 Task: Find connections with filter location Altrincham with filter topic #HRwith filter profile language Potuguese with filter current company Intelerad Medical Systems with filter school CADD Centre Training Services Private Limited with filter industry Wholesale Chemical and Allied Products with filter service category Blogging with filter keywords title Superintendent
Action: Mouse moved to (666, 83)
Screenshot: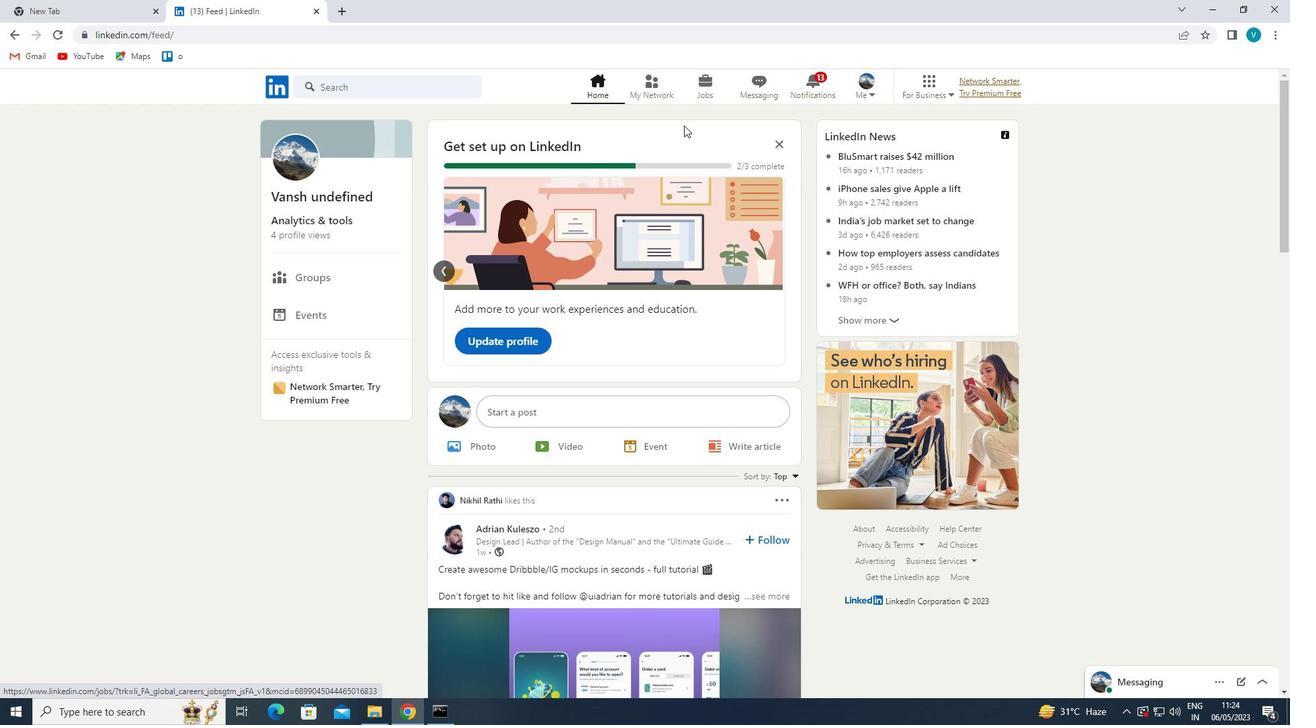 
Action: Mouse pressed left at (666, 83)
Screenshot: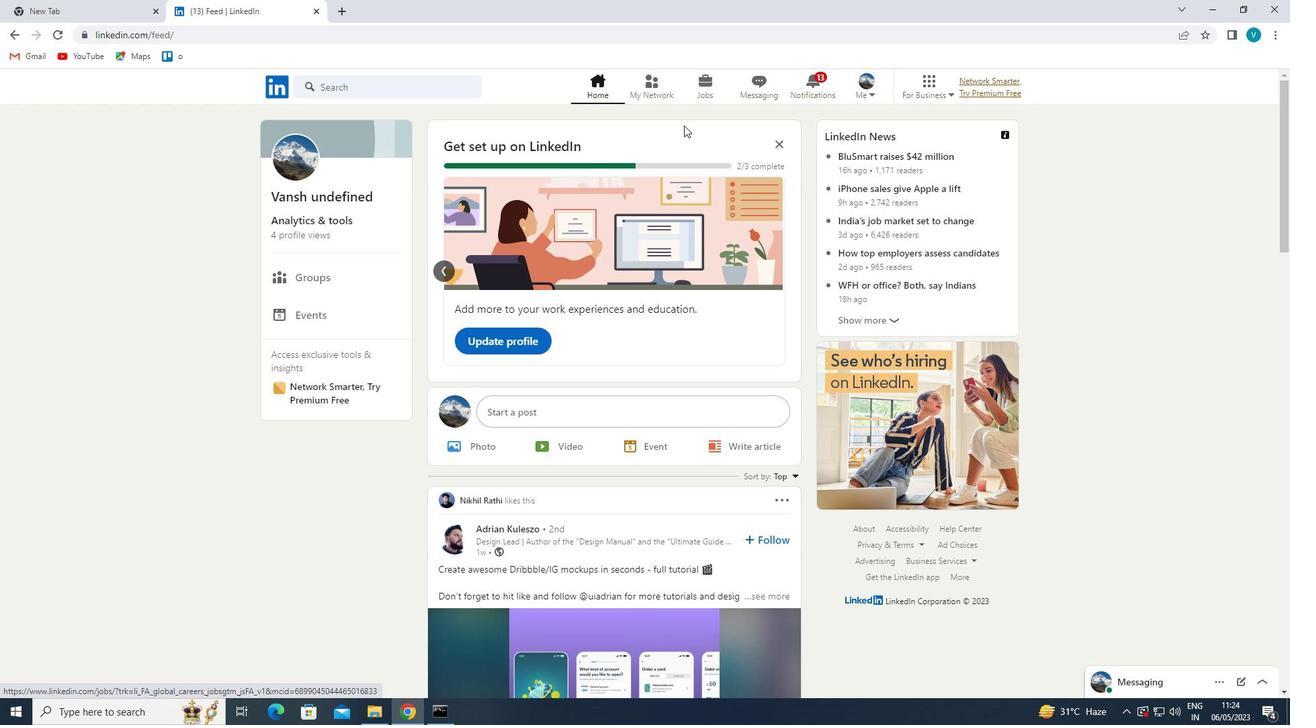 
Action: Mouse moved to (380, 158)
Screenshot: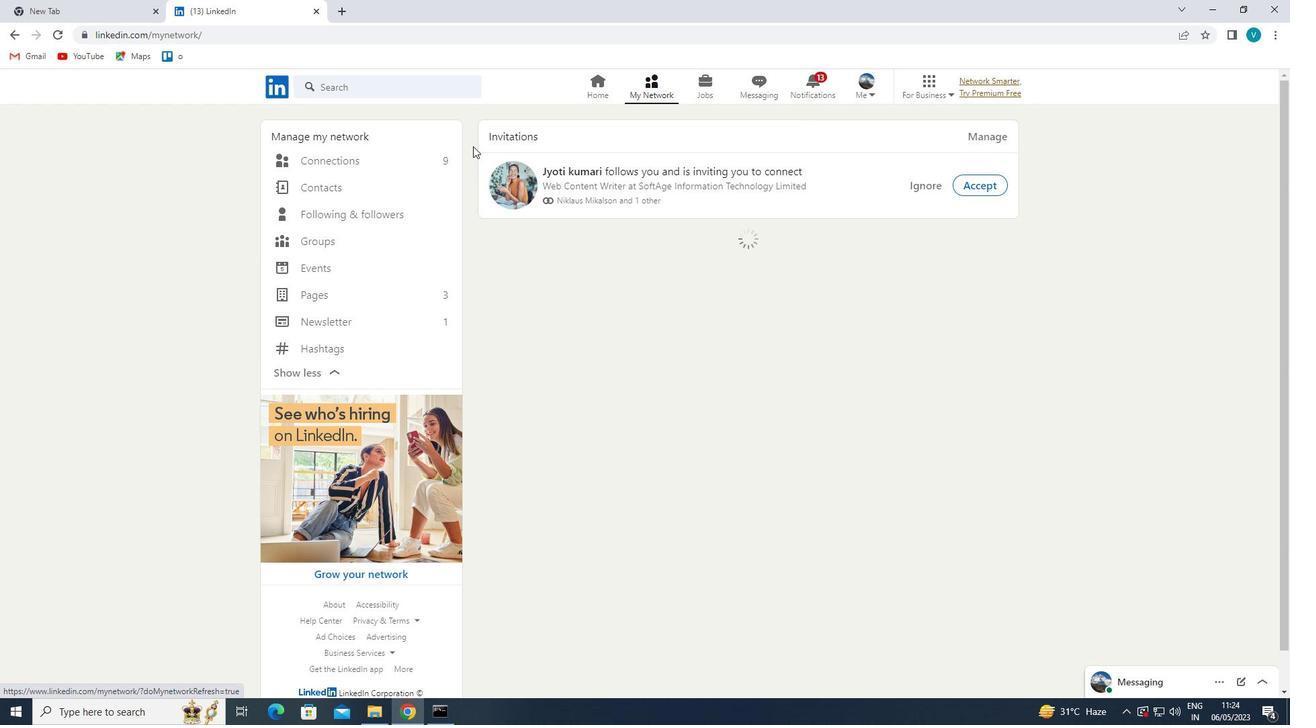 
Action: Mouse pressed left at (380, 158)
Screenshot: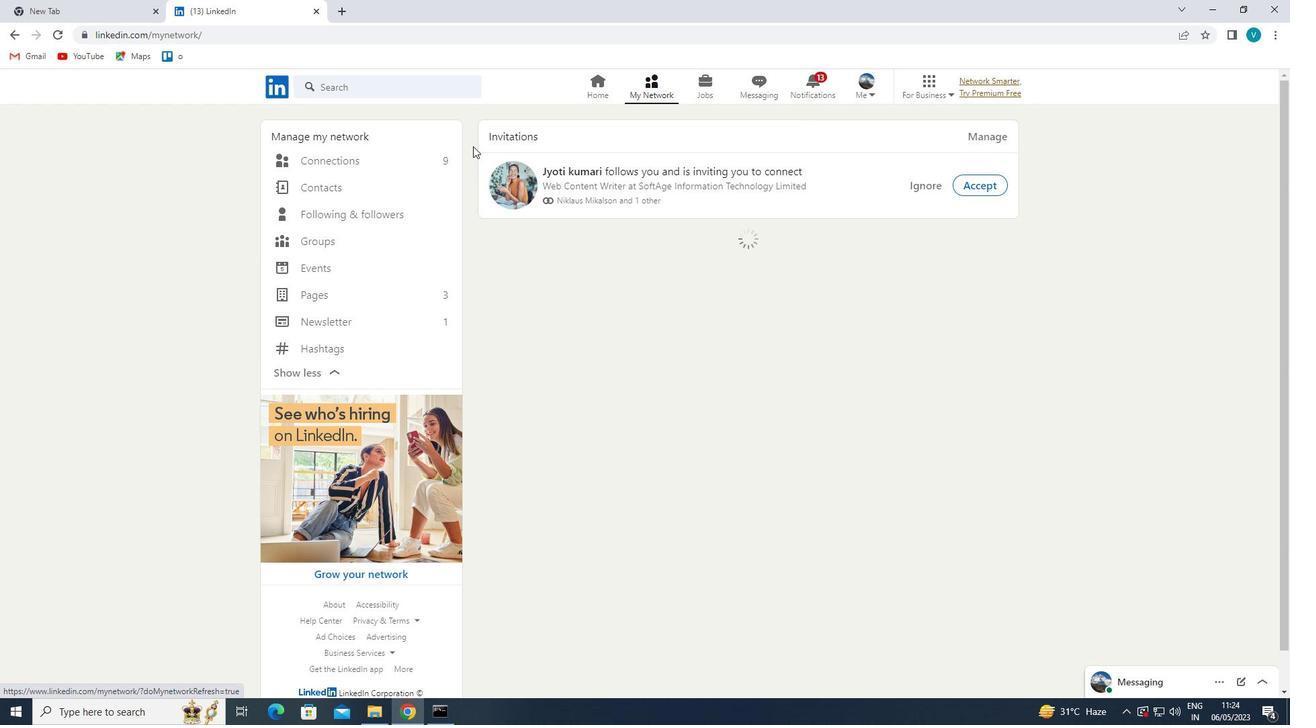 
Action: Mouse moved to (725, 147)
Screenshot: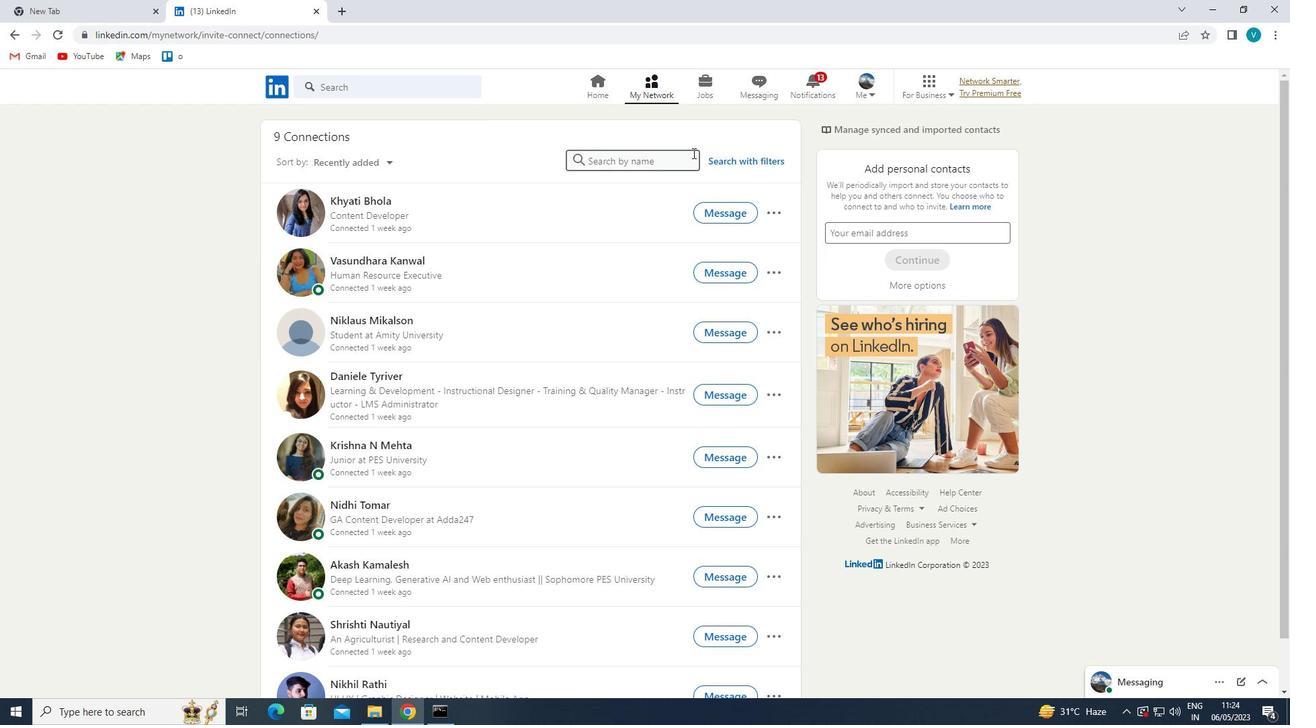 
Action: Mouse pressed left at (725, 147)
Screenshot: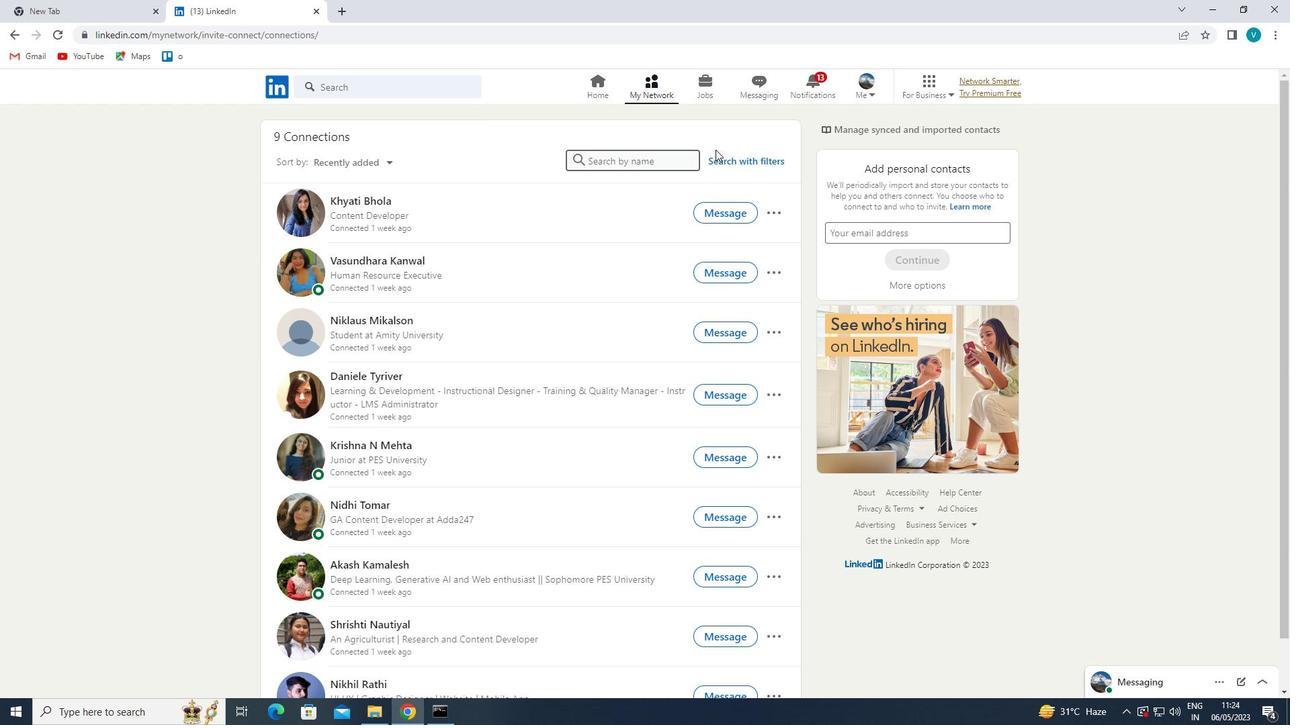
Action: Mouse moved to (731, 153)
Screenshot: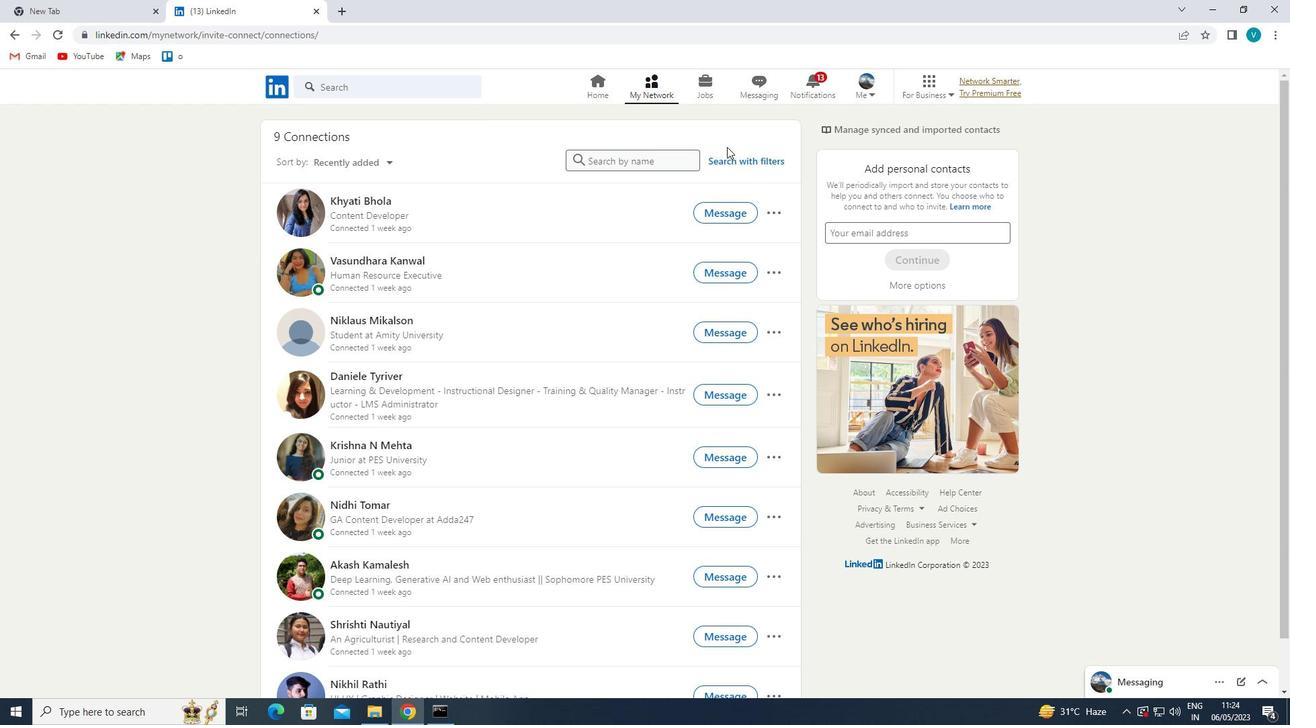 
Action: Mouse pressed left at (731, 153)
Screenshot: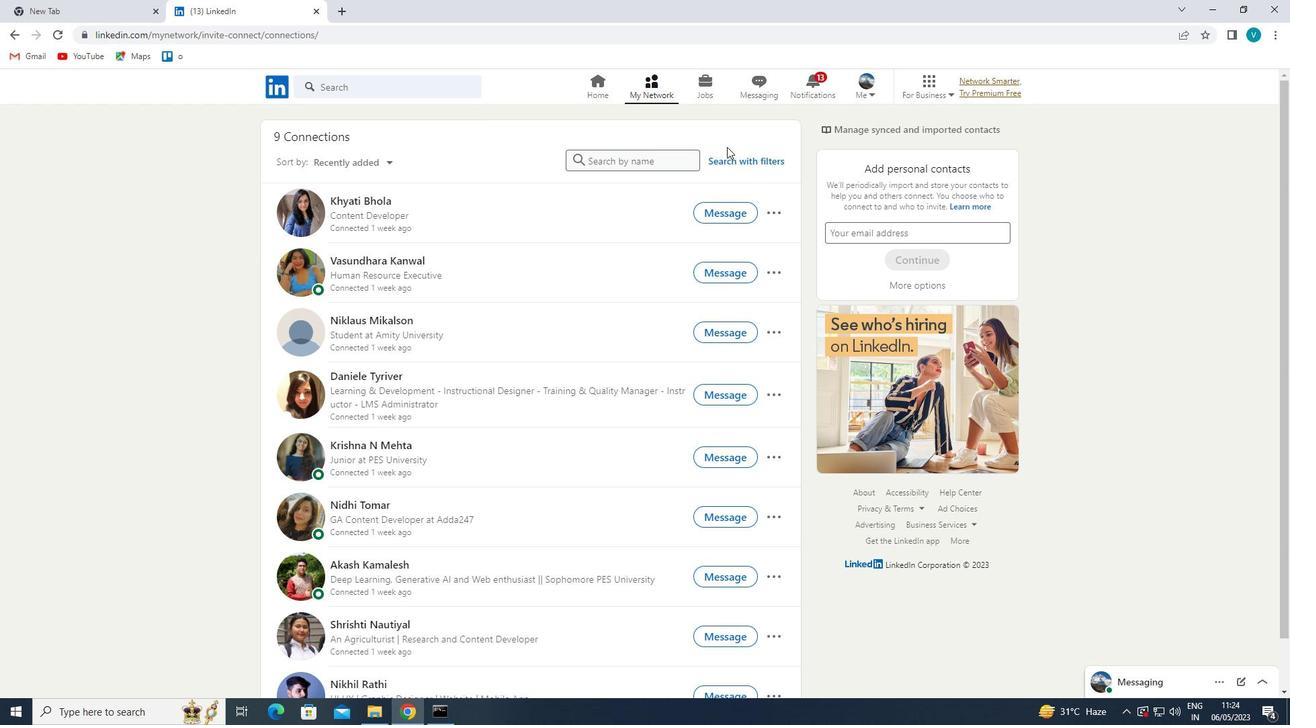 
Action: Mouse moved to (654, 118)
Screenshot: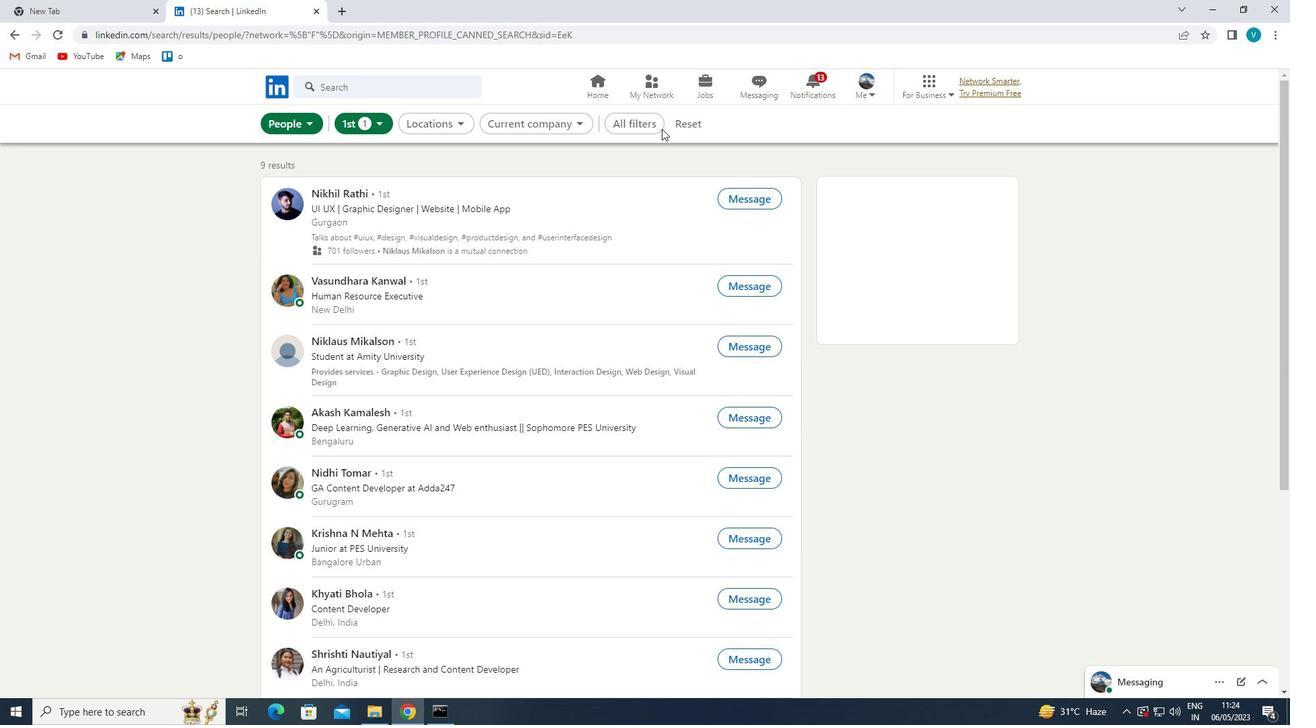 
Action: Mouse pressed left at (654, 118)
Screenshot: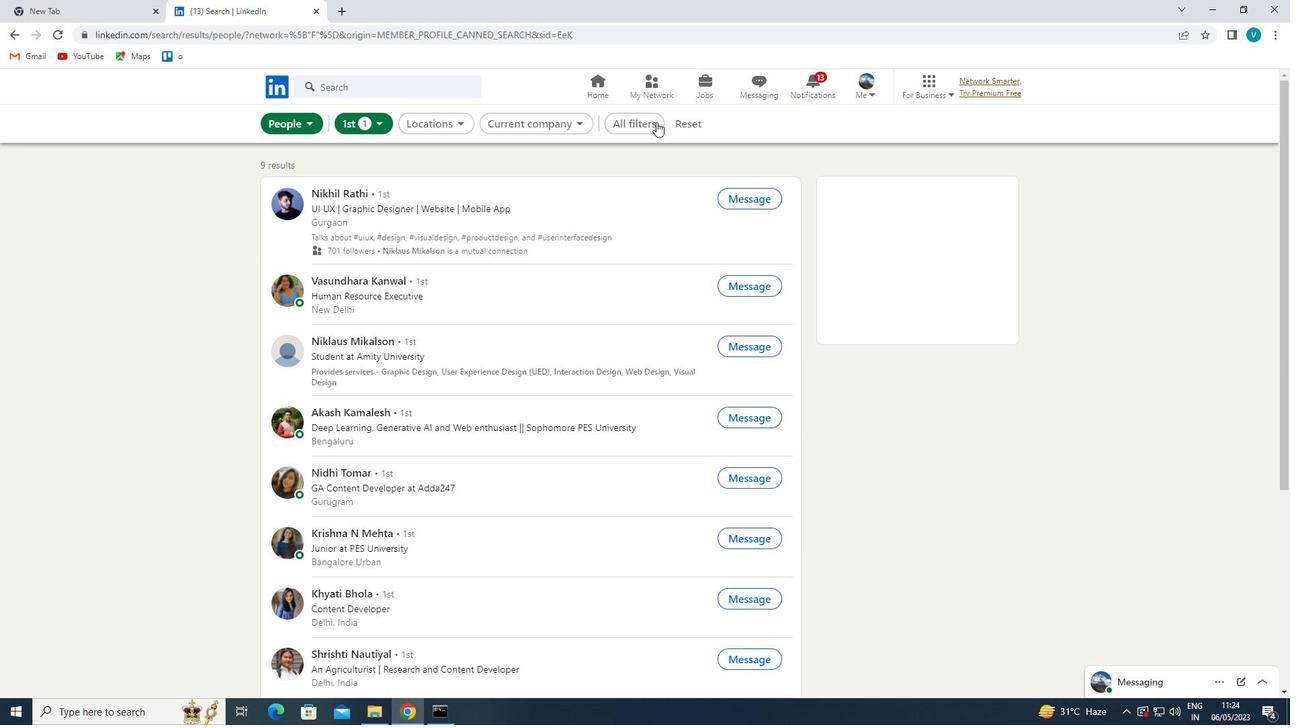 
Action: Mouse moved to (1083, 325)
Screenshot: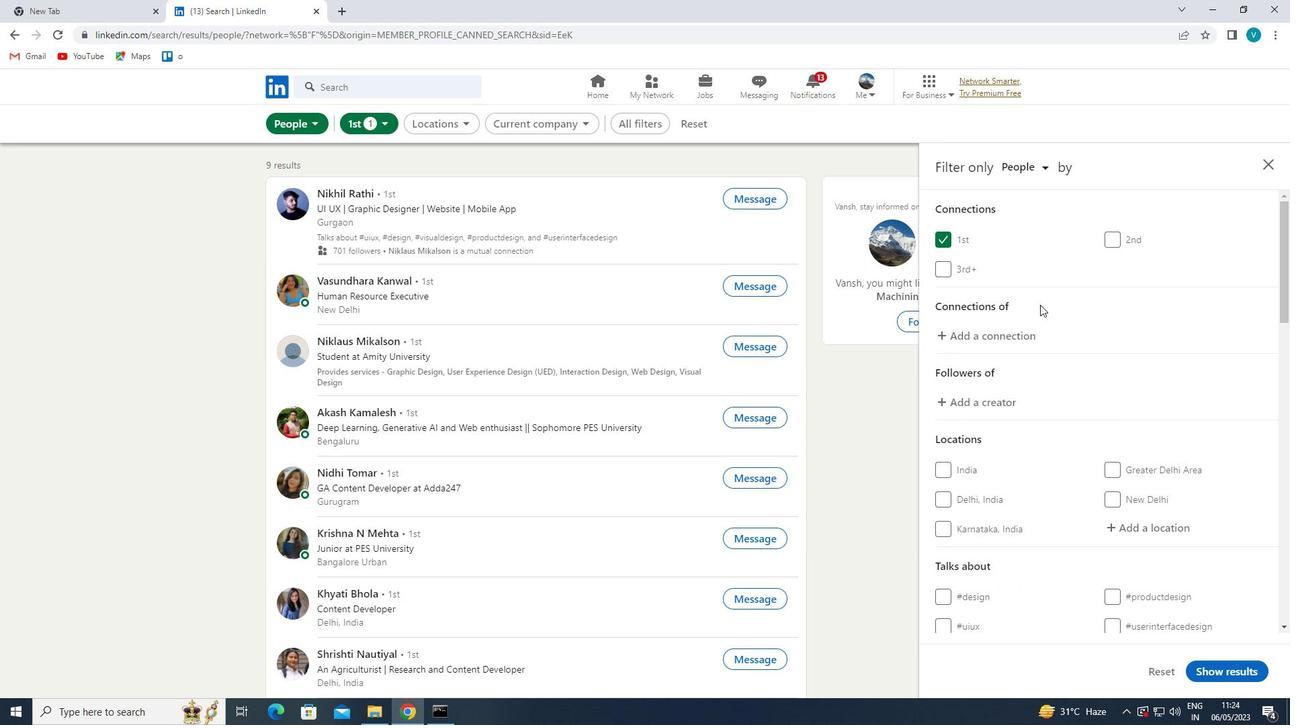 
Action: Mouse scrolled (1083, 324) with delta (0, 0)
Screenshot: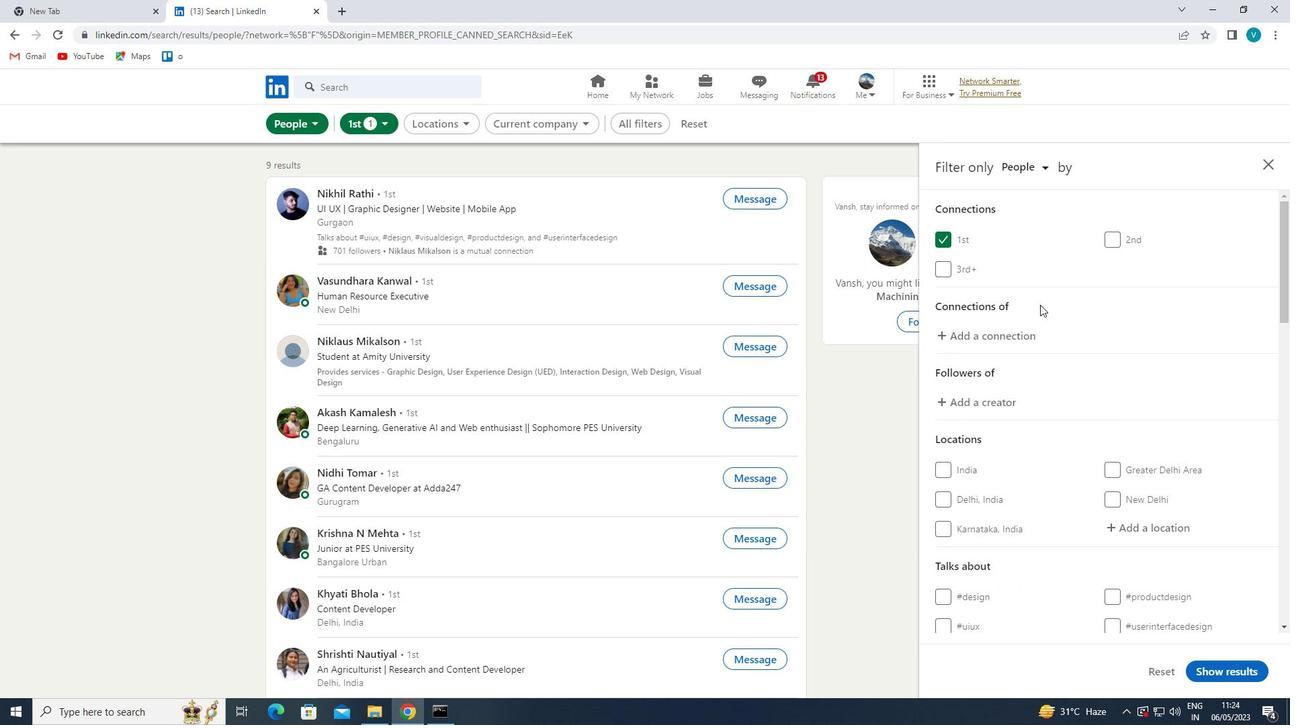 
Action: Mouse moved to (1083, 325)
Screenshot: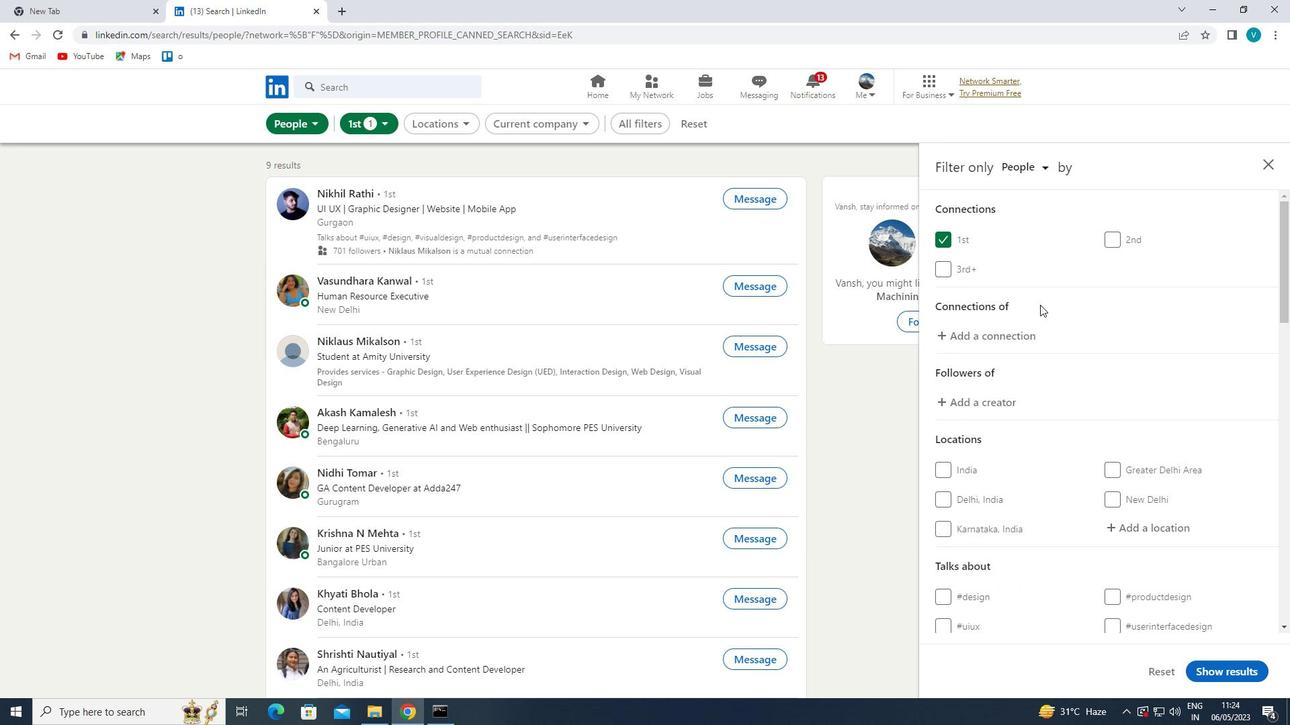 
Action: Mouse scrolled (1083, 325) with delta (0, 0)
Screenshot: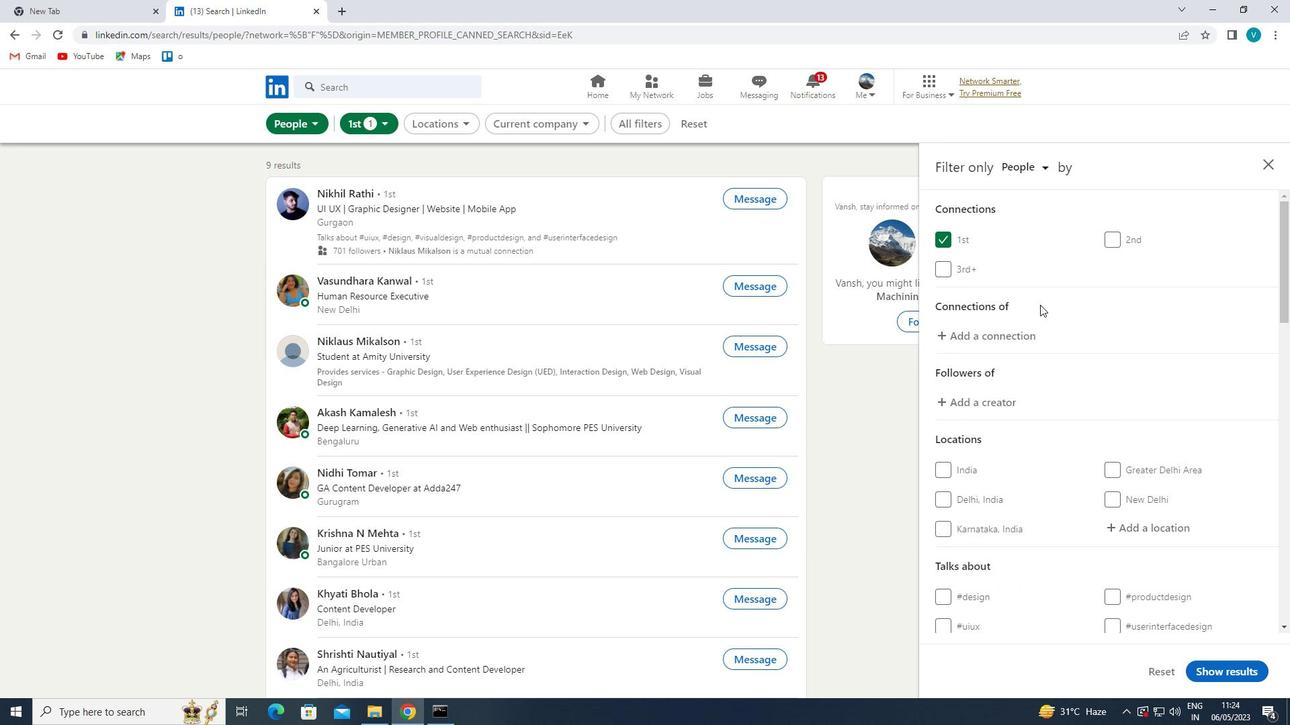 
Action: Mouse moved to (1130, 394)
Screenshot: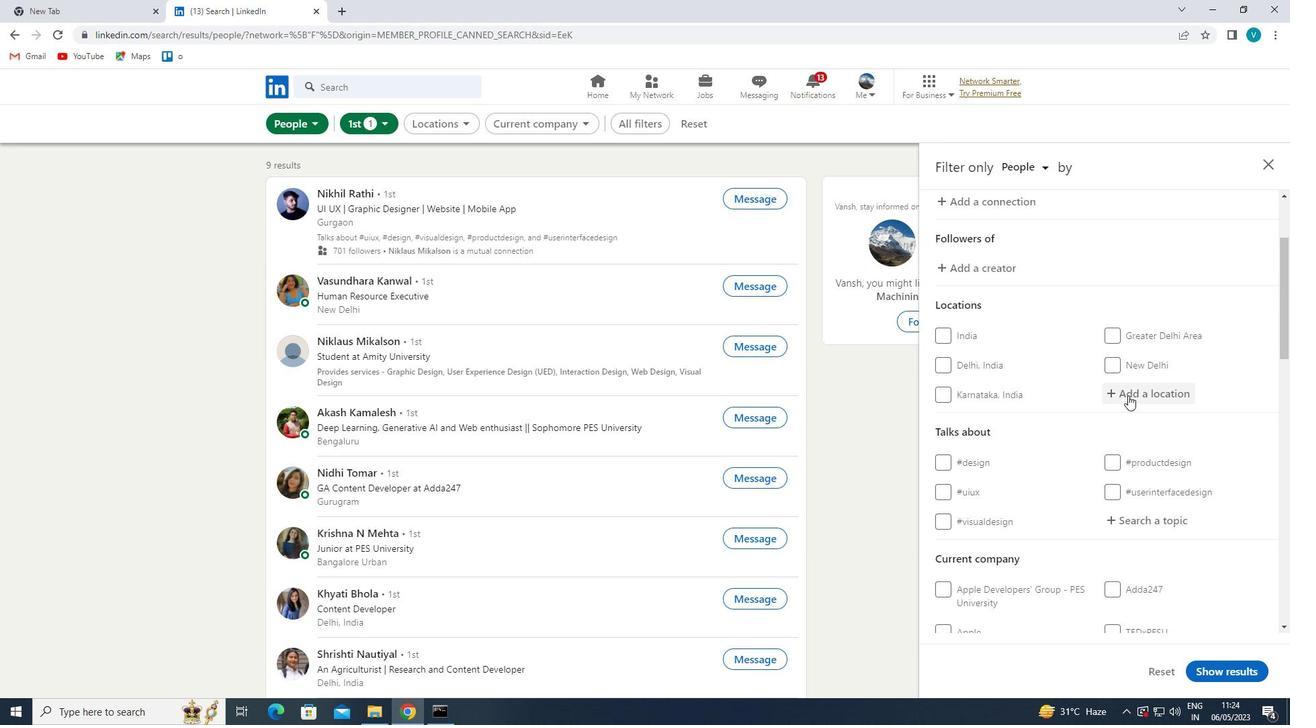 
Action: Mouse pressed left at (1130, 394)
Screenshot: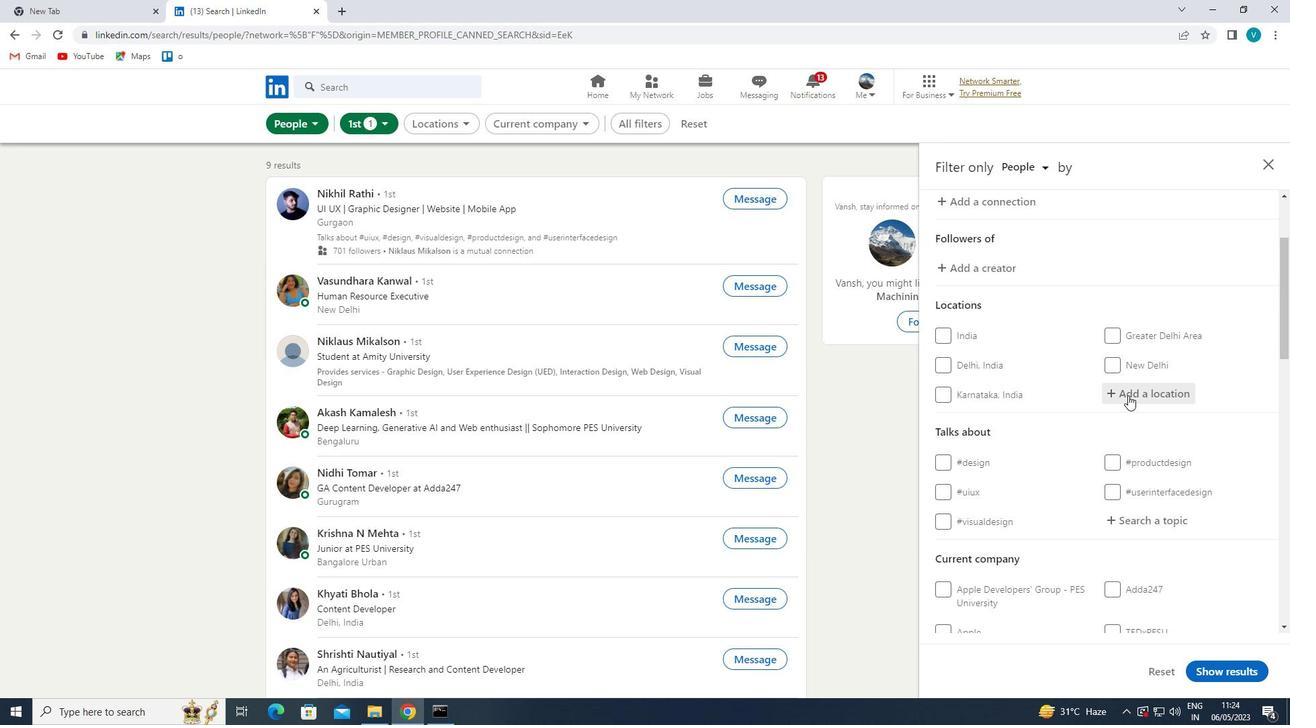 
Action: Mouse moved to (890, 511)
Screenshot: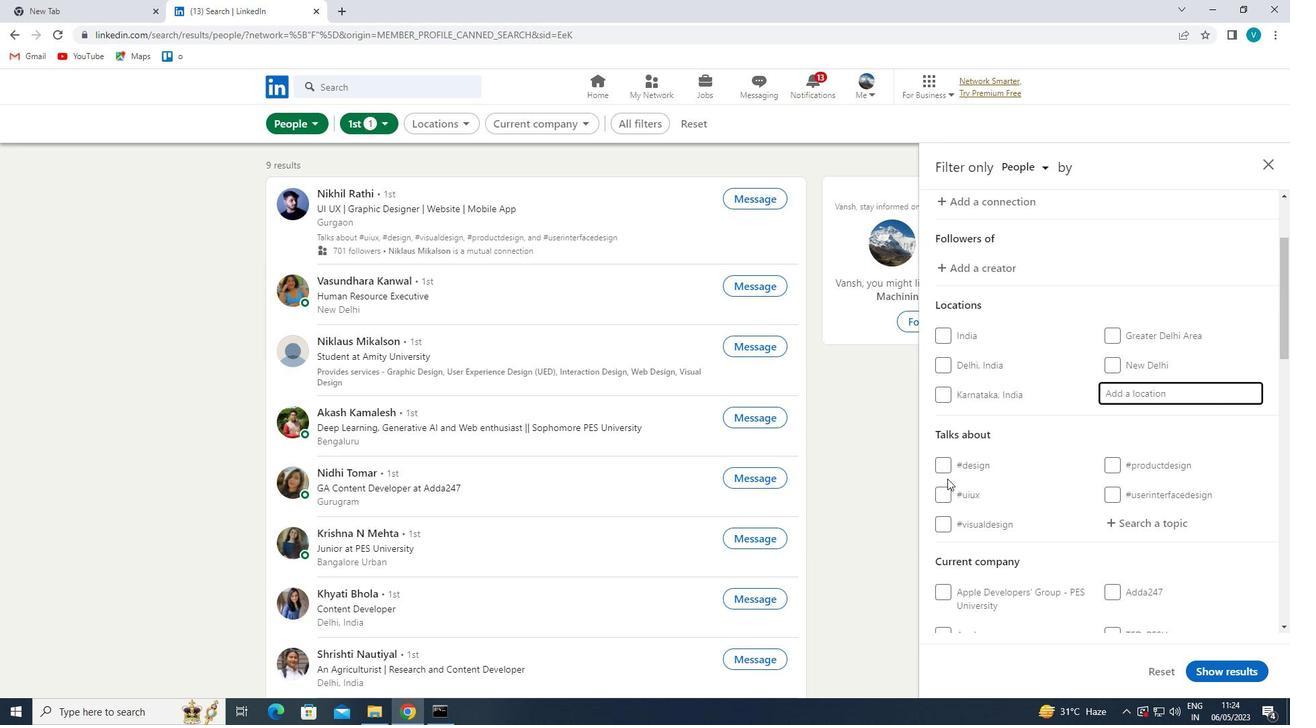 
Action: Key pressed <Key.shift>ALTRINCHA
Screenshot: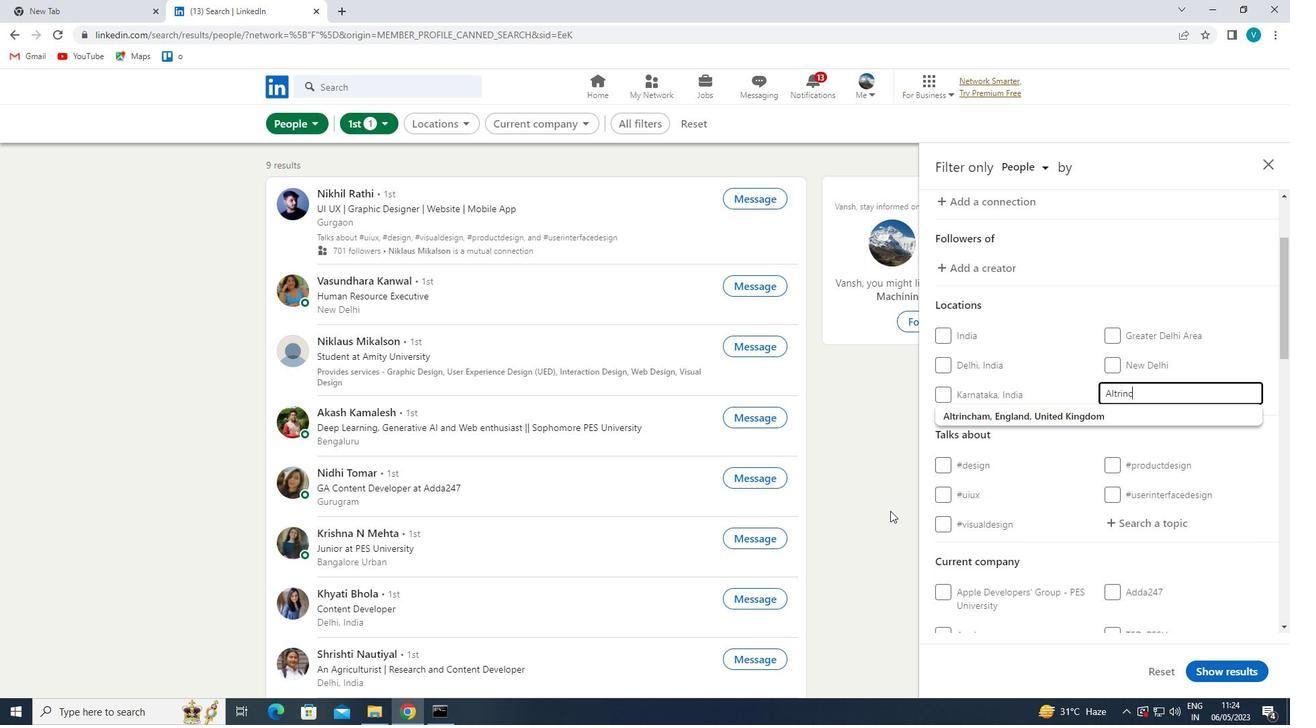 
Action: Mouse moved to (889, 511)
Screenshot: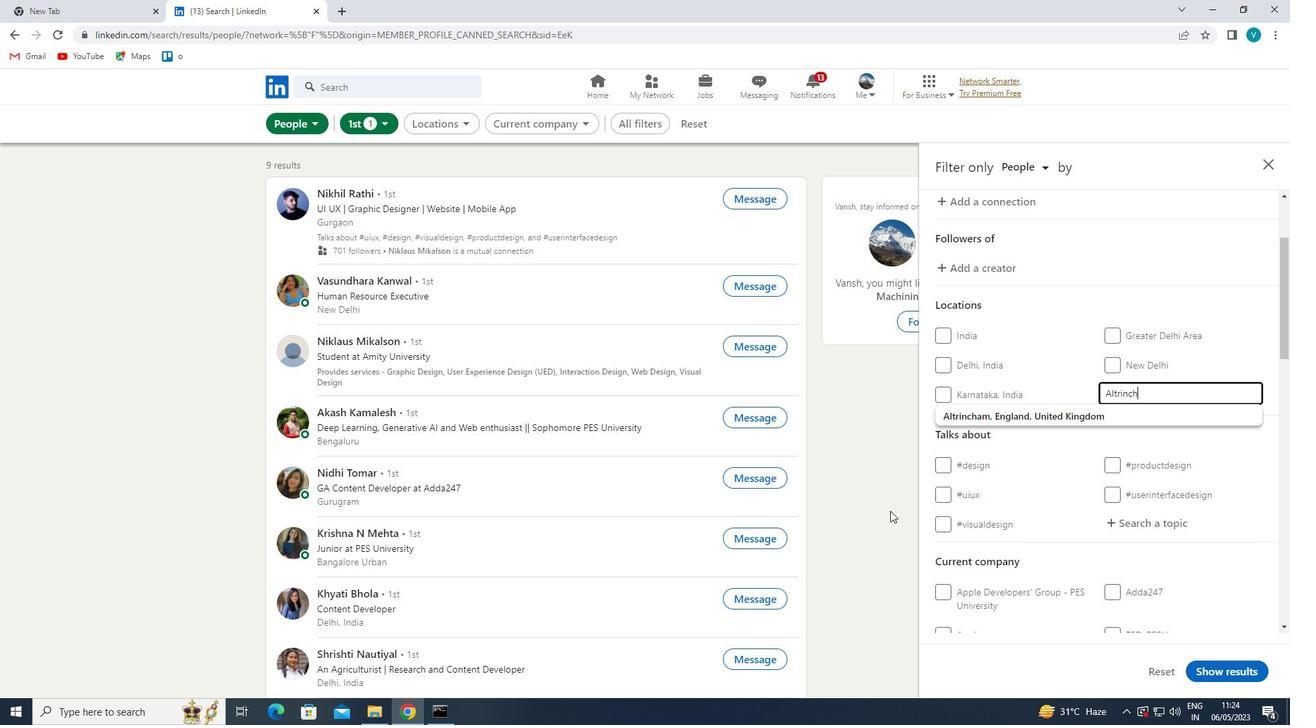 
Action: Key pressed M
Screenshot: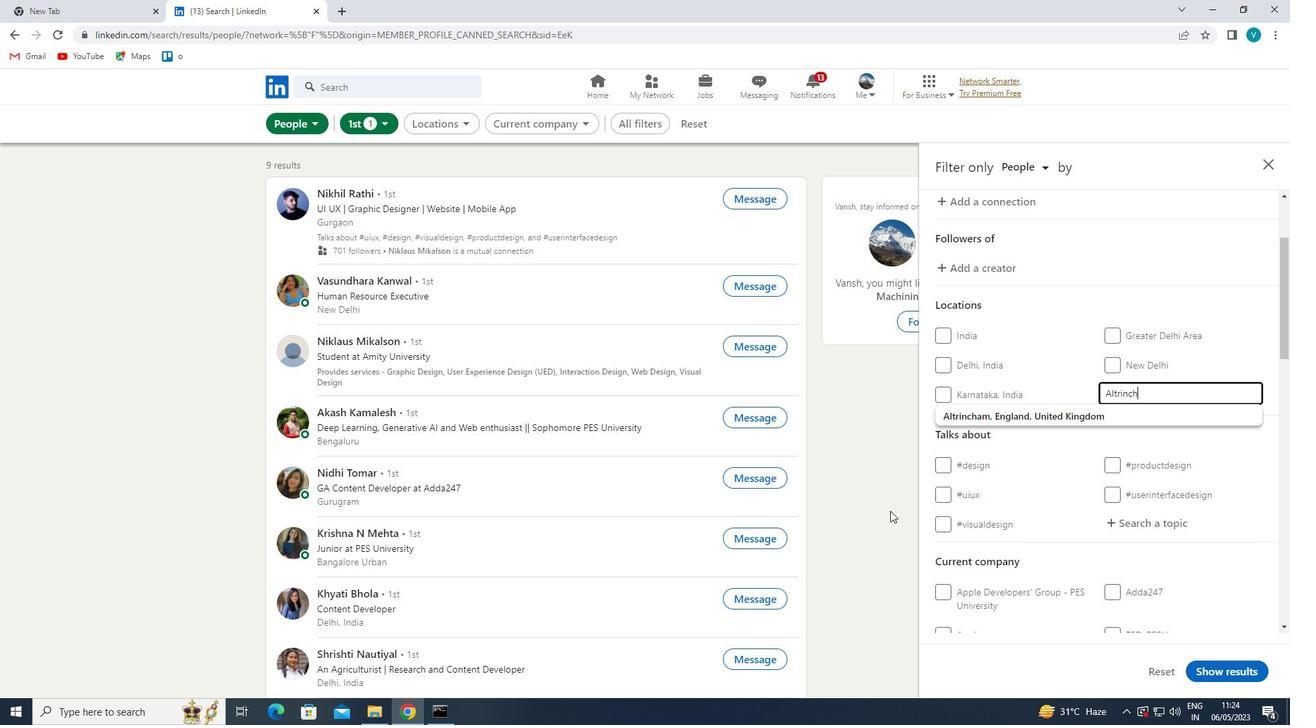 
Action: Mouse moved to (1019, 413)
Screenshot: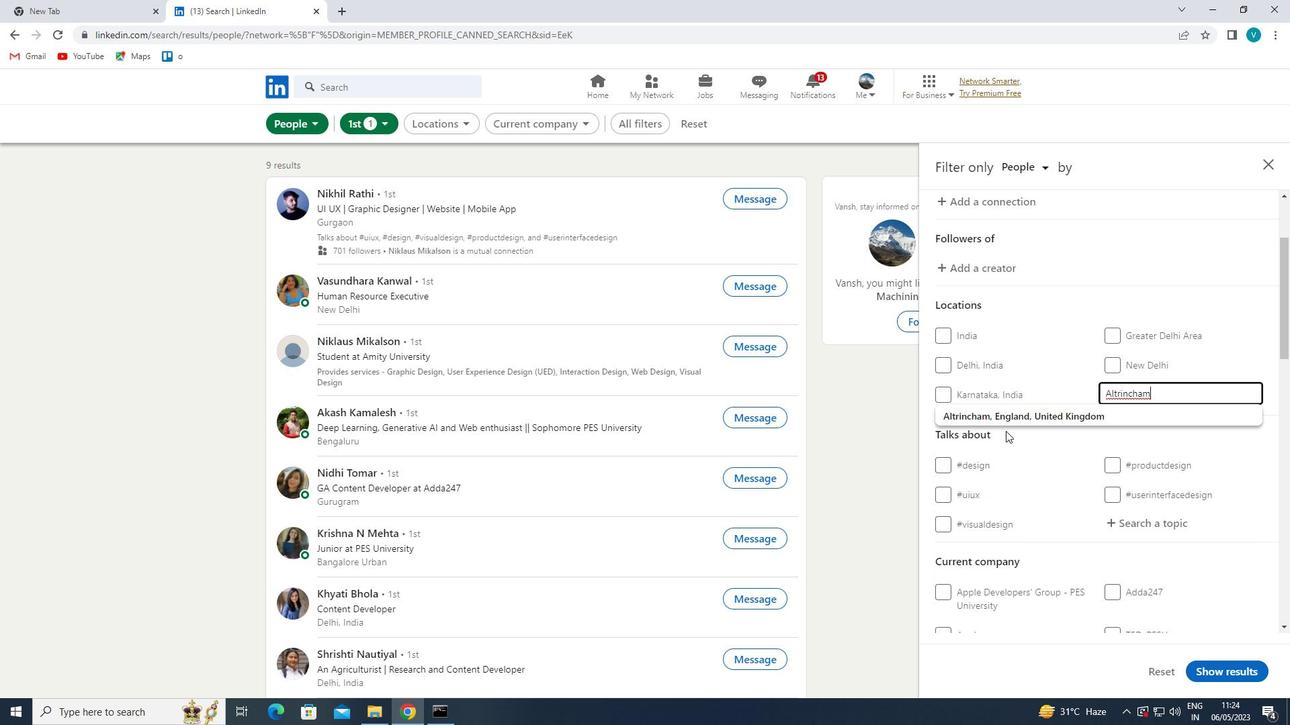 
Action: Mouse pressed left at (1019, 413)
Screenshot: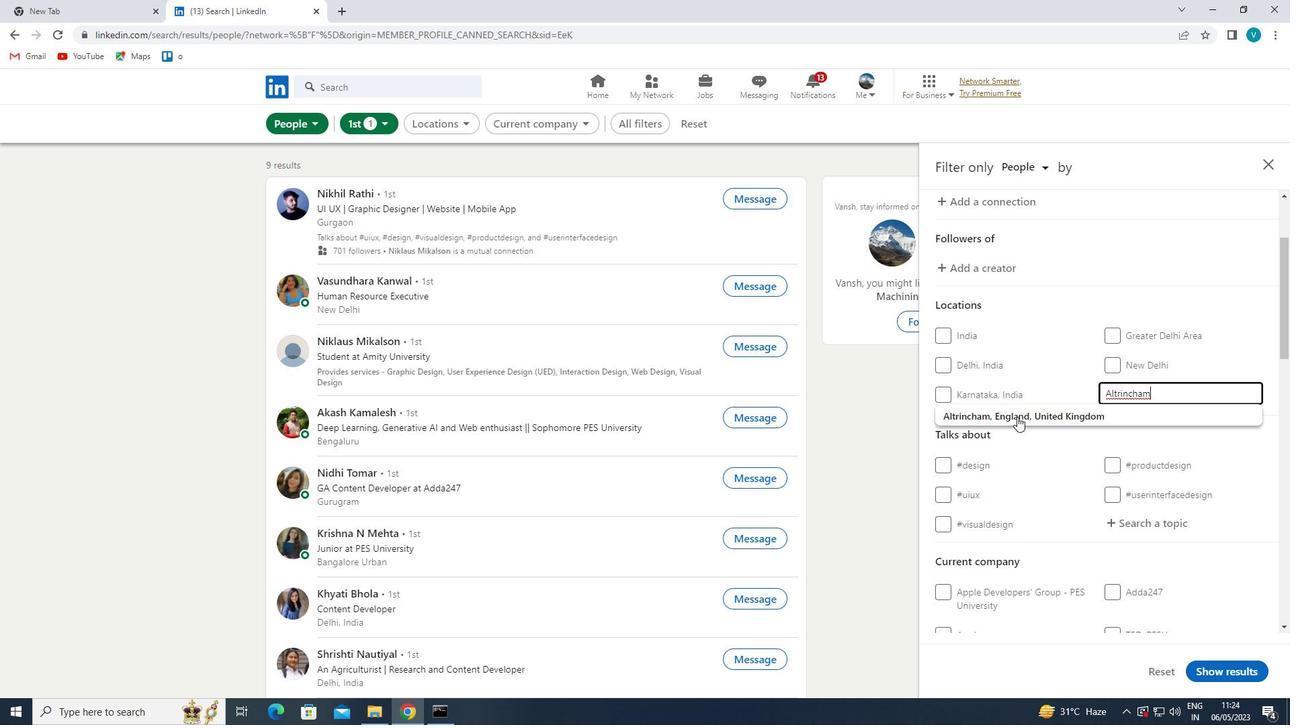 
Action: Mouse moved to (1134, 448)
Screenshot: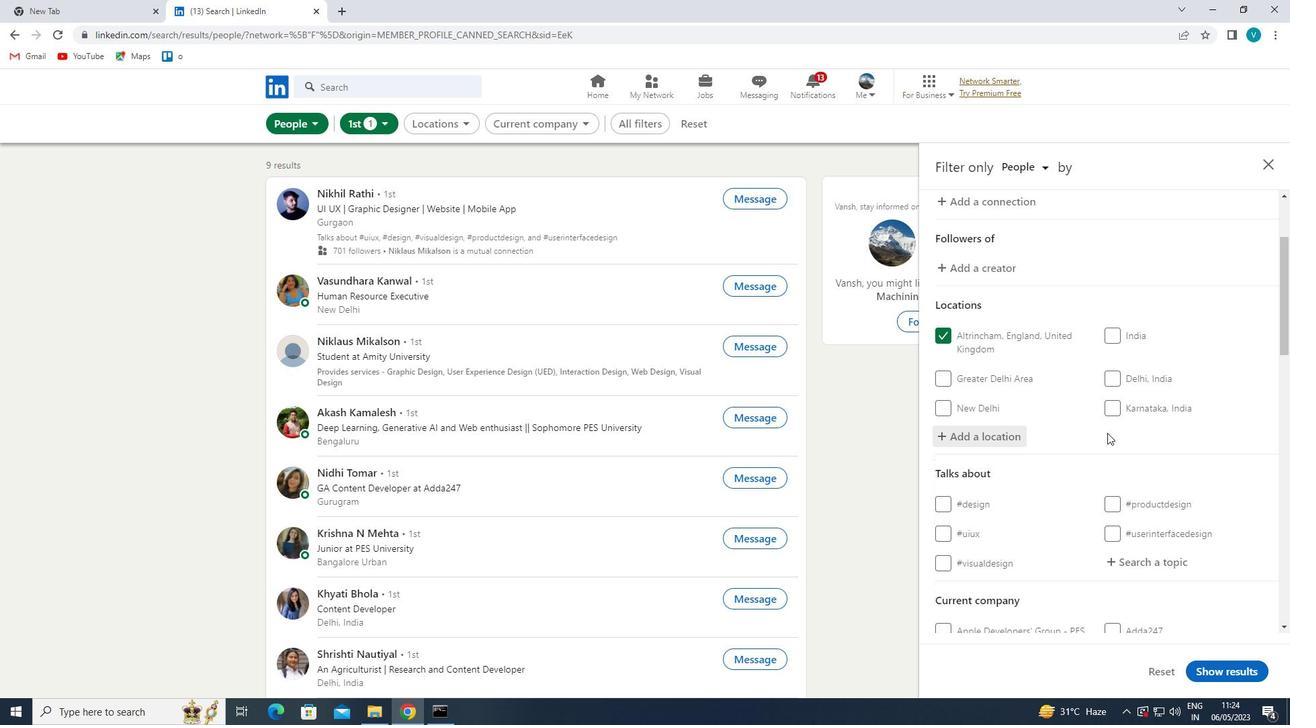 
Action: Mouse scrolled (1134, 448) with delta (0, 0)
Screenshot: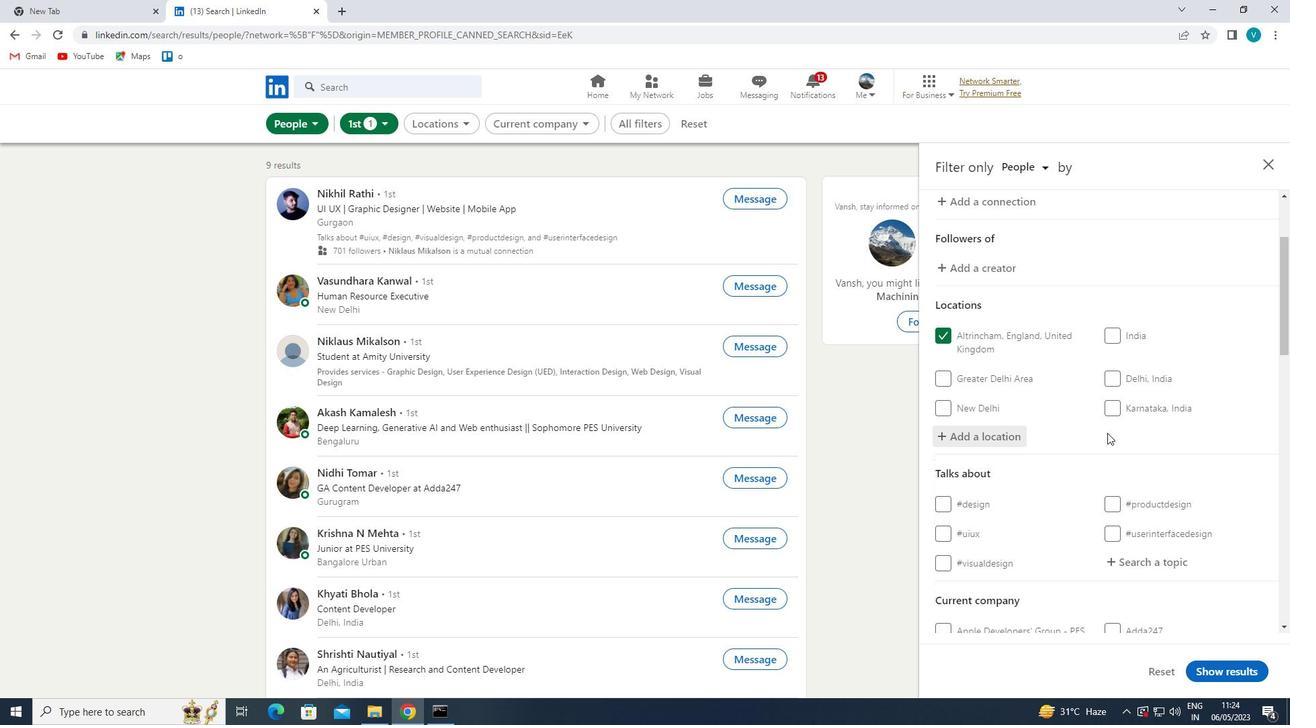 
Action: Mouse moved to (1137, 450)
Screenshot: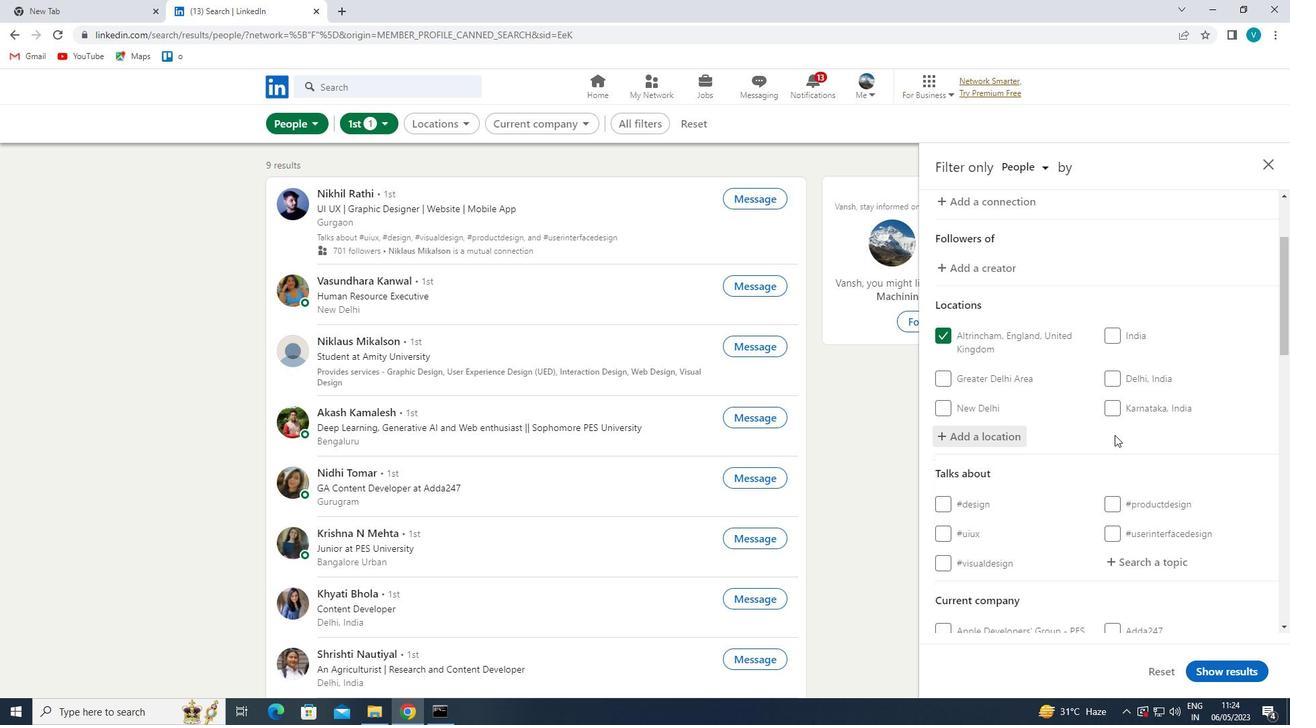 
Action: Mouse scrolled (1137, 449) with delta (0, 0)
Screenshot: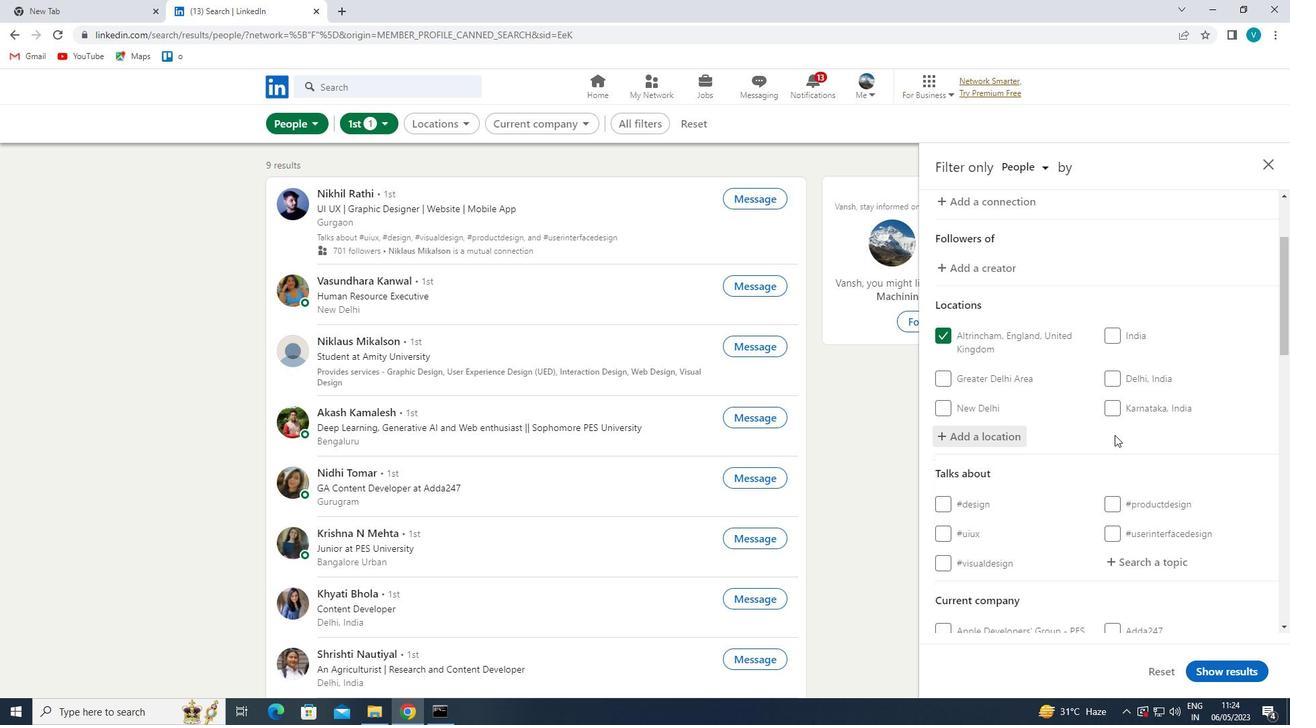 
Action: Mouse moved to (1159, 430)
Screenshot: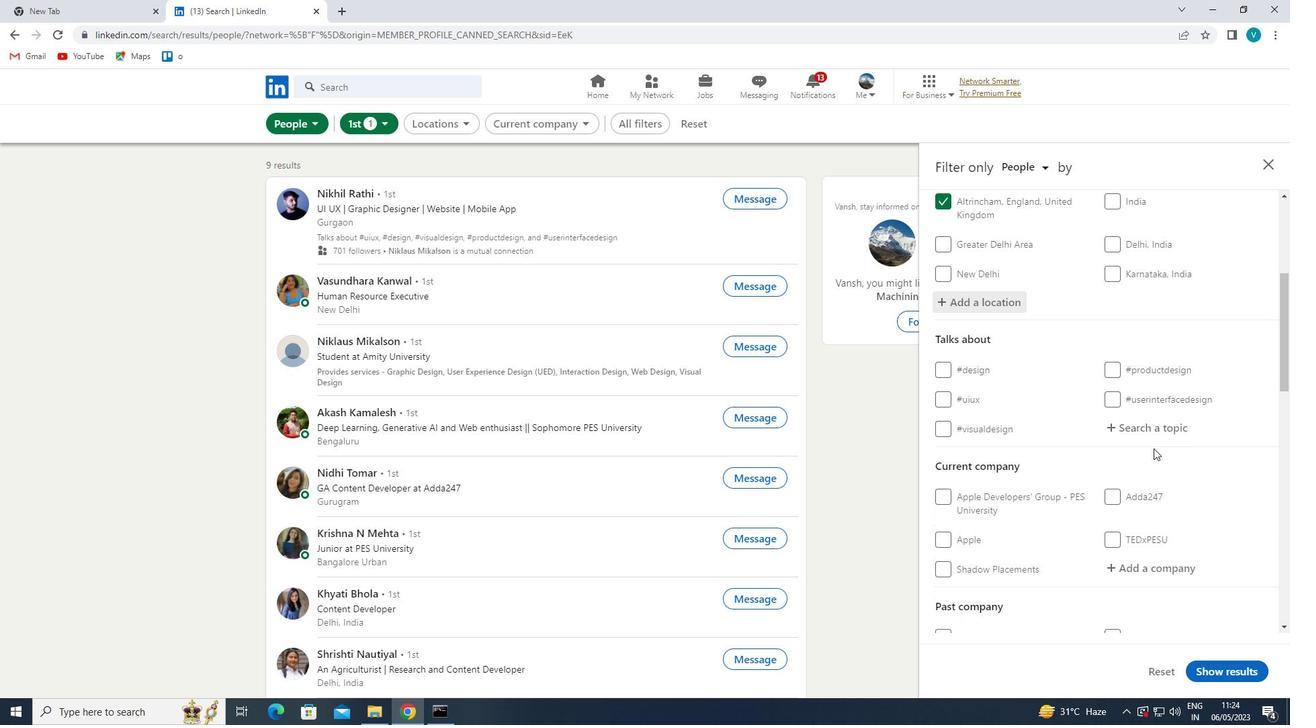 
Action: Mouse pressed left at (1159, 430)
Screenshot: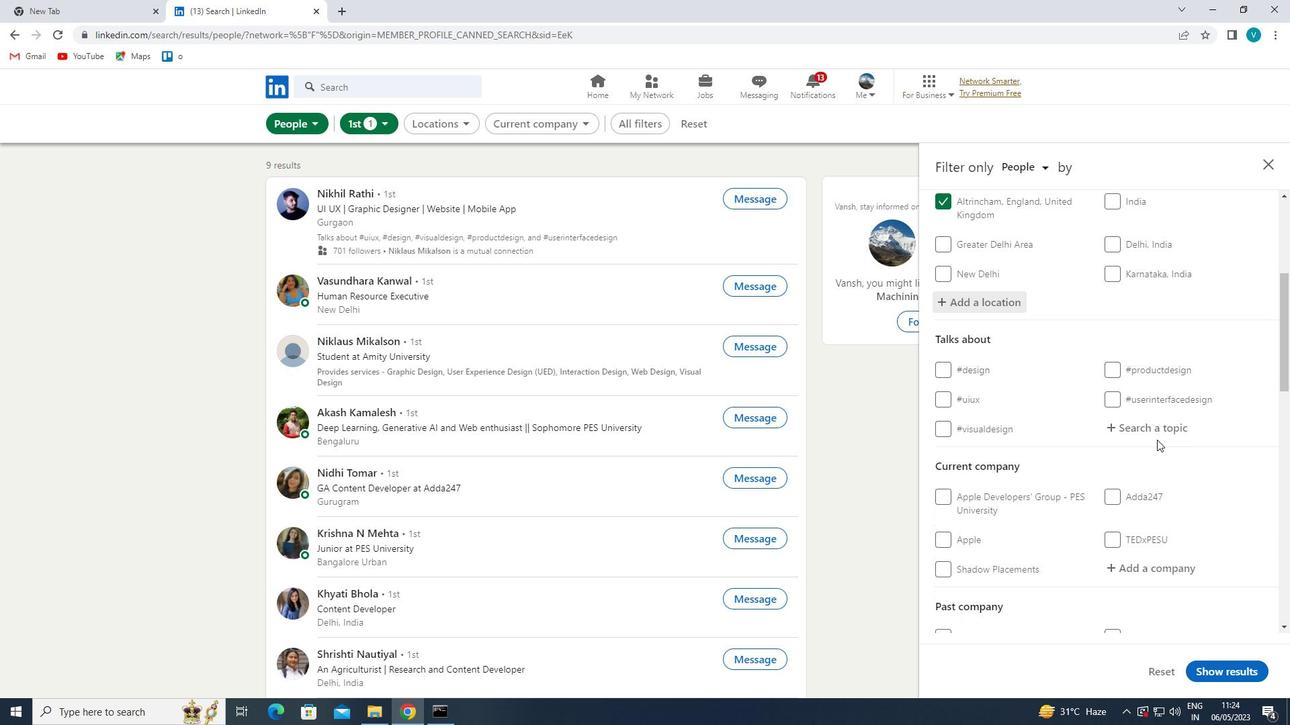 
Action: Mouse moved to (884, 592)
Screenshot: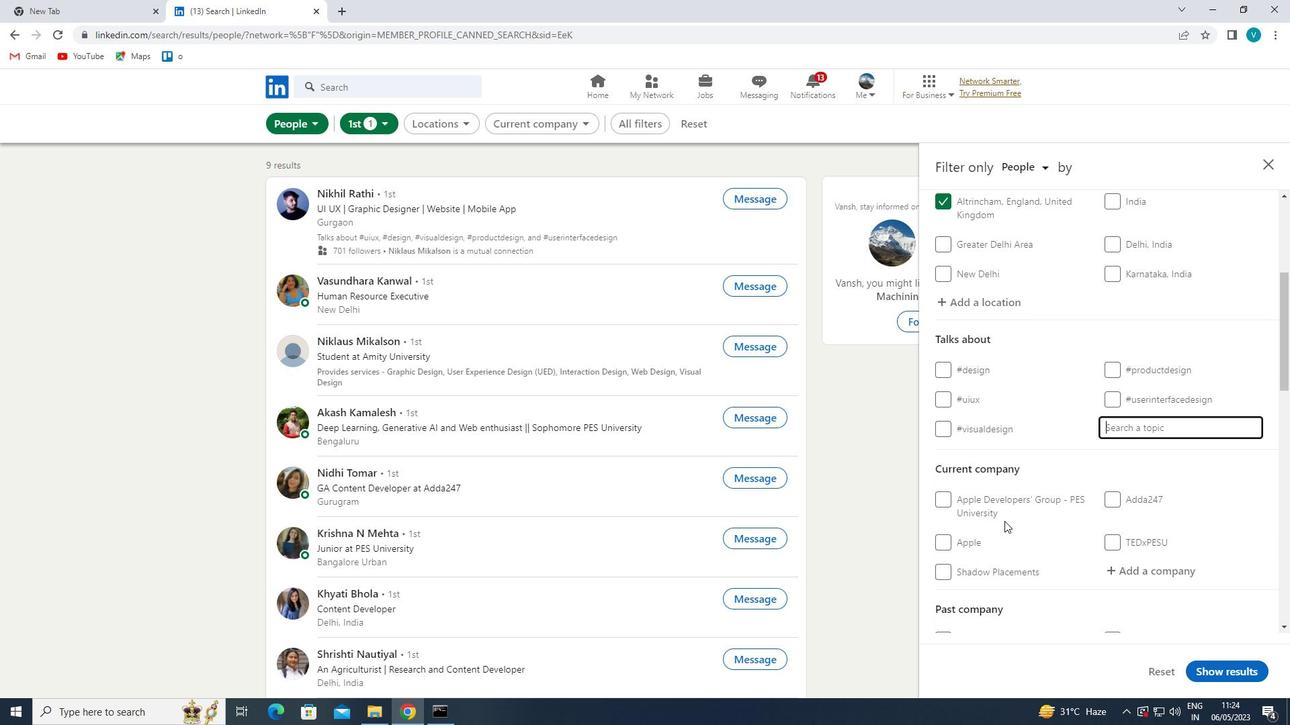 
Action: Key pressed HR
Screenshot: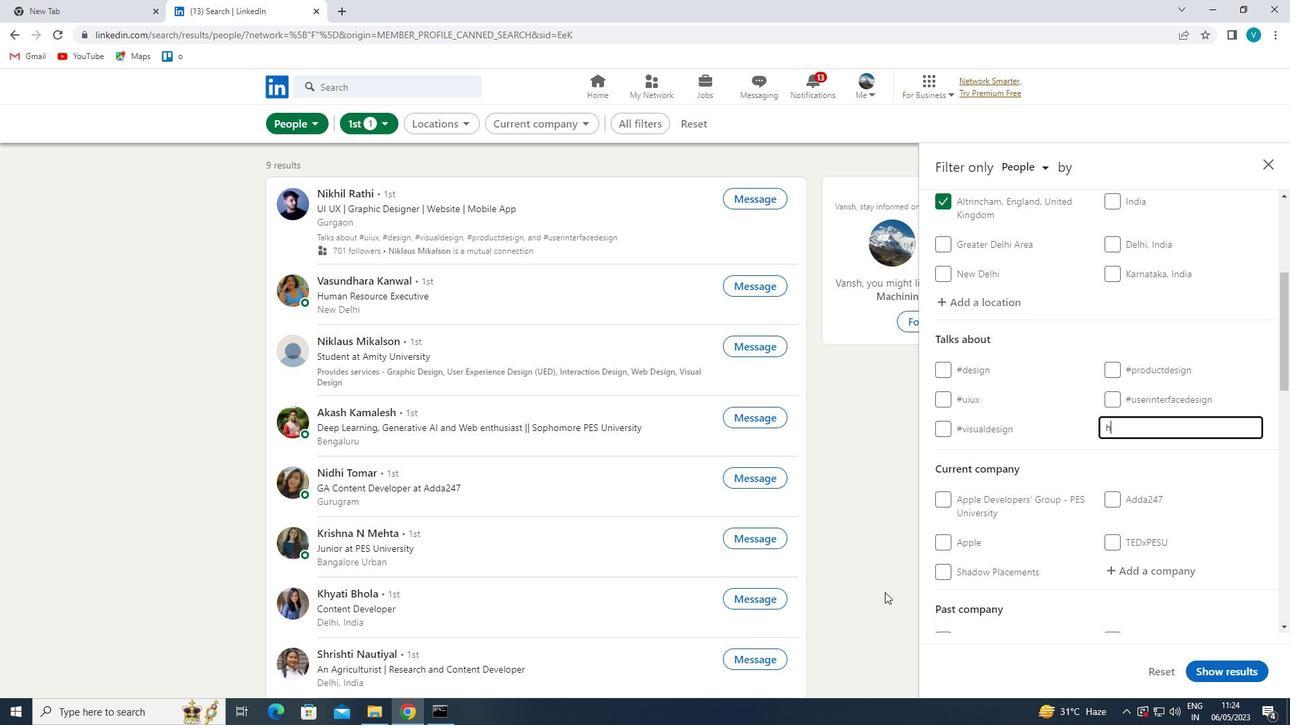 
Action: Mouse moved to (1016, 447)
Screenshot: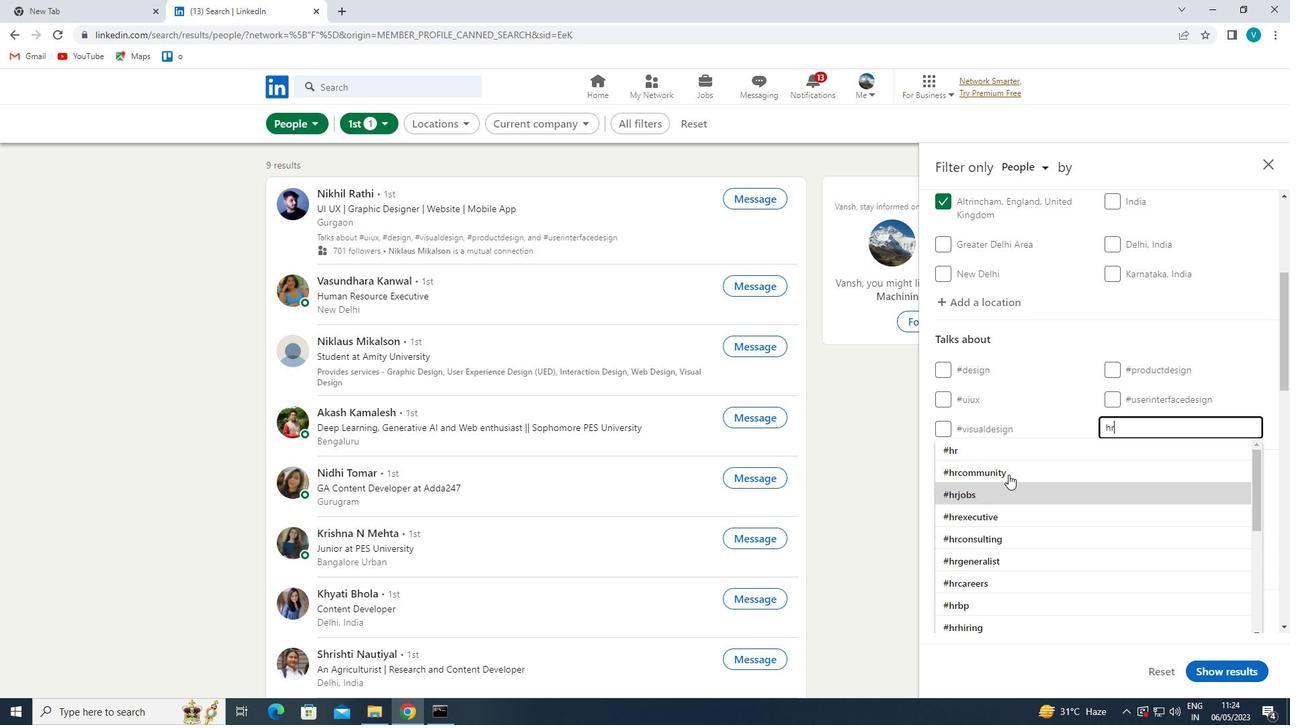 
Action: Mouse pressed left at (1016, 447)
Screenshot: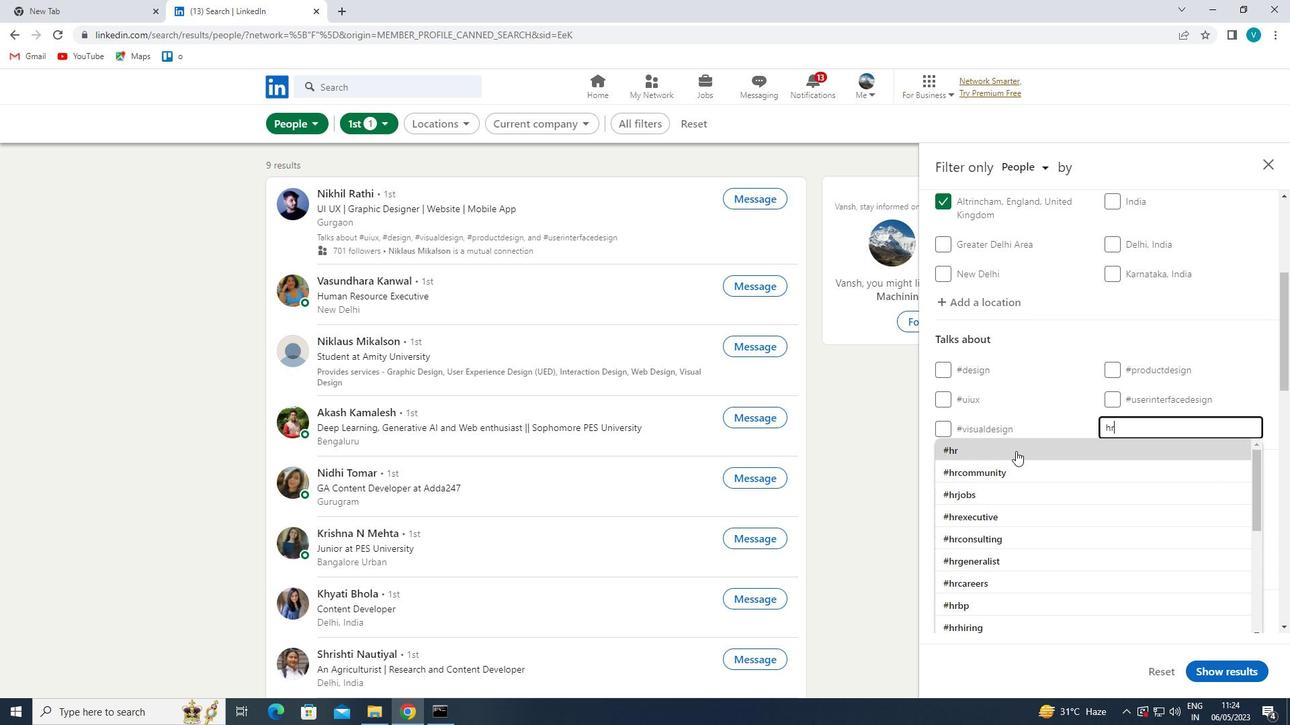 
Action: Mouse moved to (1109, 490)
Screenshot: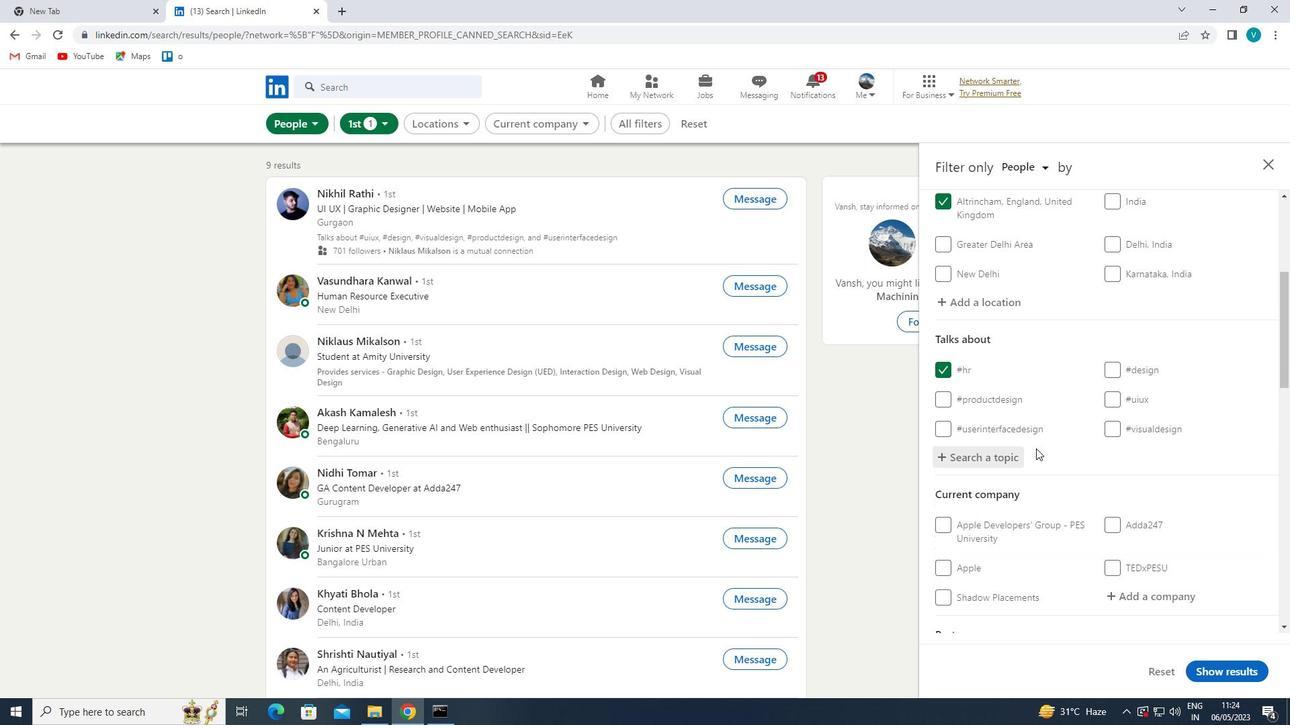
Action: Mouse scrolled (1109, 489) with delta (0, 0)
Screenshot: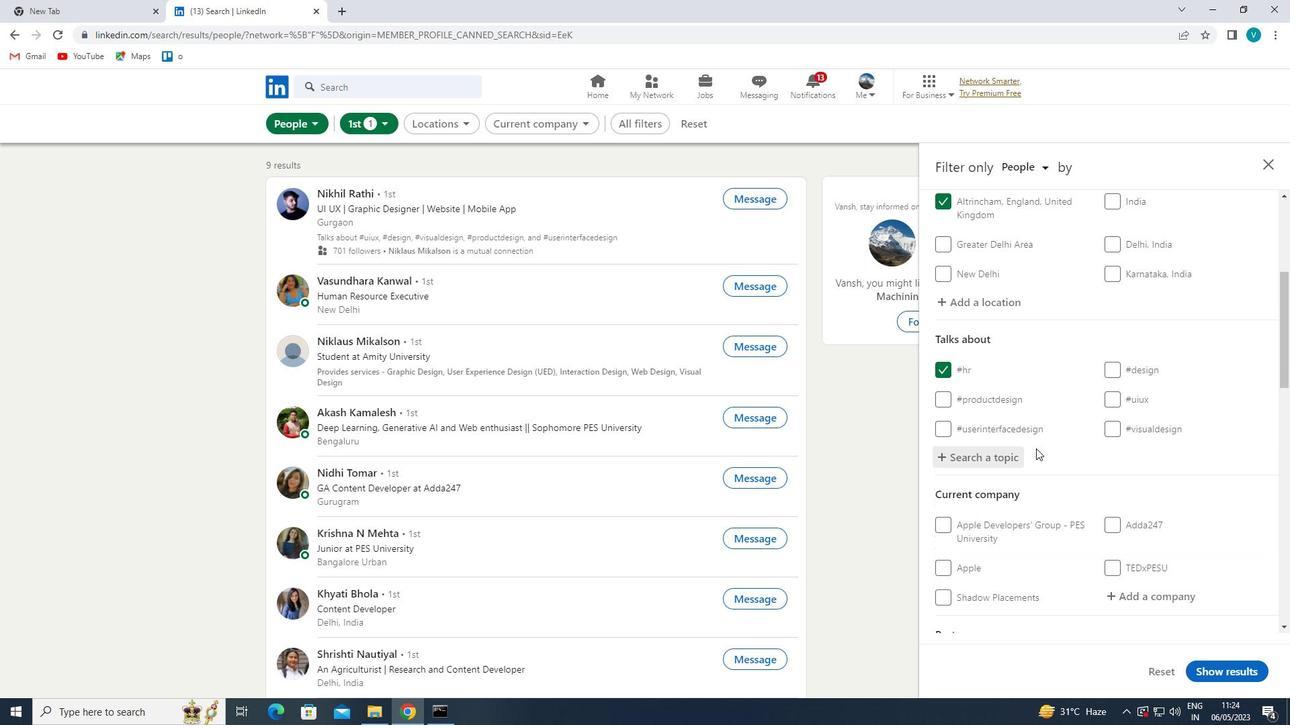 
Action: Mouse moved to (1121, 497)
Screenshot: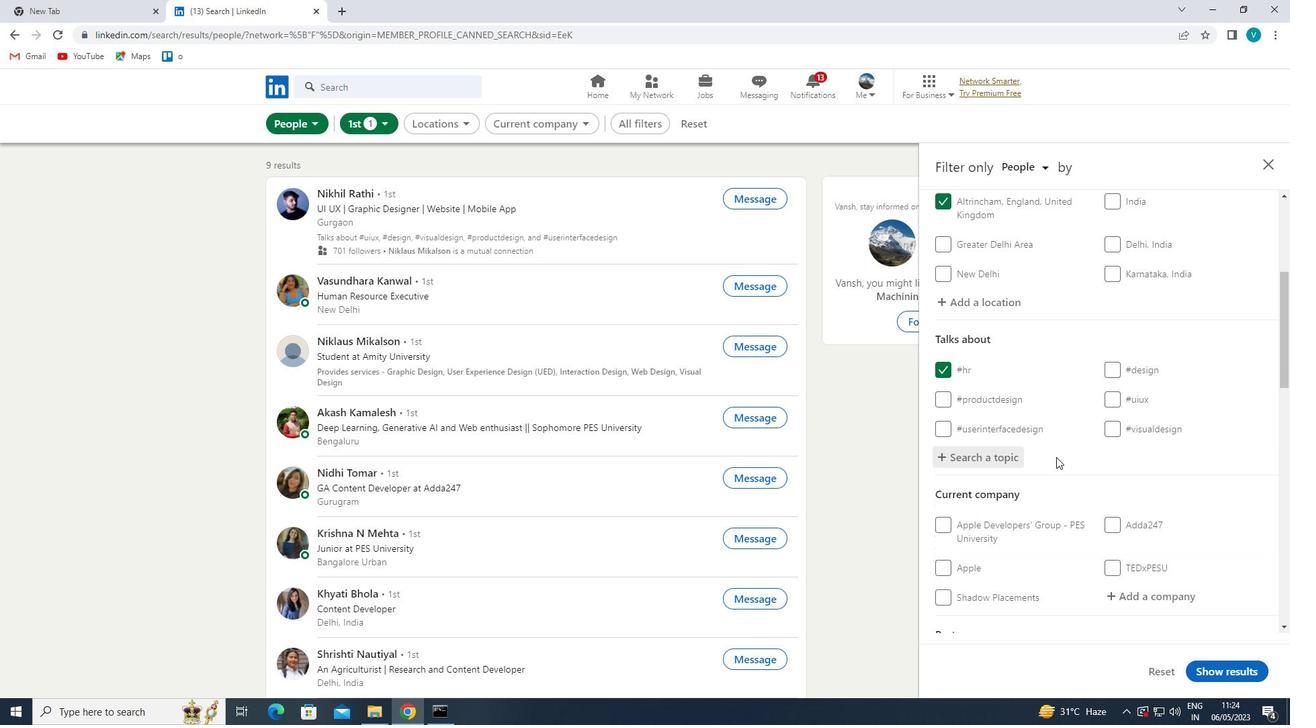 
Action: Mouse scrolled (1121, 496) with delta (0, 0)
Screenshot: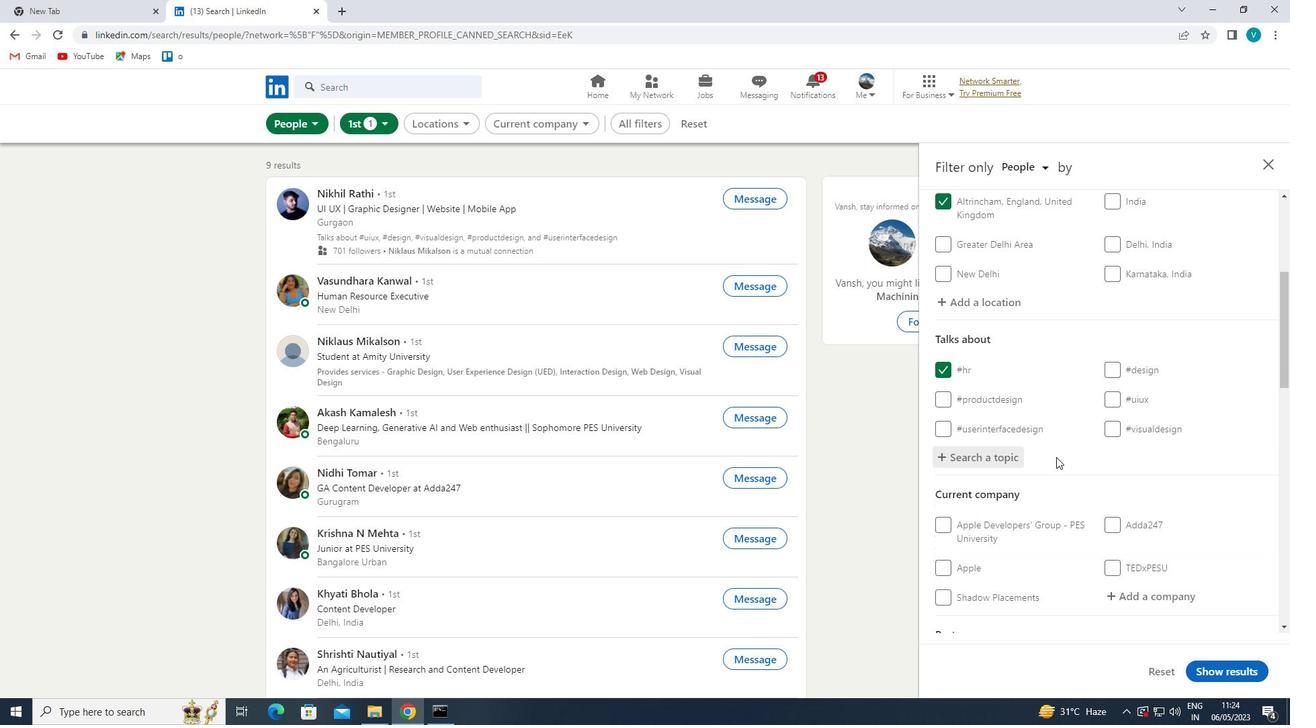 
Action: Mouse moved to (1163, 457)
Screenshot: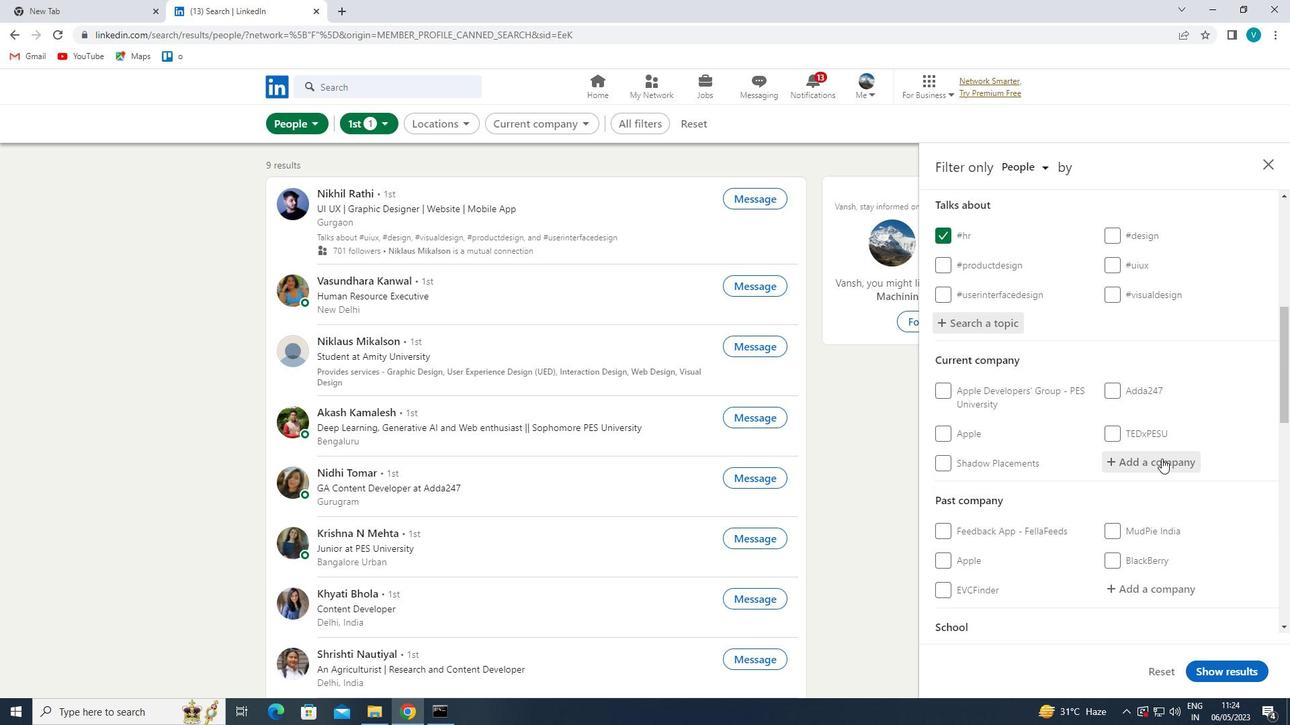 
Action: Mouse pressed left at (1163, 457)
Screenshot: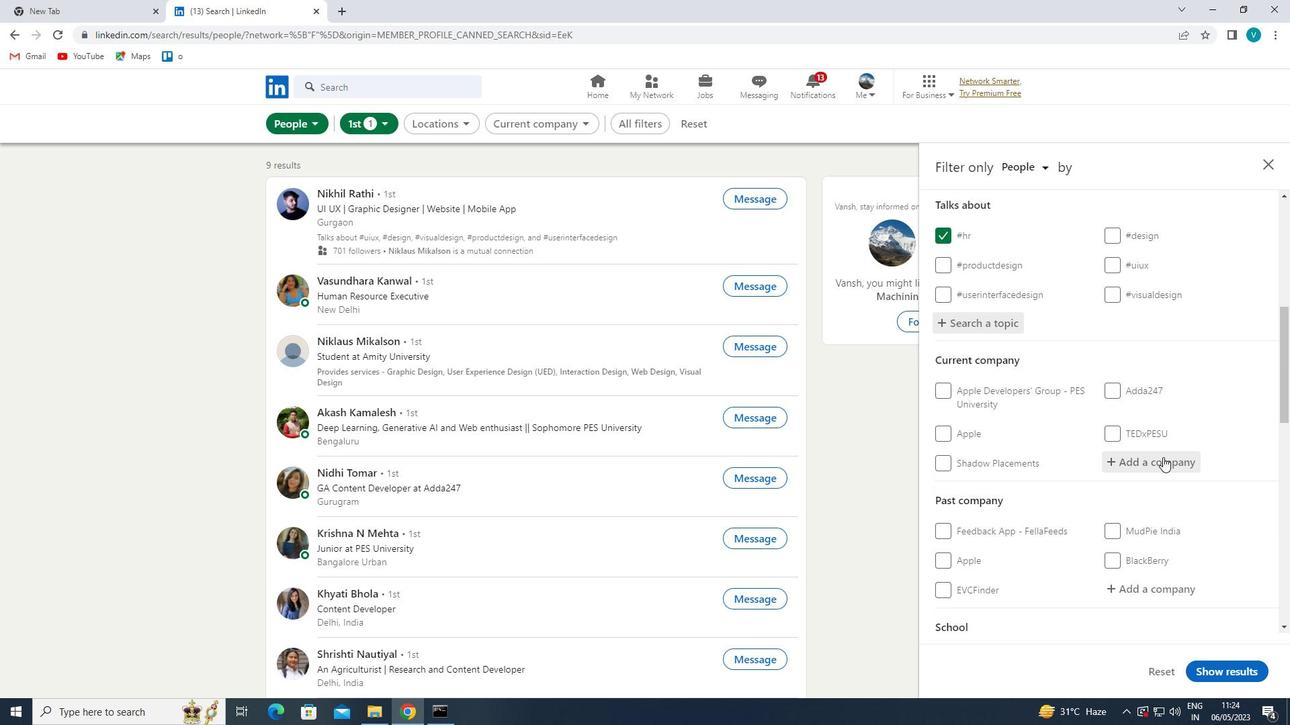 
Action: Mouse moved to (1073, 511)
Screenshot: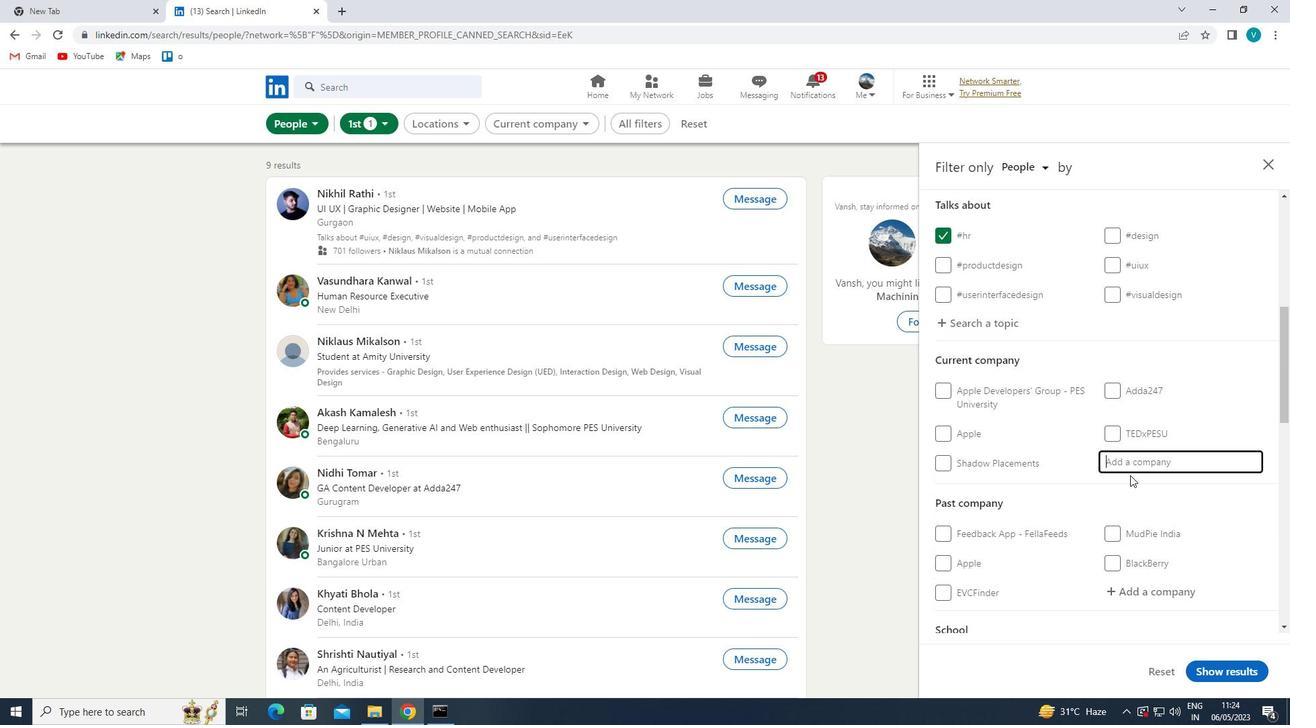 
Action: Key pressed <Key.shift>
Screenshot: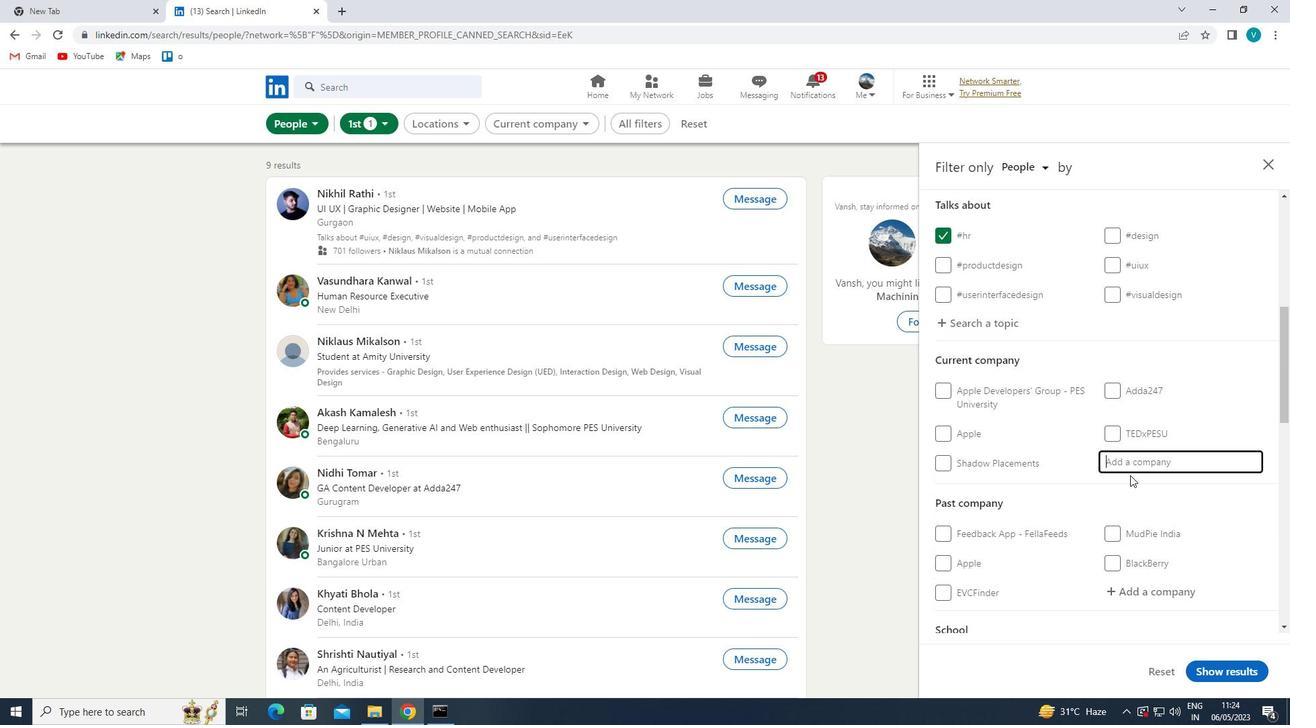 
Action: Mouse moved to (1072, 513)
Screenshot: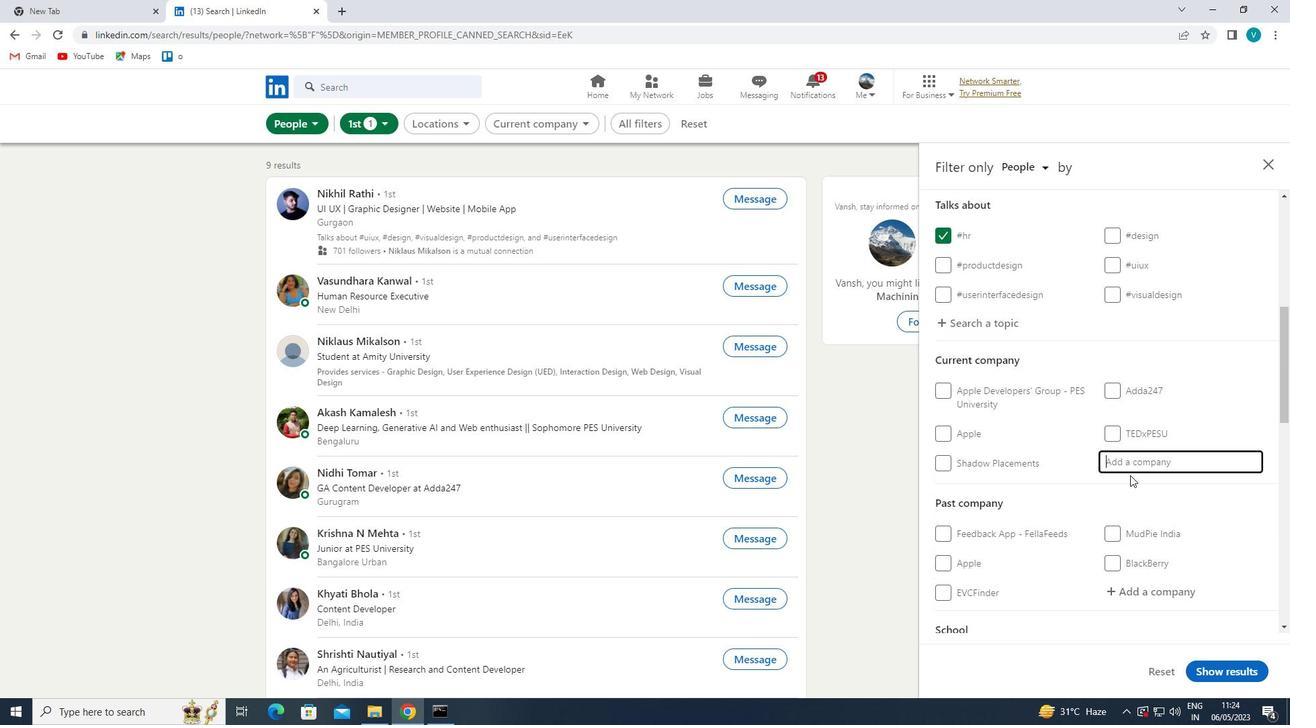 
Action: Key pressed INTEK<Key.backspace>LERAD
Screenshot: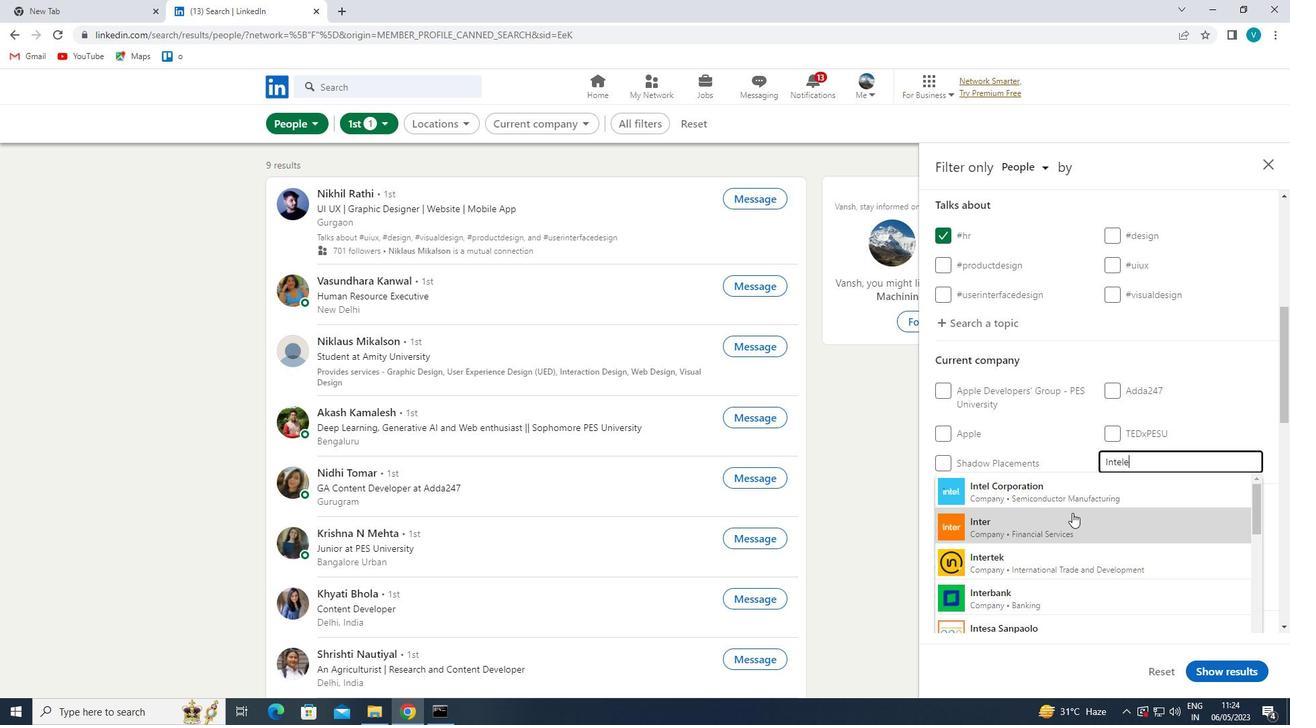 
Action: Mouse moved to (1089, 495)
Screenshot: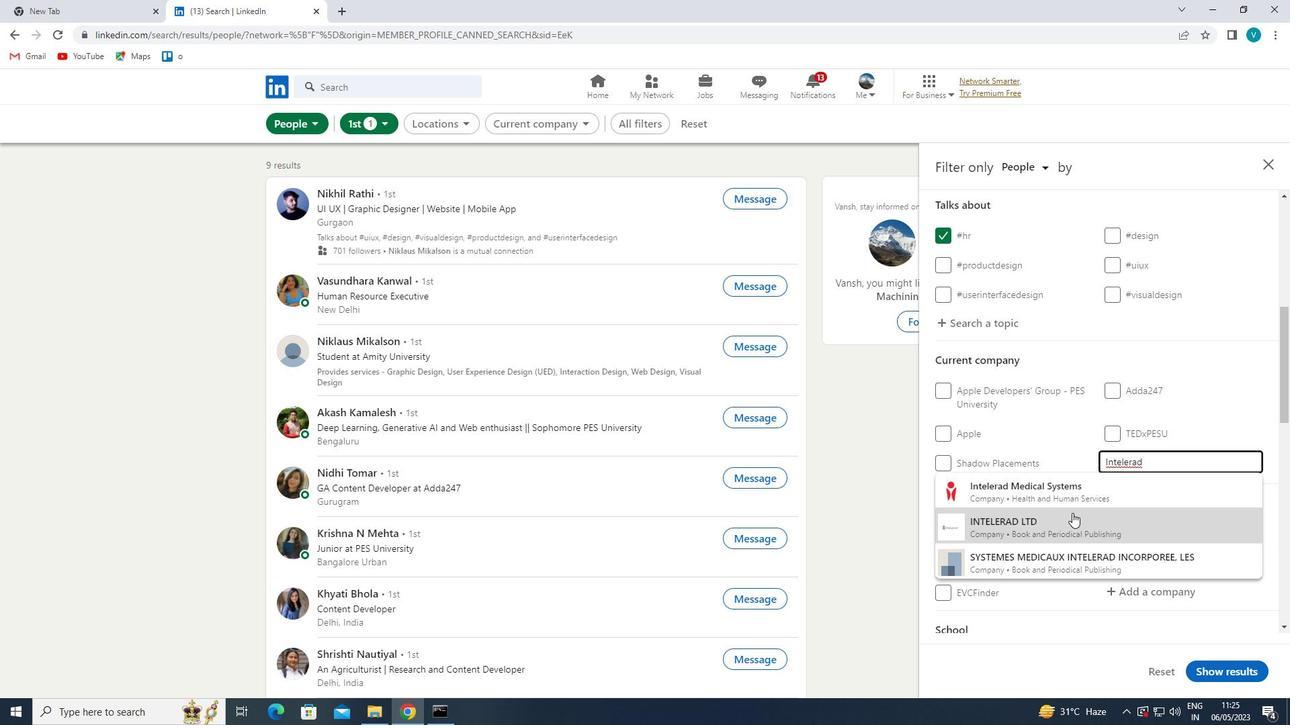 
Action: Mouse pressed left at (1089, 495)
Screenshot: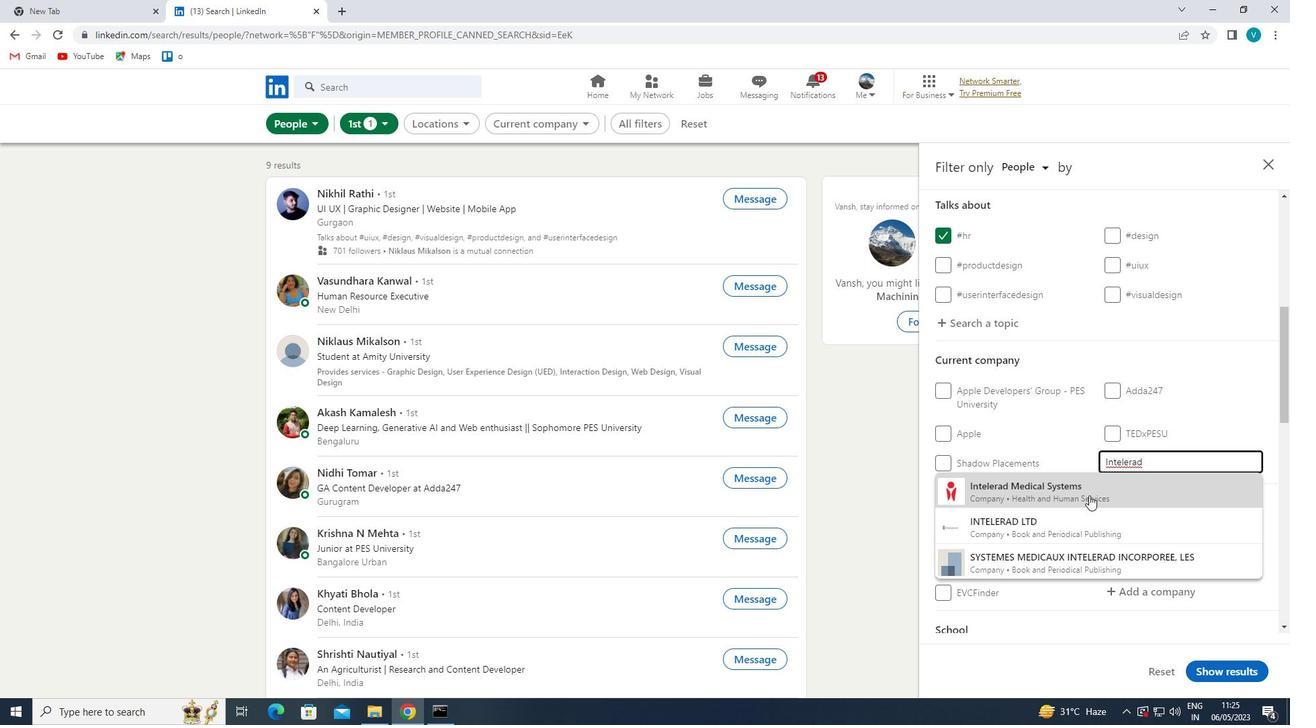 
Action: Mouse moved to (1089, 493)
Screenshot: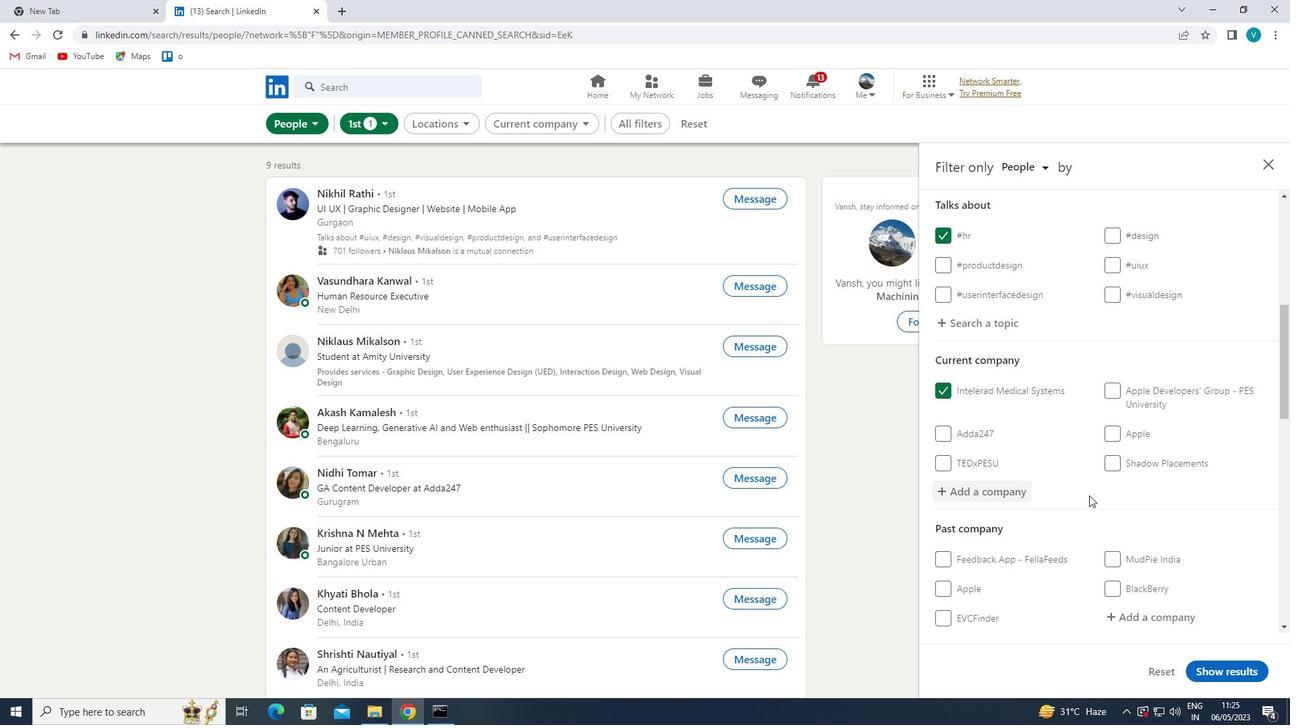 
Action: Mouse scrolled (1089, 493) with delta (0, 0)
Screenshot: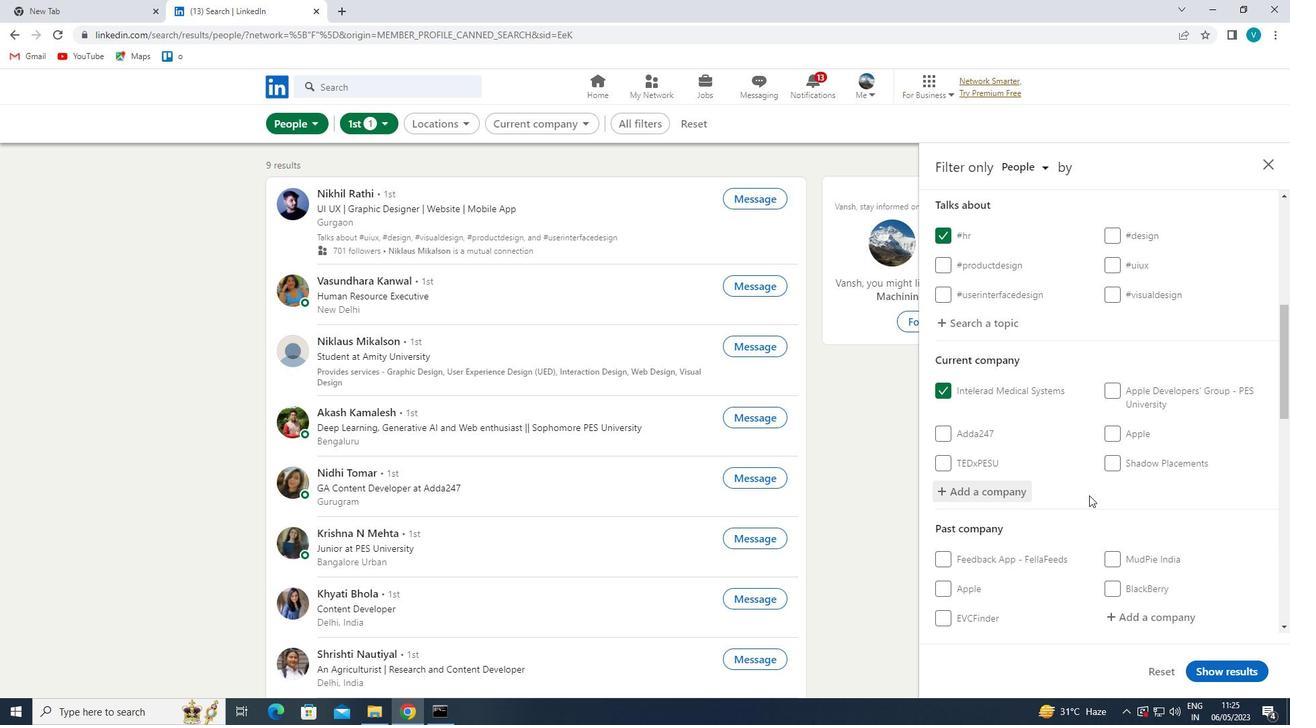 
Action: Mouse scrolled (1089, 493) with delta (0, 0)
Screenshot: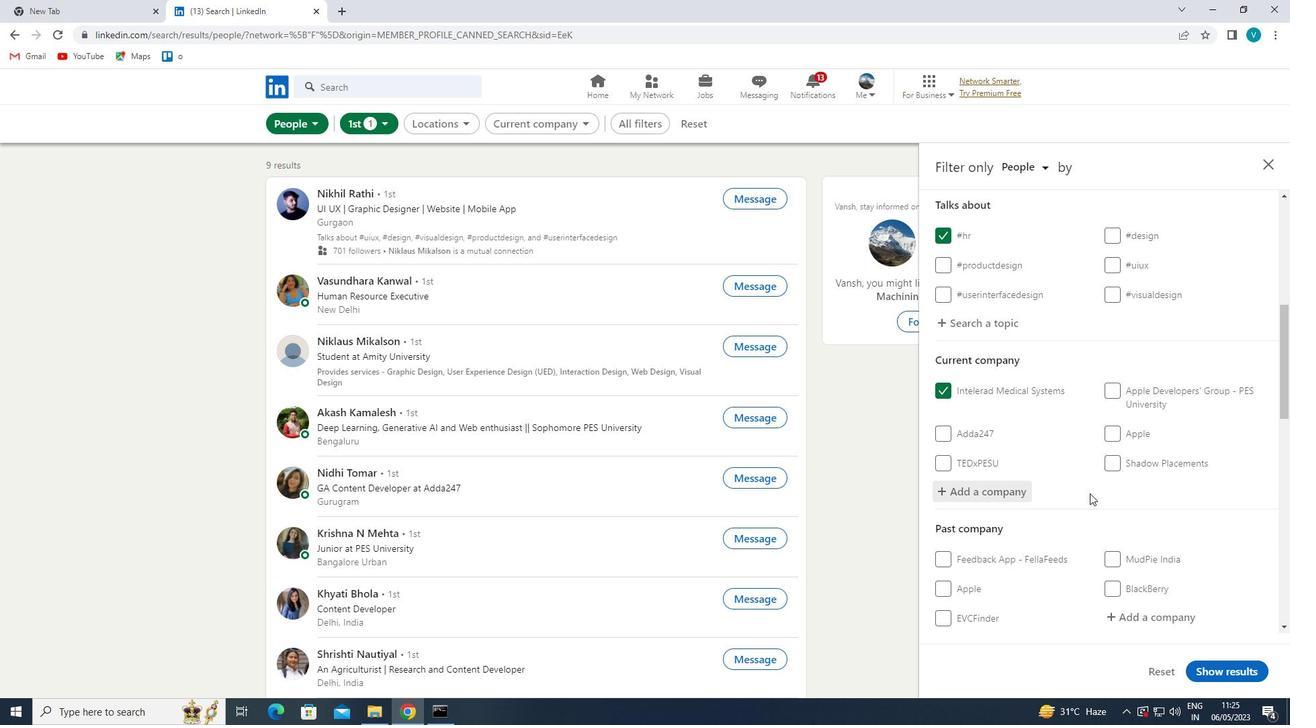 
Action: Mouse scrolled (1089, 493) with delta (0, 0)
Screenshot: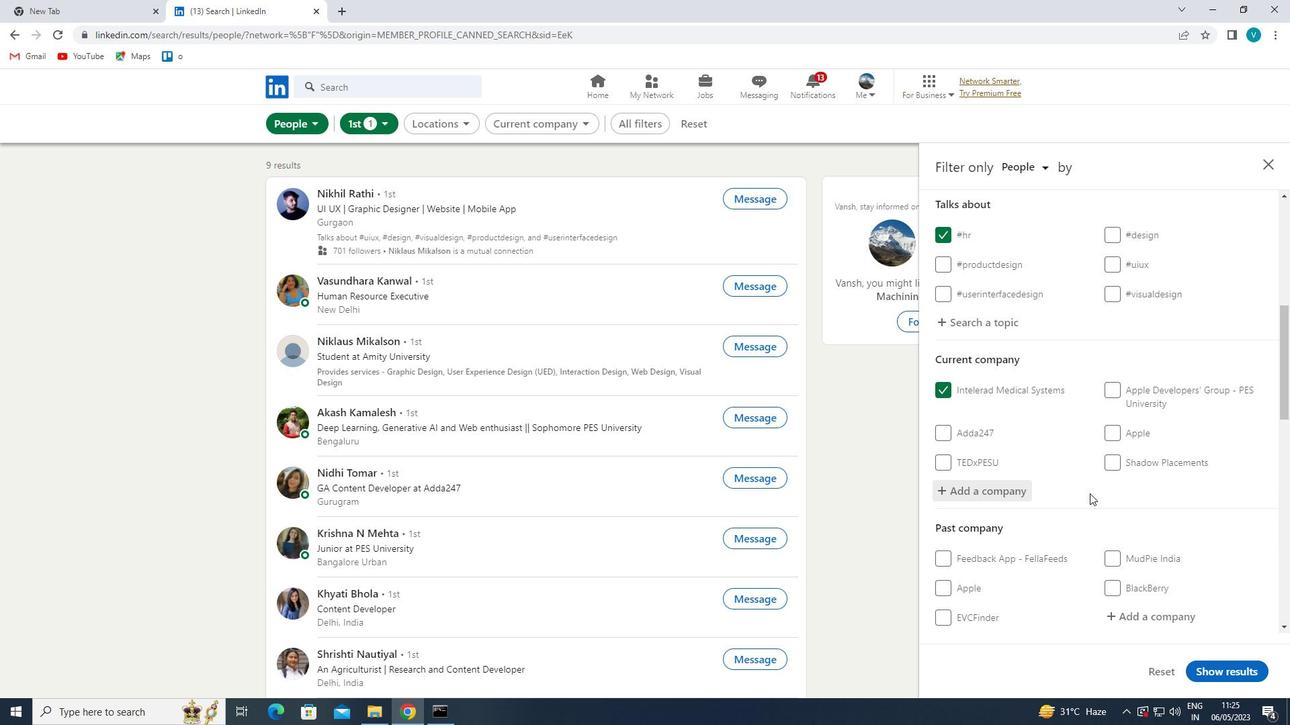 
Action: Mouse moved to (1090, 493)
Screenshot: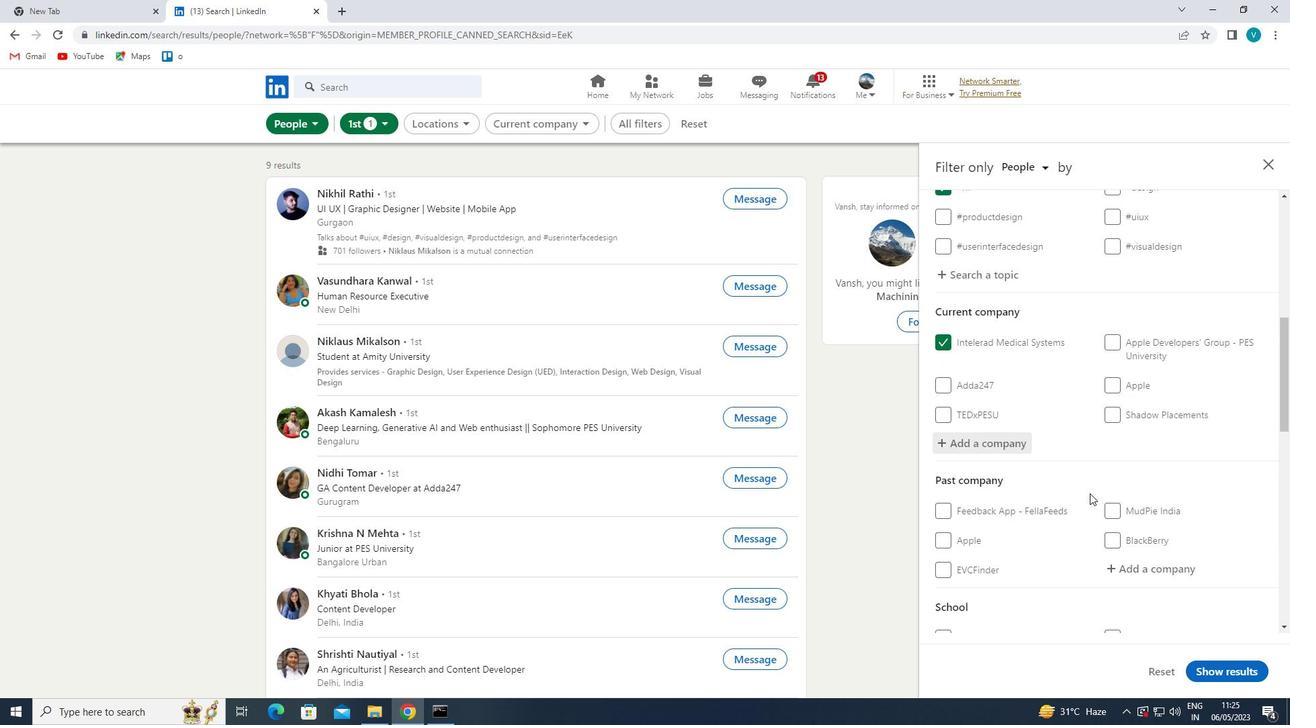 
Action: Mouse scrolled (1090, 493) with delta (0, 0)
Screenshot: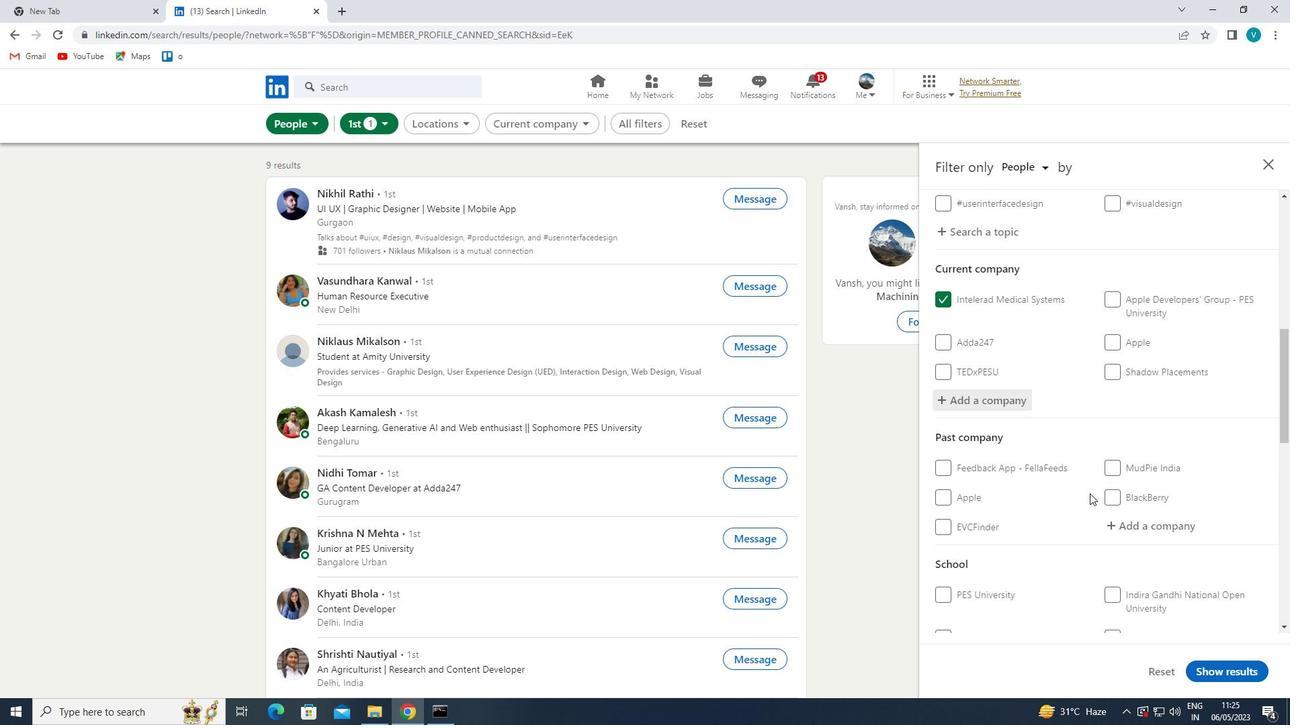 
Action: Mouse moved to (1134, 505)
Screenshot: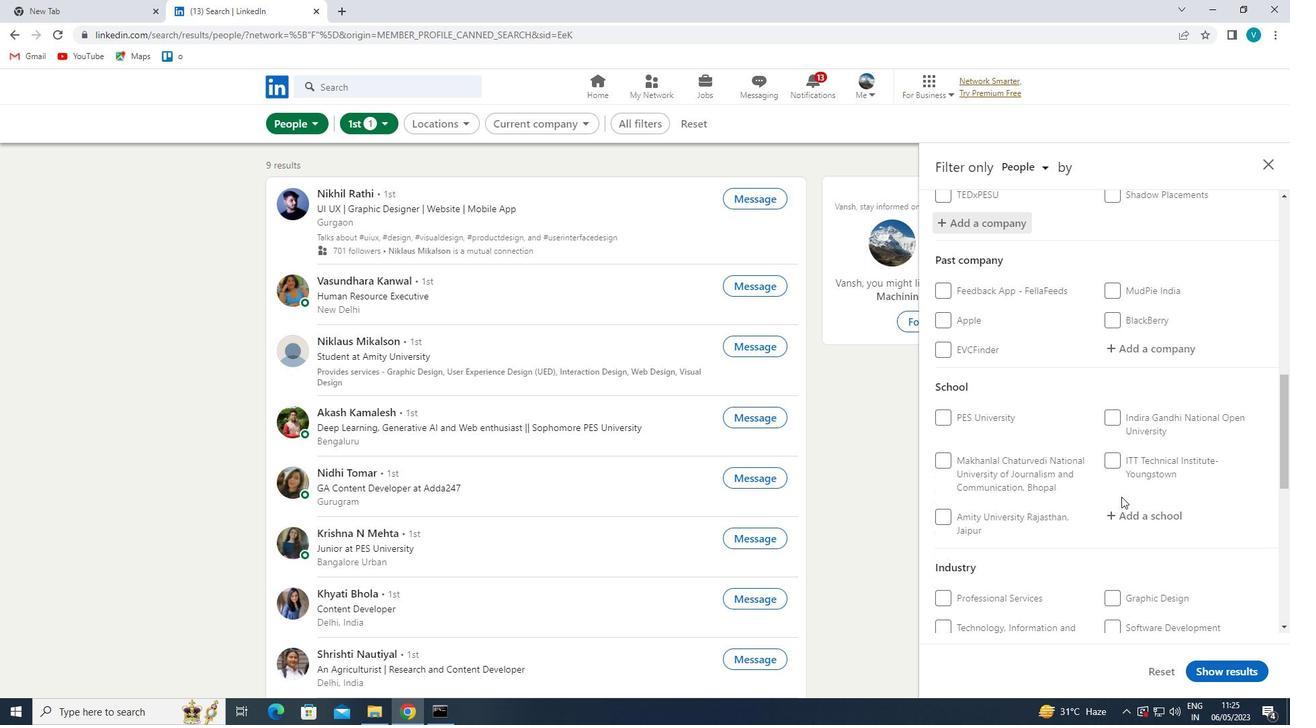 
Action: Mouse pressed left at (1134, 505)
Screenshot: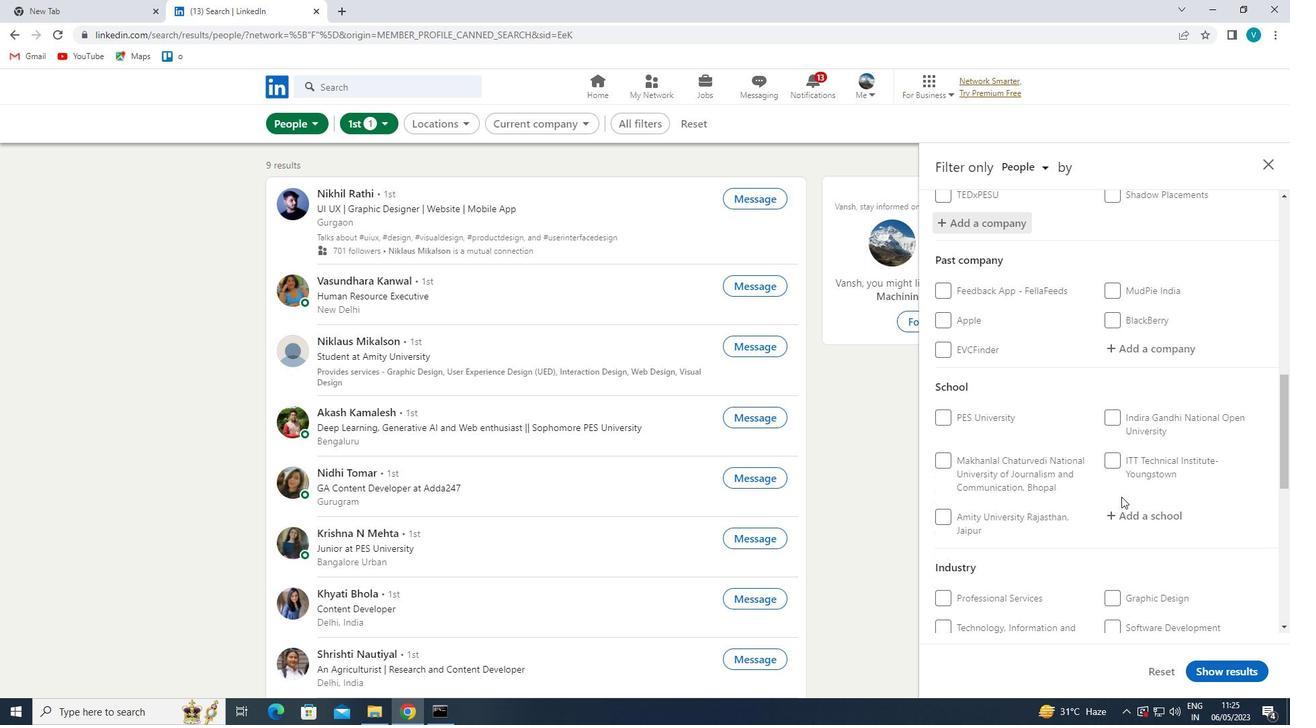 
Action: Key pressed <Key.shift>CADD<Key.shift><Key.space>
Screenshot: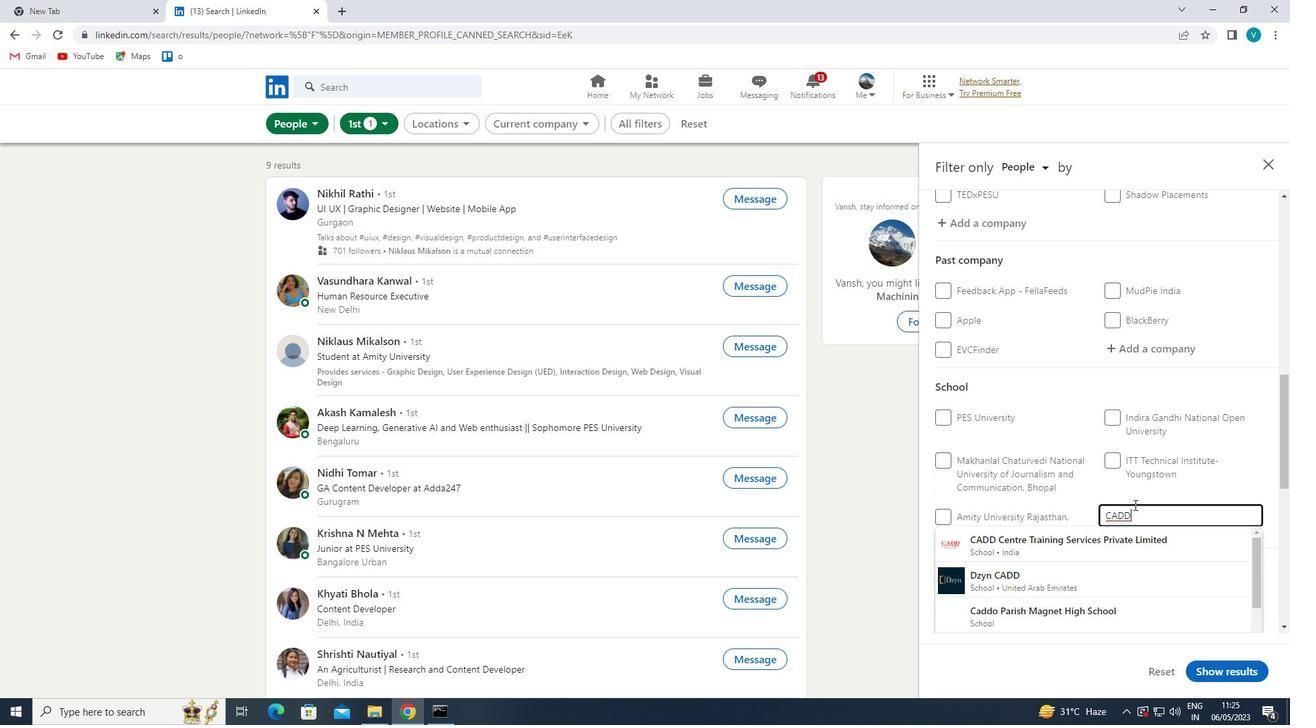 
Action: Mouse moved to (1136, 537)
Screenshot: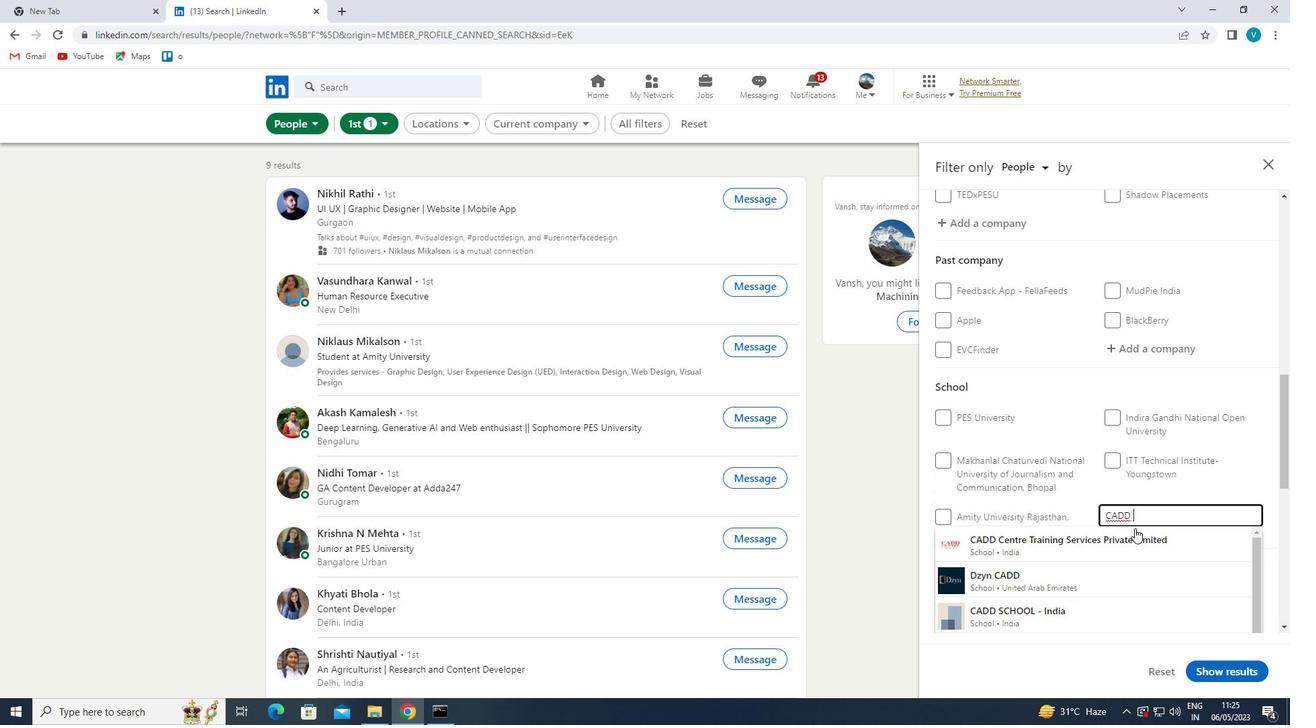 
Action: Mouse pressed left at (1136, 537)
Screenshot: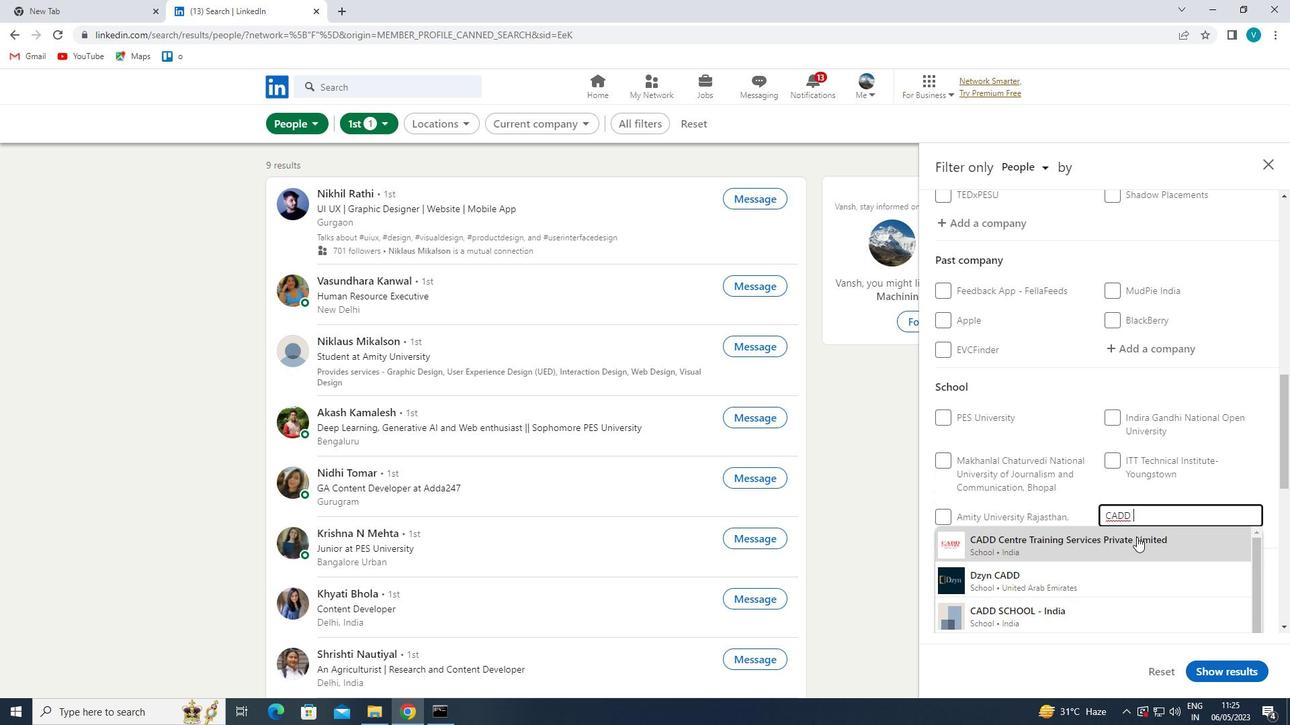
Action: Mouse moved to (1137, 538)
Screenshot: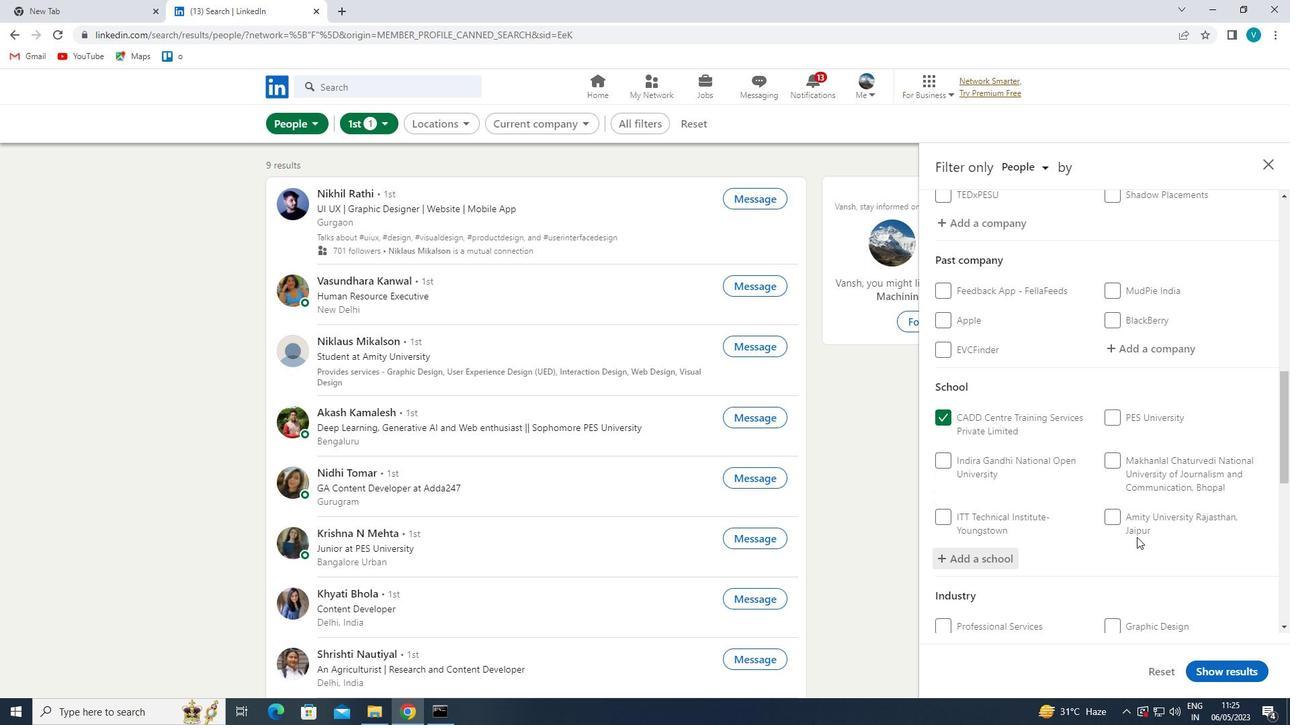 
Action: Mouse scrolled (1137, 537) with delta (0, 0)
Screenshot: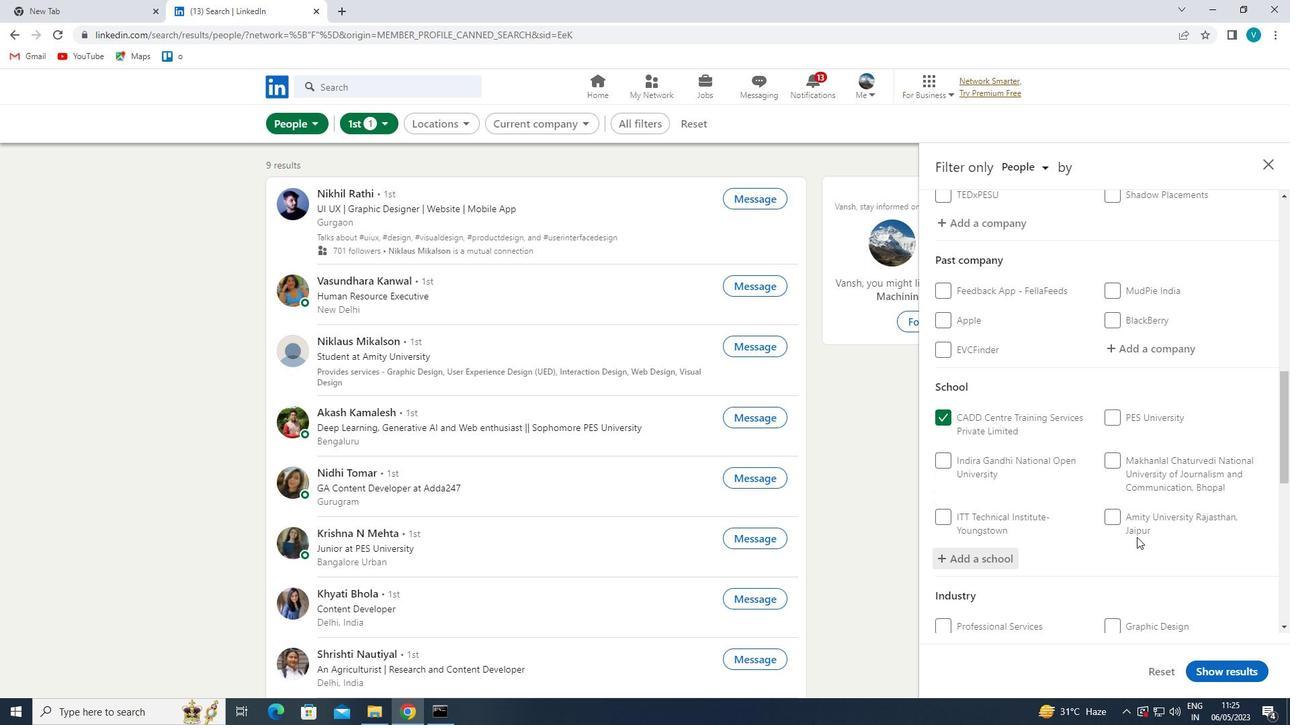 
Action: Mouse moved to (1138, 538)
Screenshot: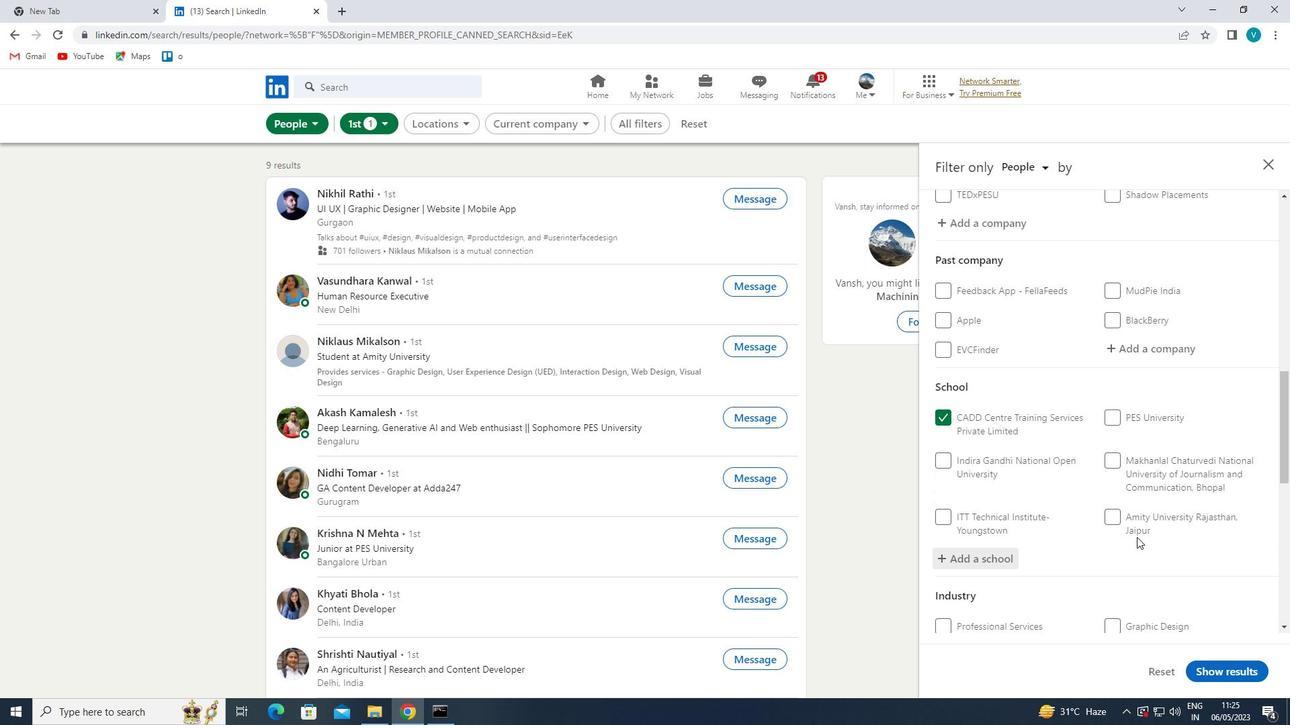 
Action: Mouse scrolled (1138, 537) with delta (0, 0)
Screenshot: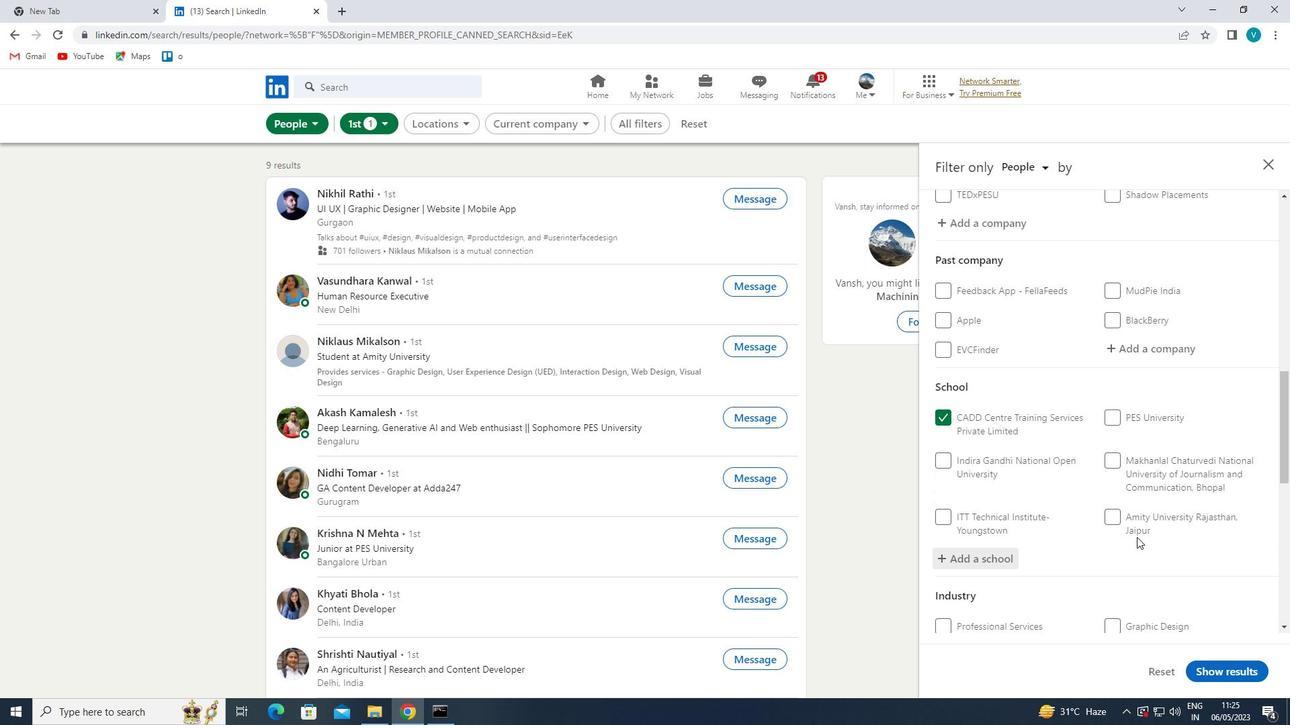
Action: Mouse moved to (1139, 538)
Screenshot: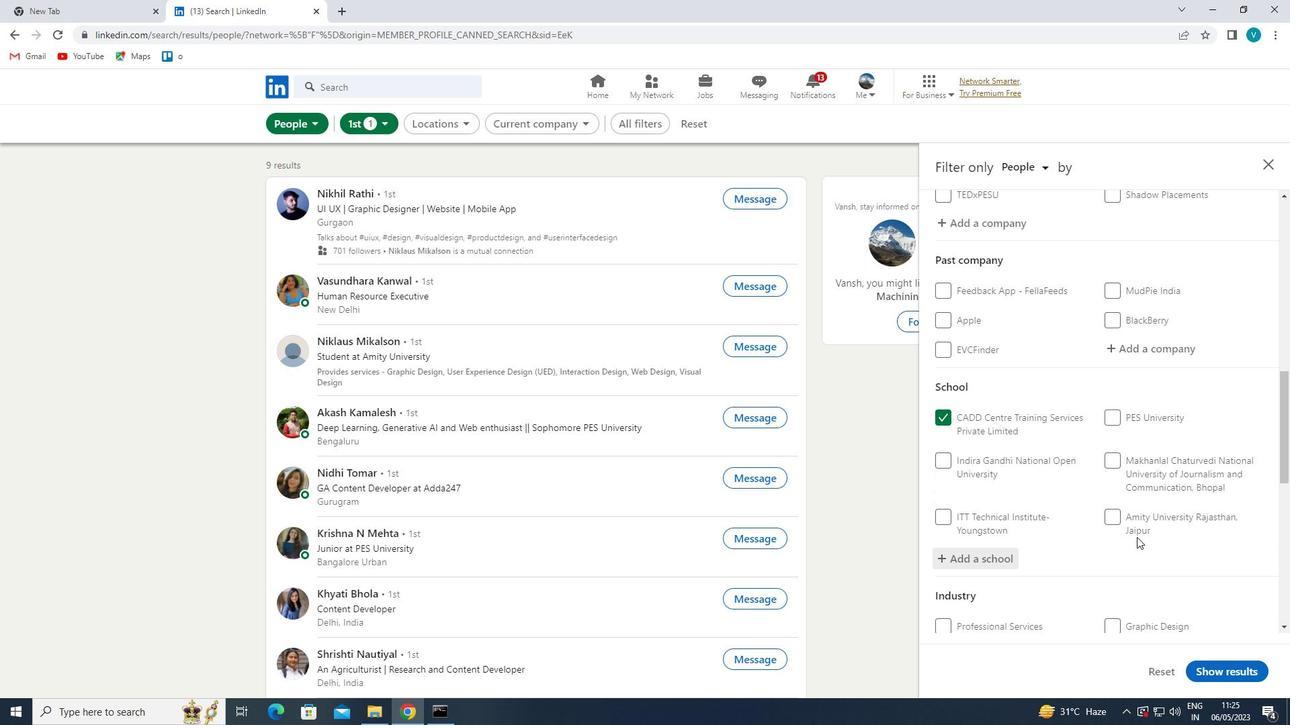 
Action: Mouse scrolled (1139, 537) with delta (0, 0)
Screenshot: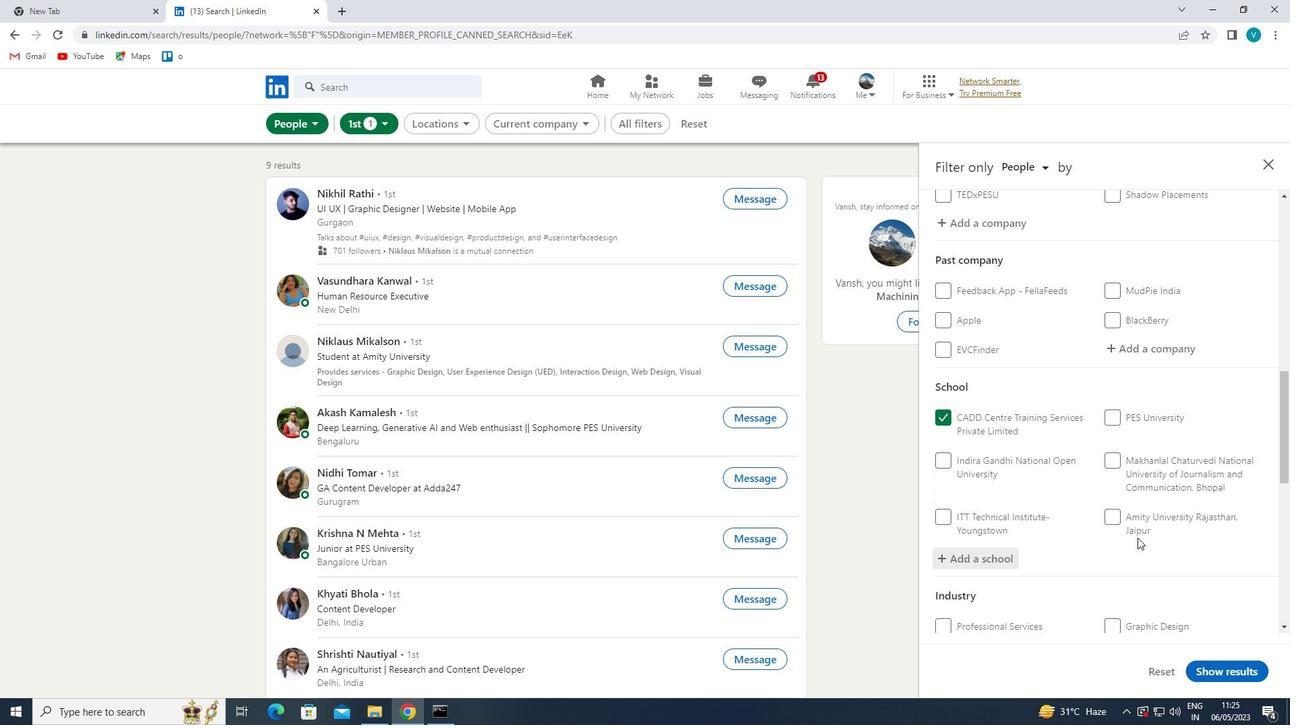 
Action: Mouse moved to (1140, 536)
Screenshot: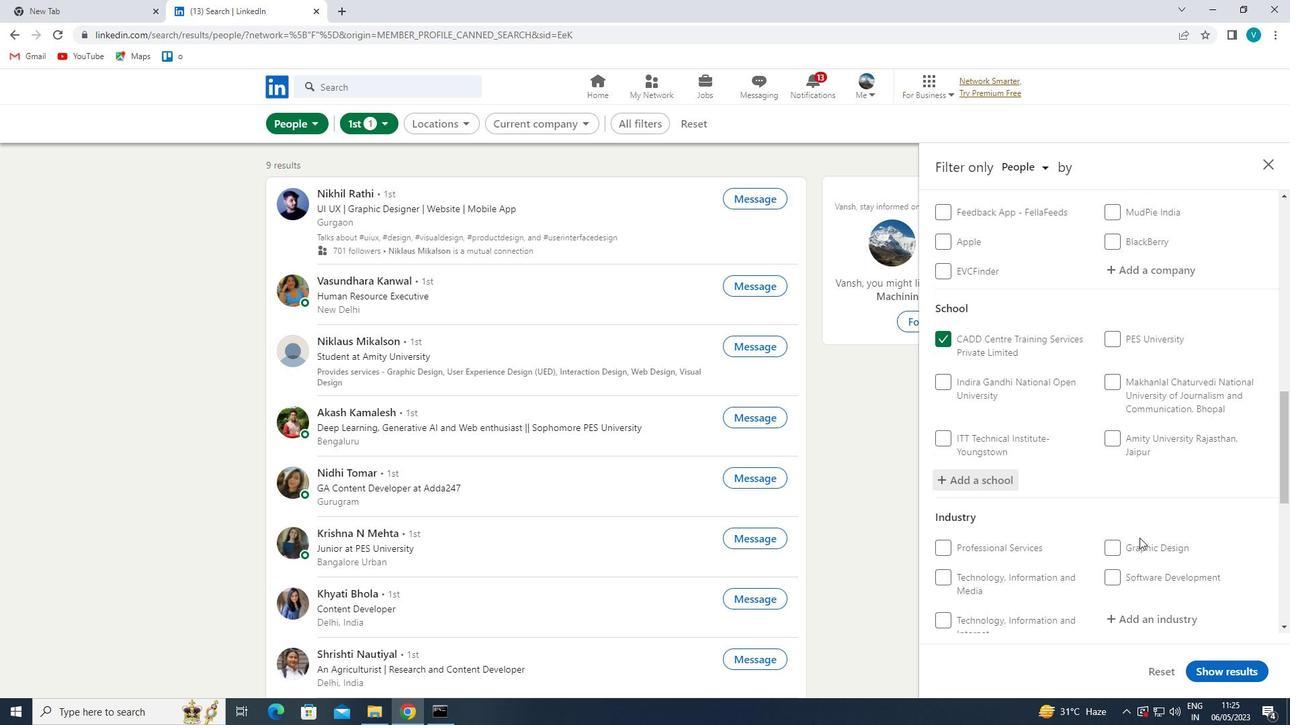 
Action: Mouse scrolled (1140, 536) with delta (0, 0)
Screenshot: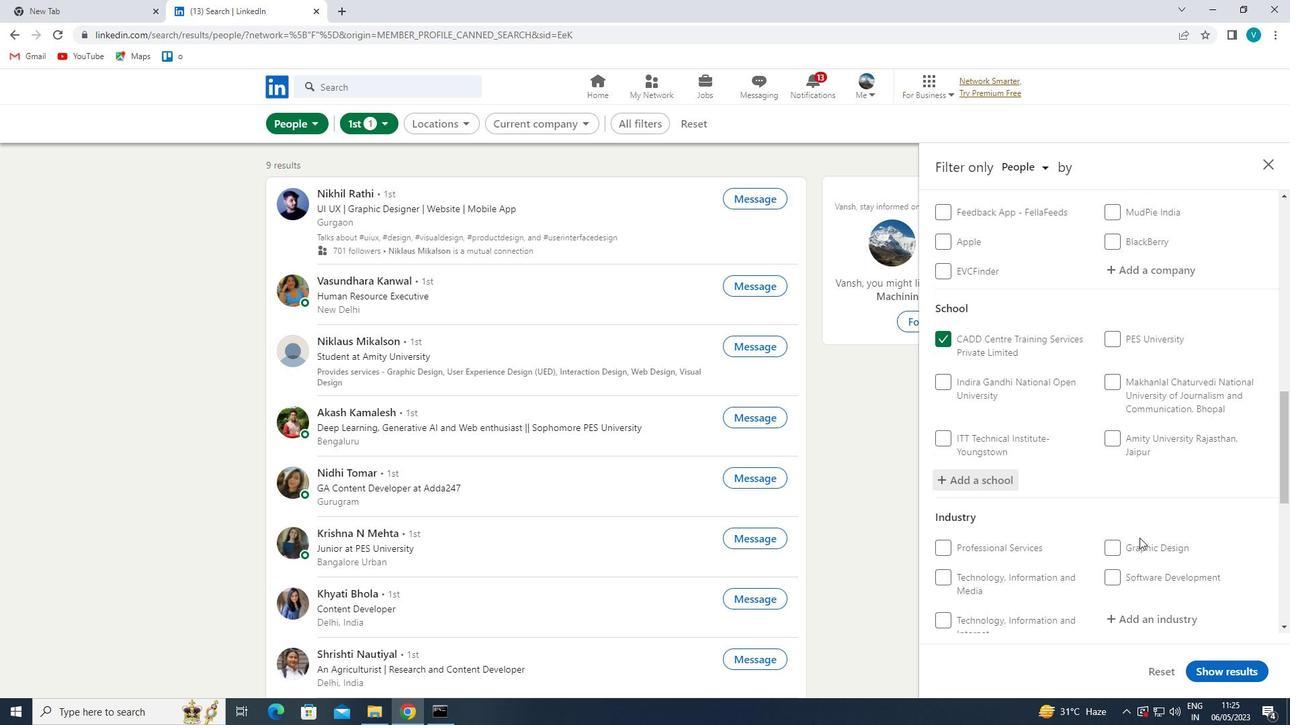 
Action: Mouse moved to (1153, 424)
Screenshot: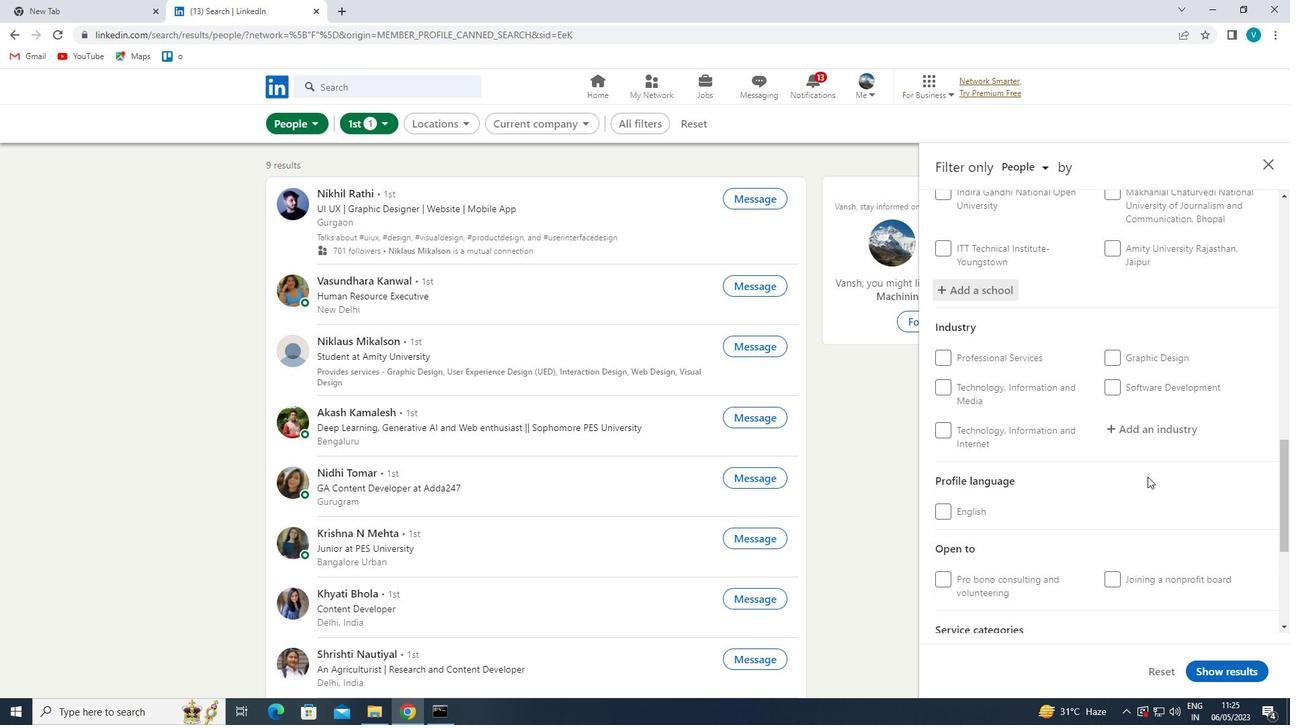 
Action: Mouse pressed left at (1153, 424)
Screenshot: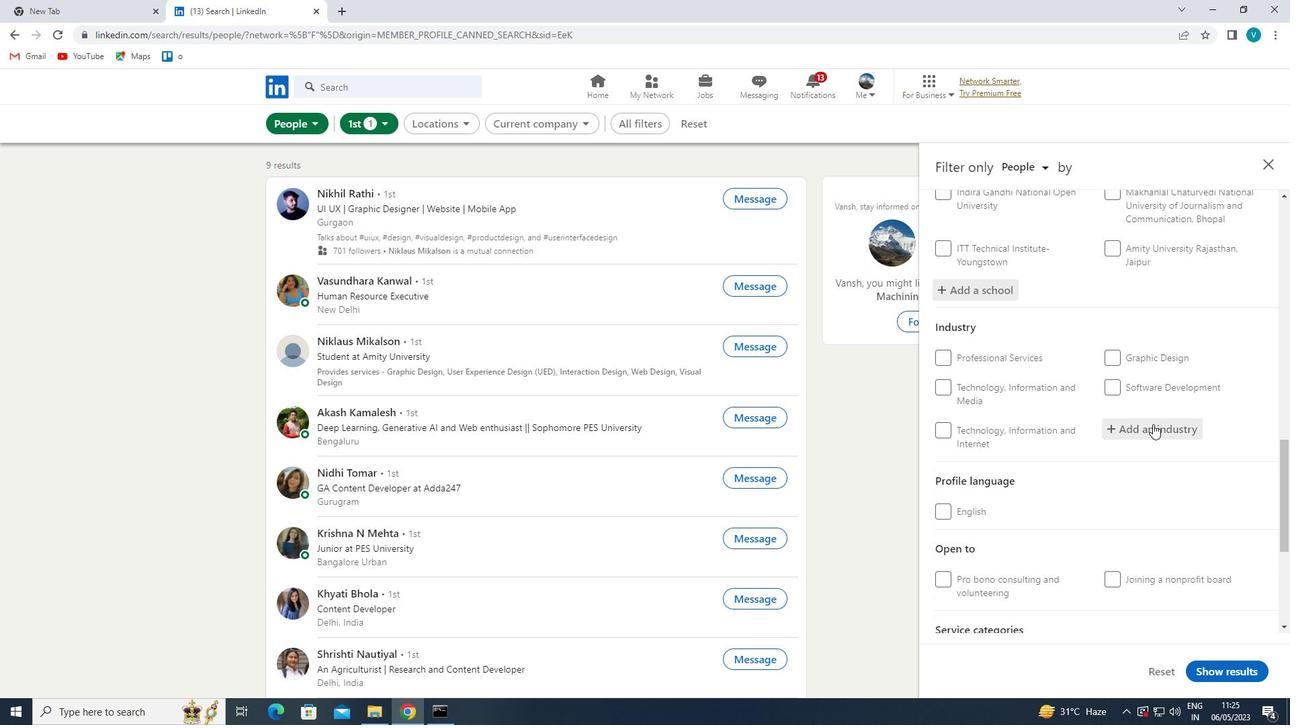 
Action: Mouse moved to (1105, 455)
Screenshot: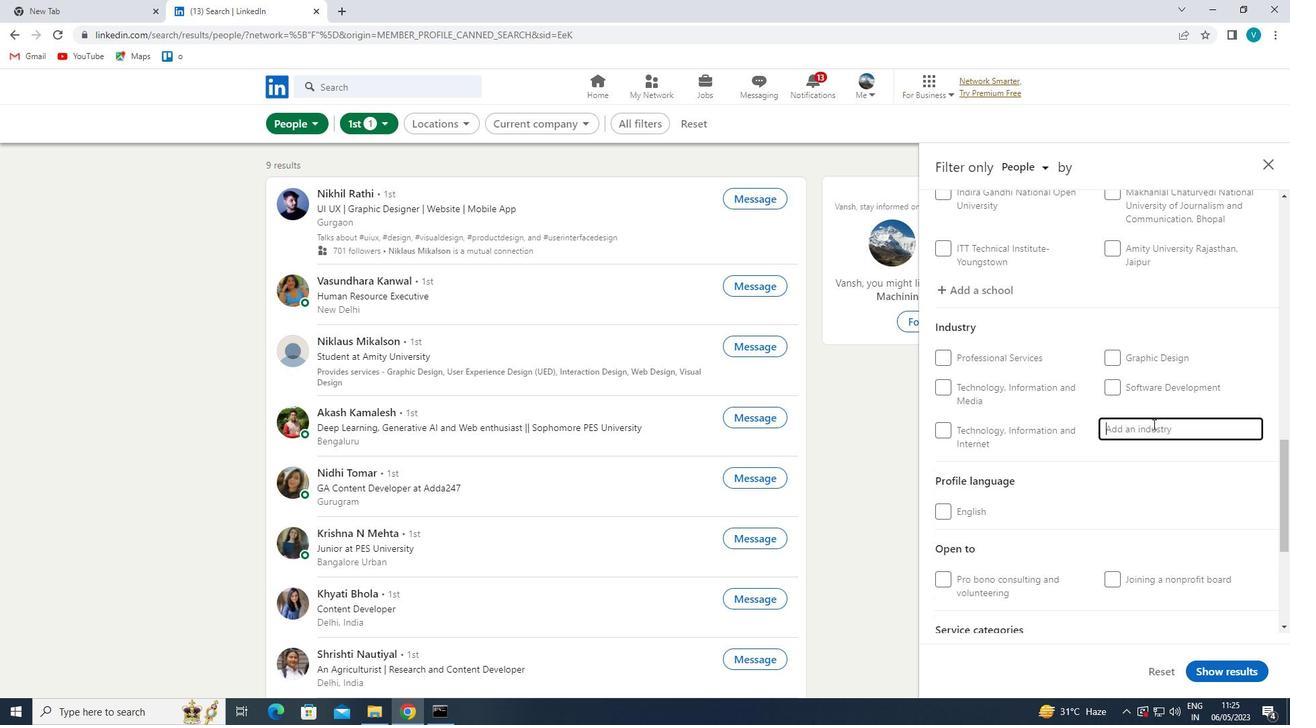 
Action: Key pressed <Key.shift>
Screenshot: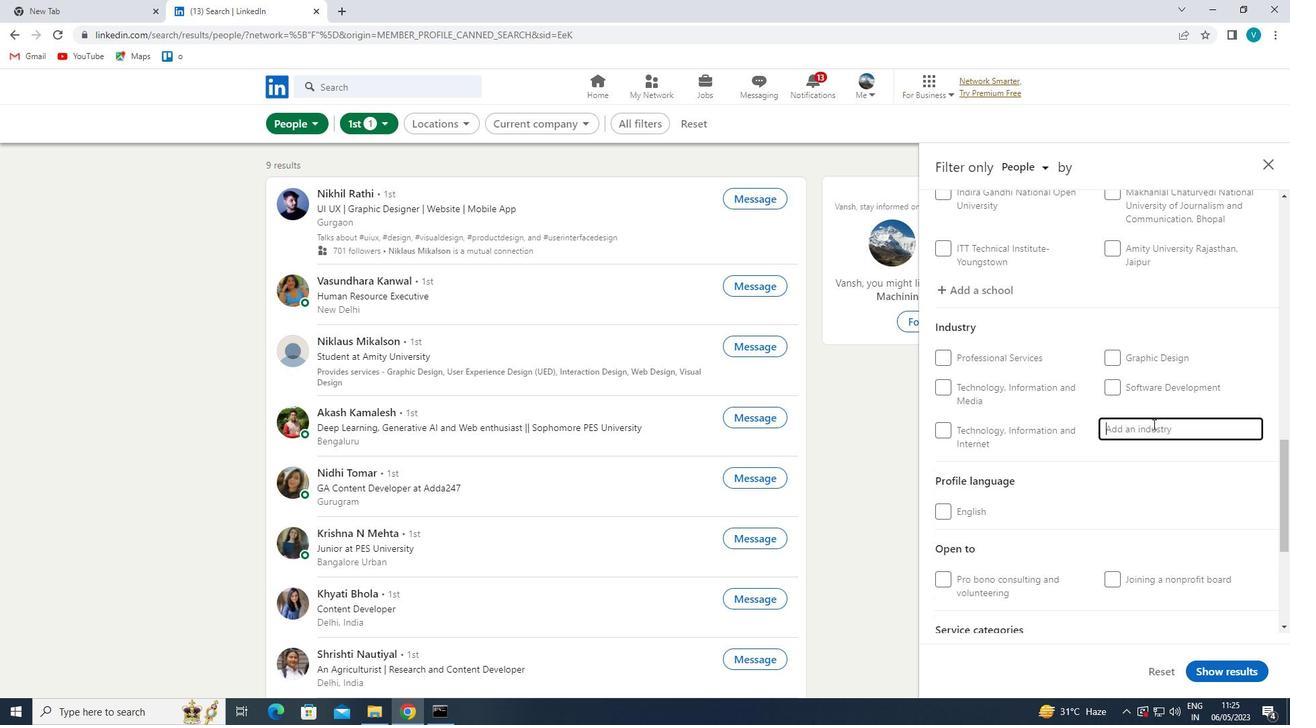 
Action: Mouse moved to (1095, 462)
Screenshot: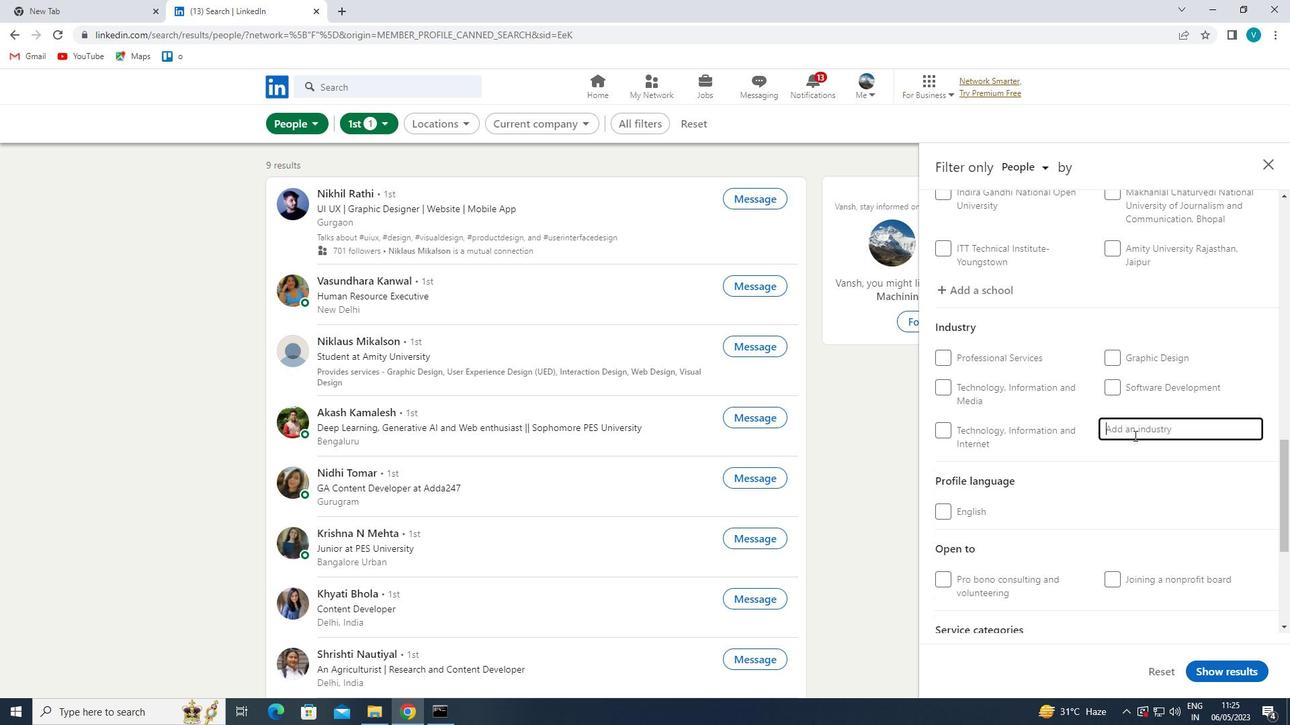 
Action: Key pressed WHOLESALE
Screenshot: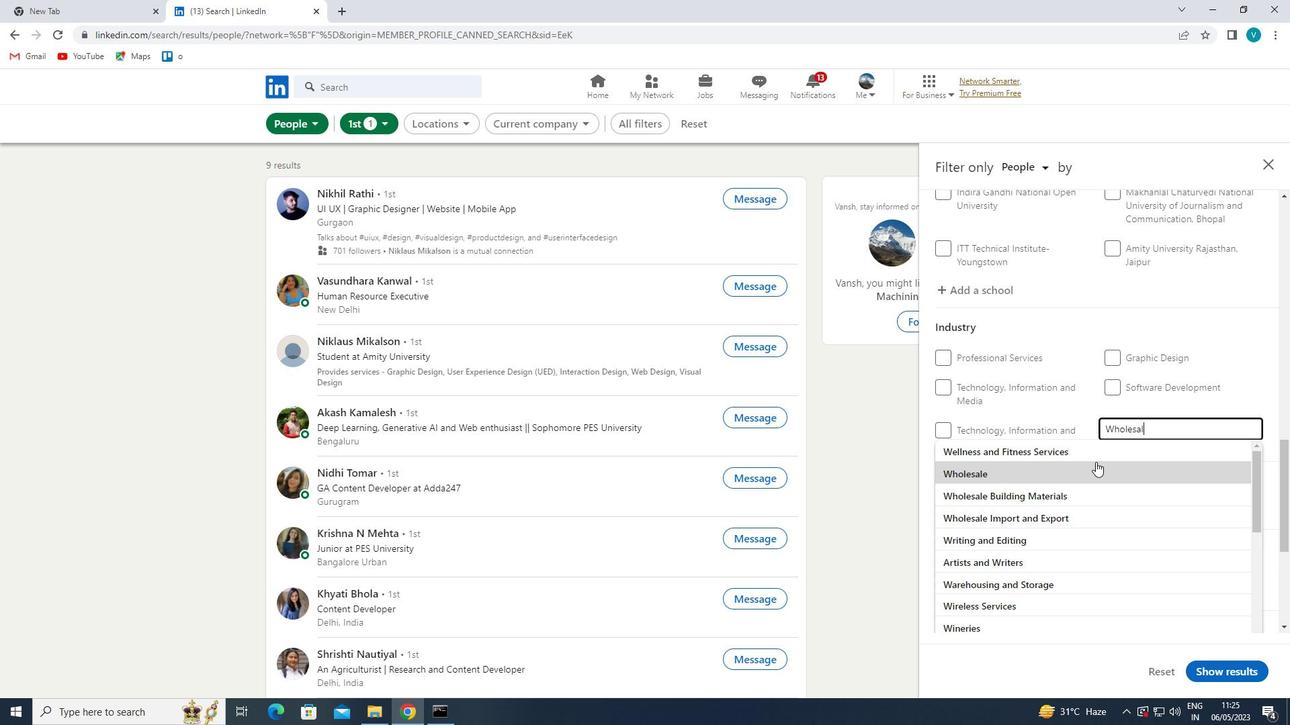 
Action: Mouse moved to (1093, 463)
Screenshot: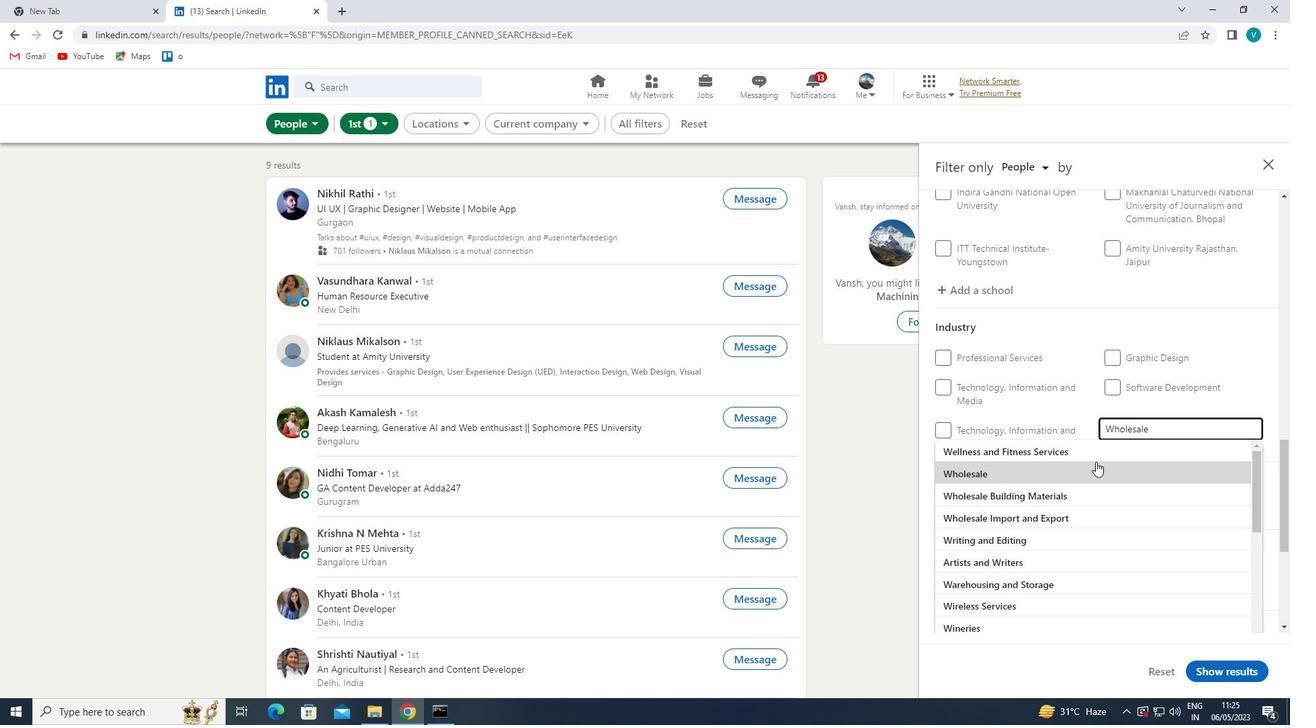 
Action: Key pressed <Key.space>
Screenshot: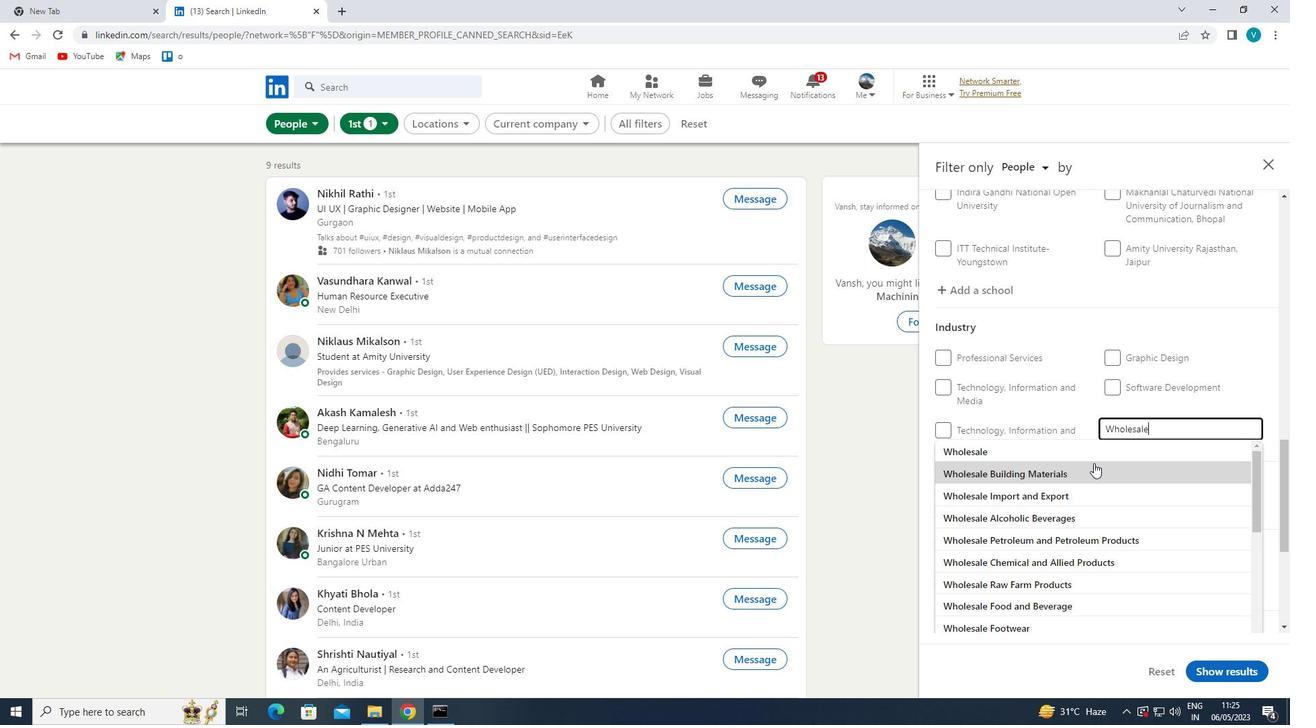 
Action: Mouse moved to (1103, 555)
Screenshot: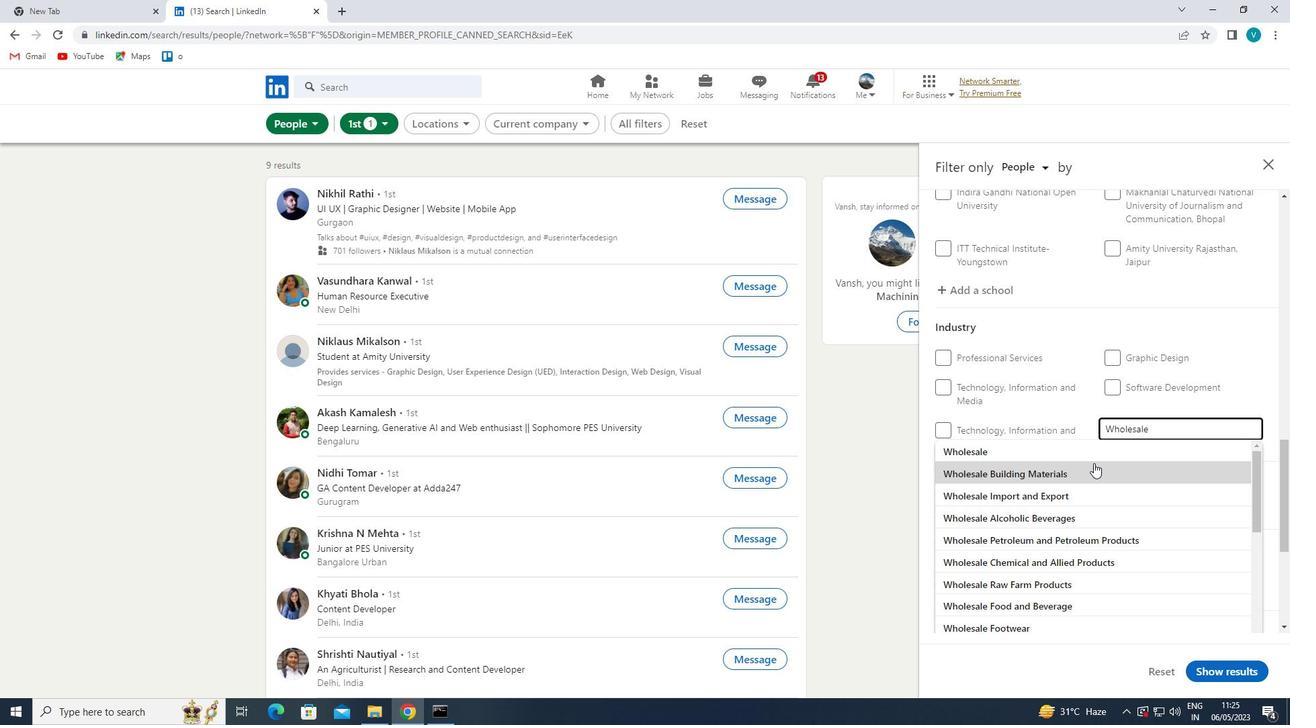 
Action: Mouse pressed left at (1103, 555)
Screenshot: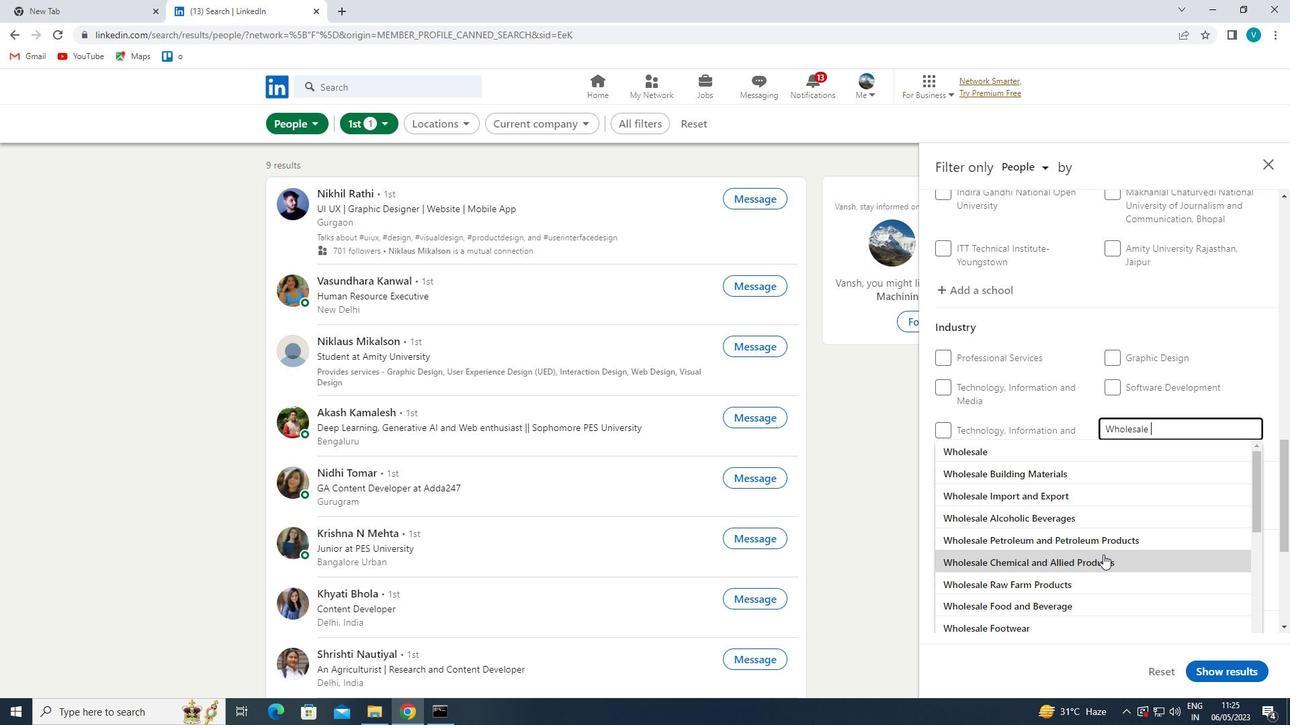 
Action: Mouse moved to (1112, 550)
Screenshot: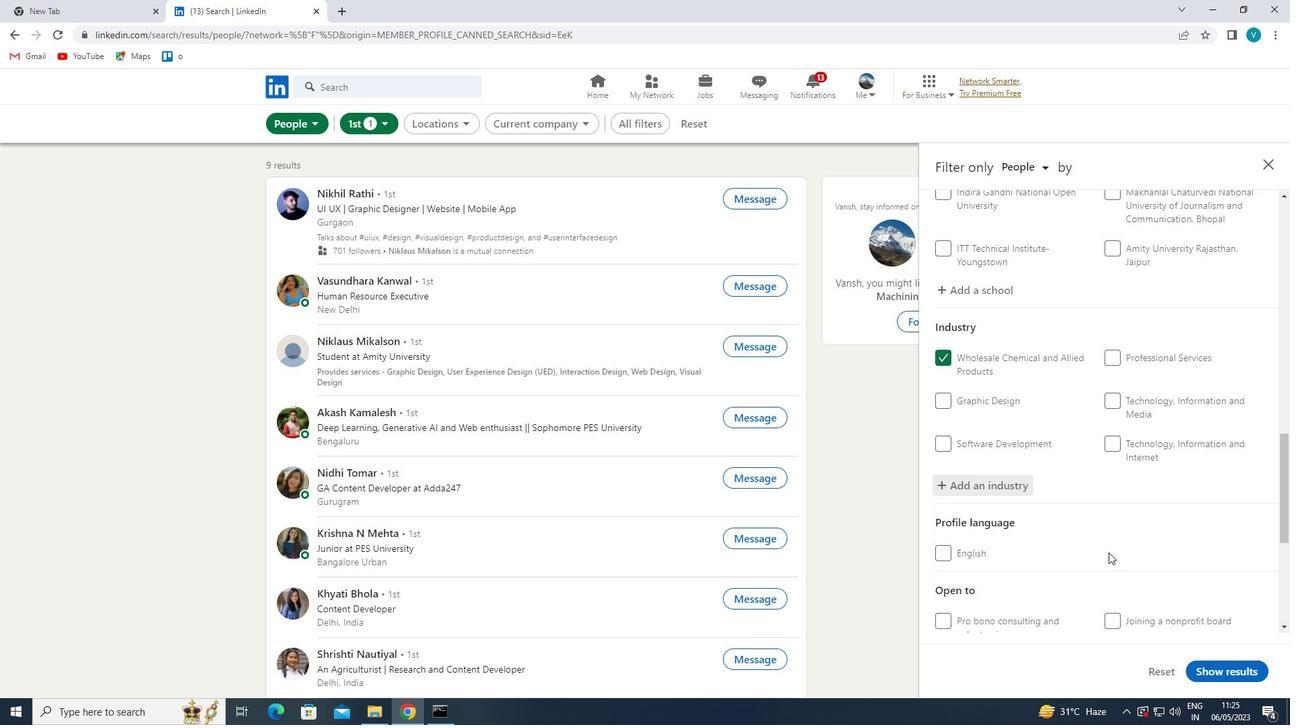 
Action: Mouse scrolled (1112, 549) with delta (0, 0)
Screenshot: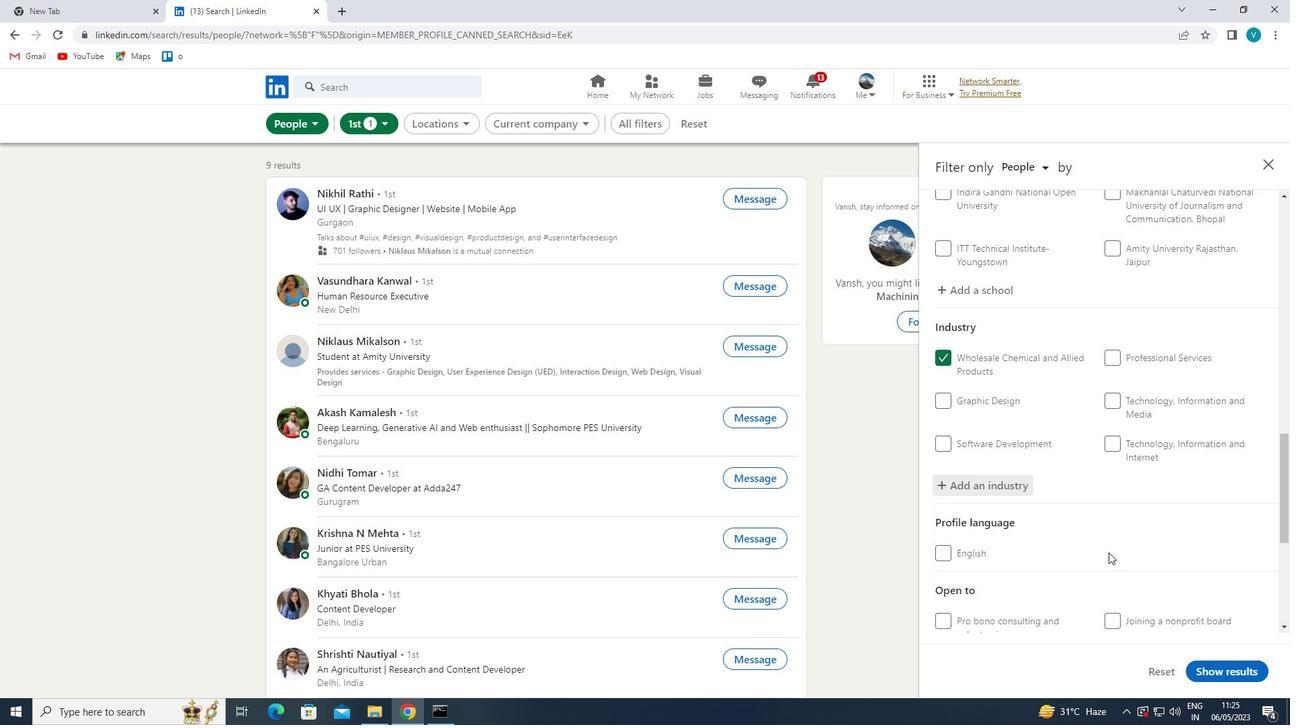 
Action: Mouse moved to (1118, 546)
Screenshot: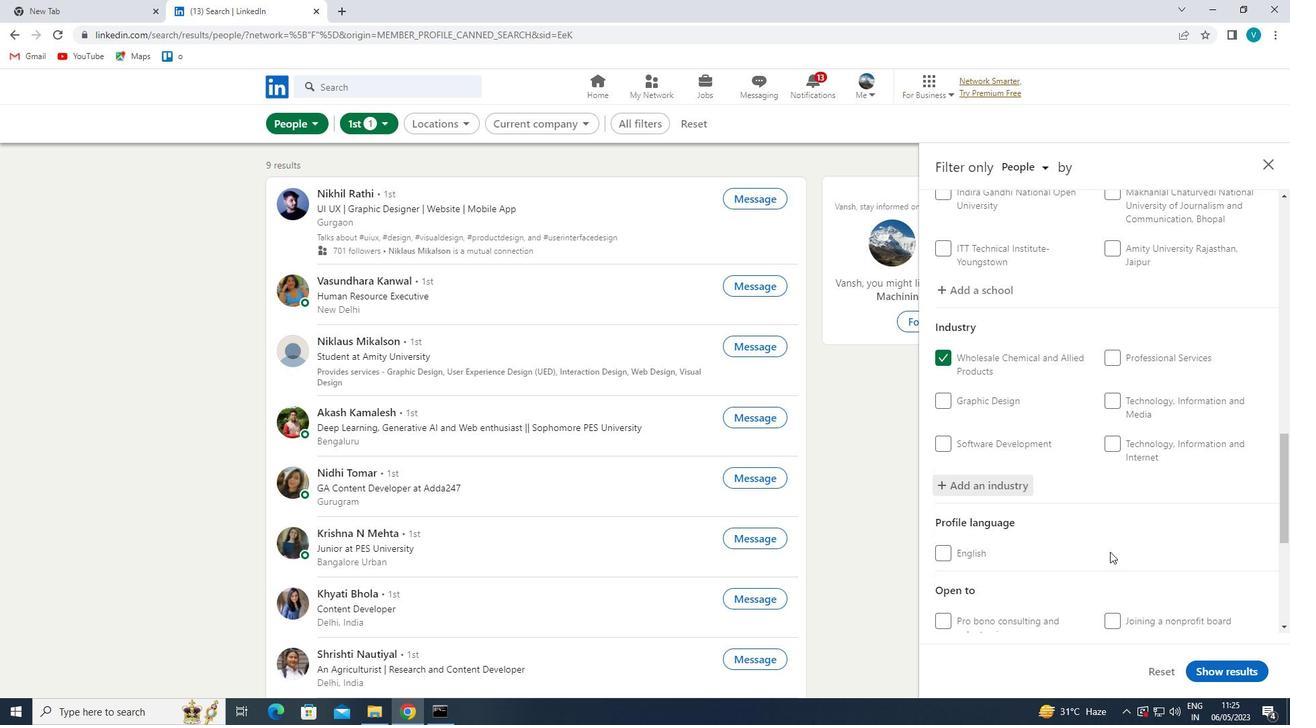 
Action: Mouse scrolled (1118, 546) with delta (0, 0)
Screenshot: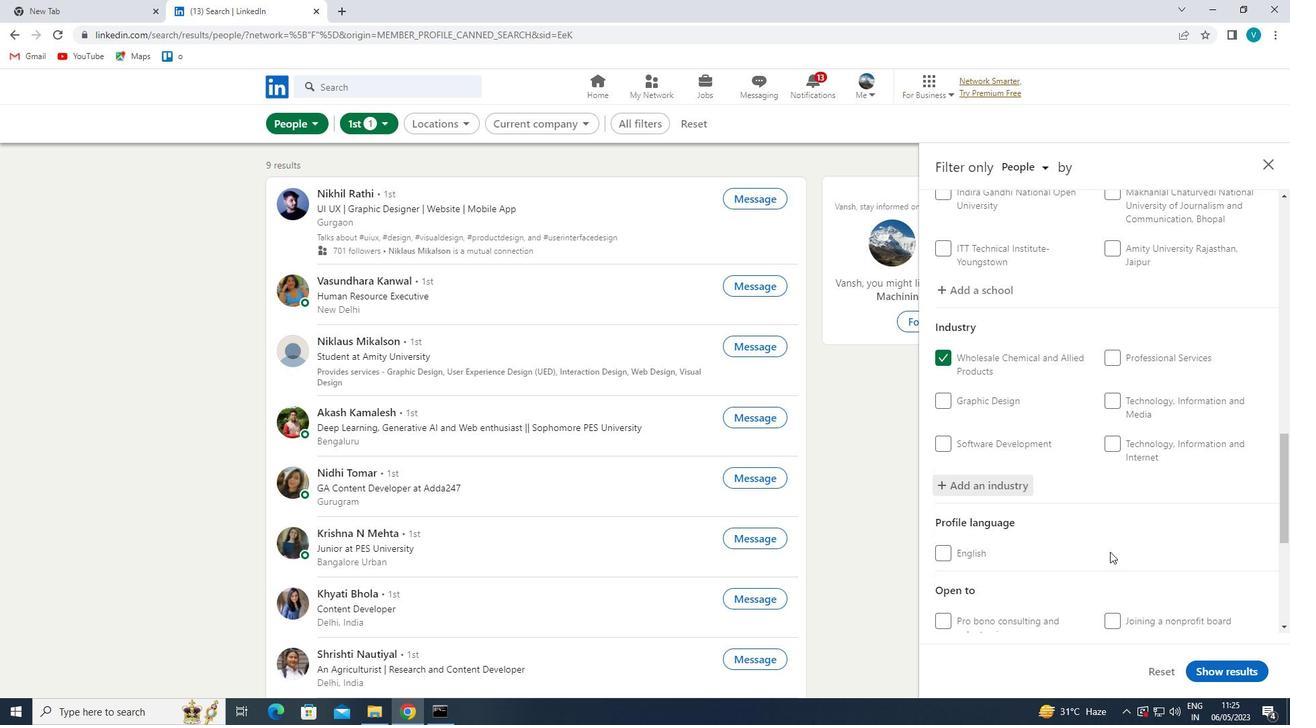 
Action: Mouse moved to (1121, 544)
Screenshot: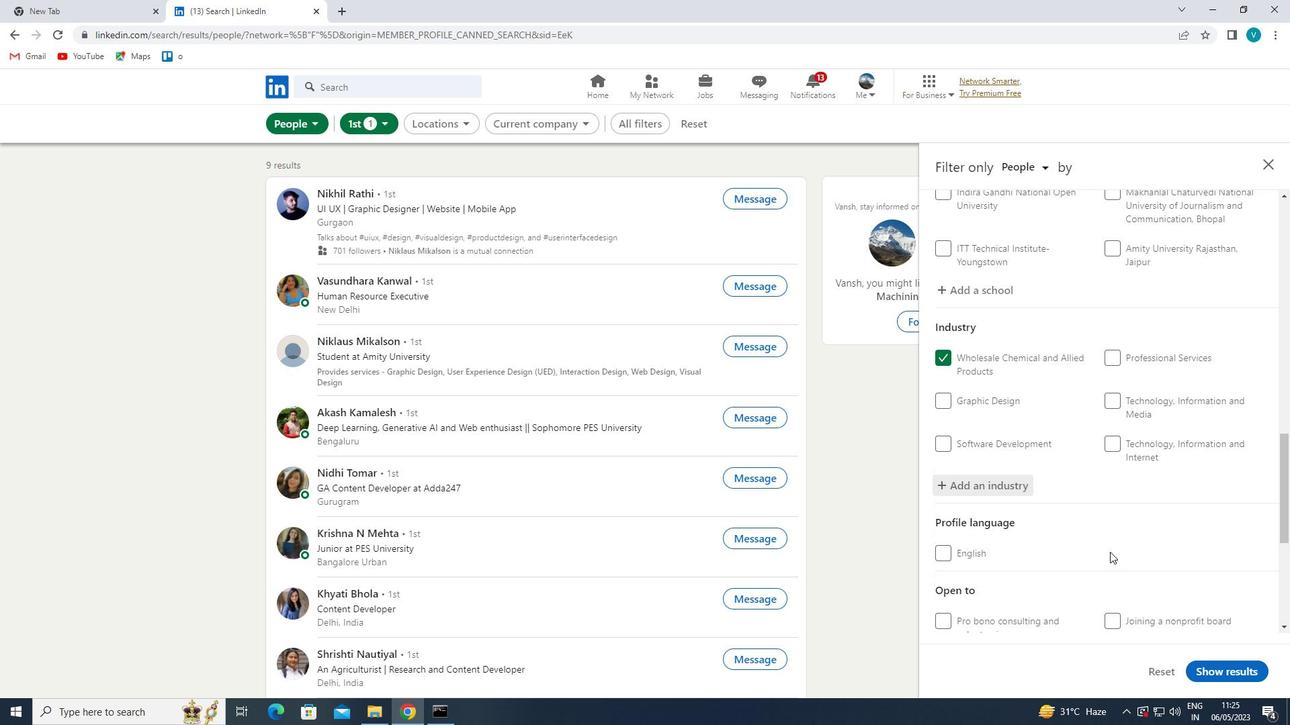 
Action: Mouse scrolled (1121, 544) with delta (0, 0)
Screenshot: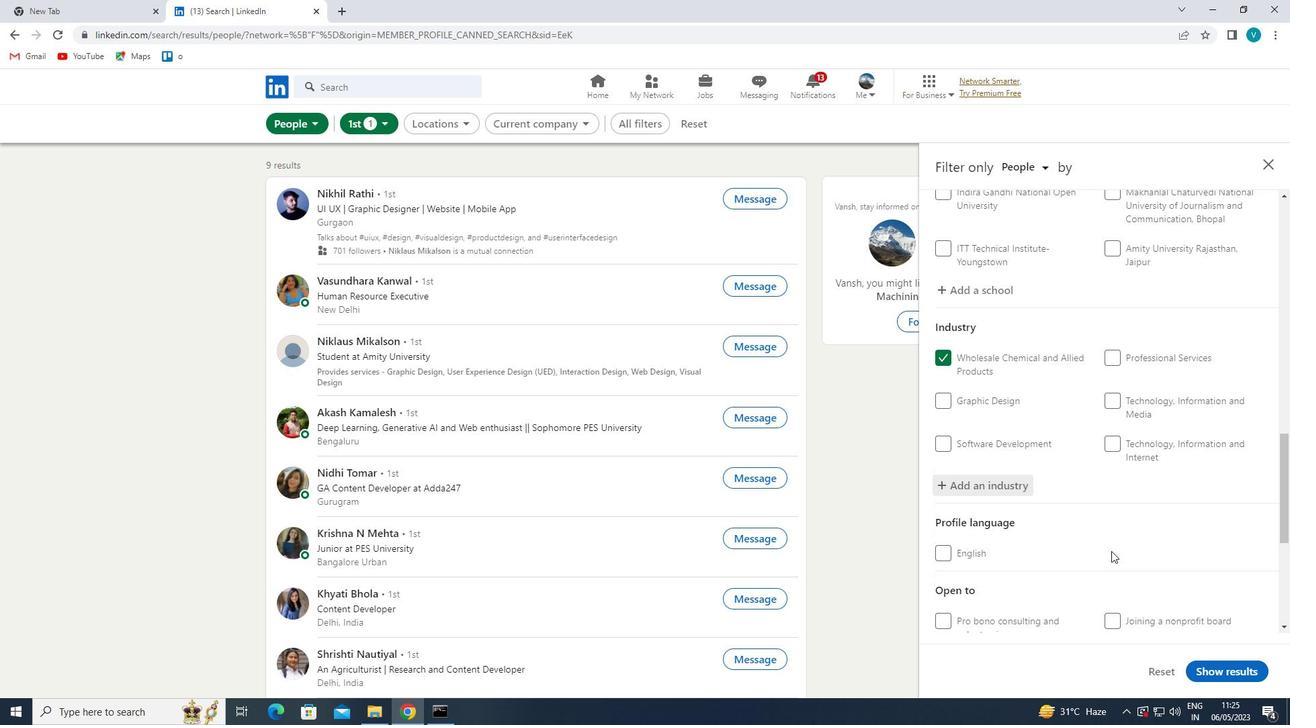 
Action: Mouse moved to (1122, 543)
Screenshot: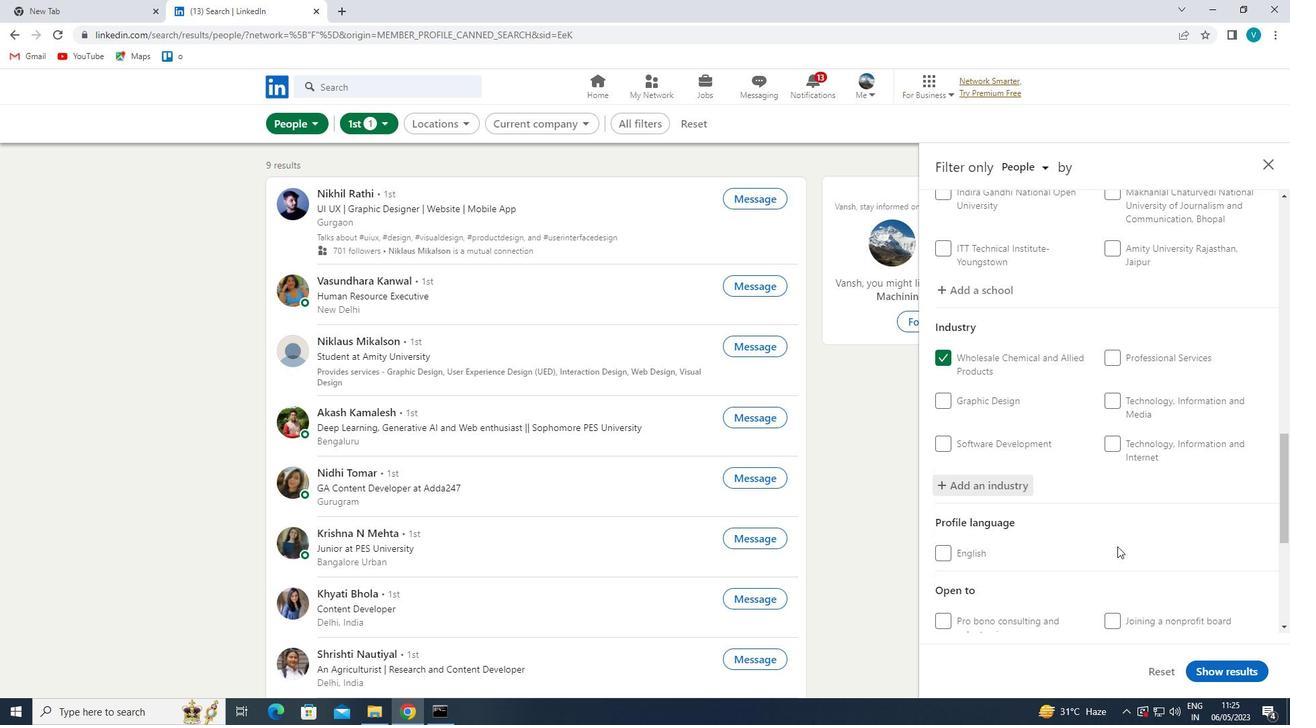 
Action: Mouse scrolled (1122, 542) with delta (0, 0)
Screenshot: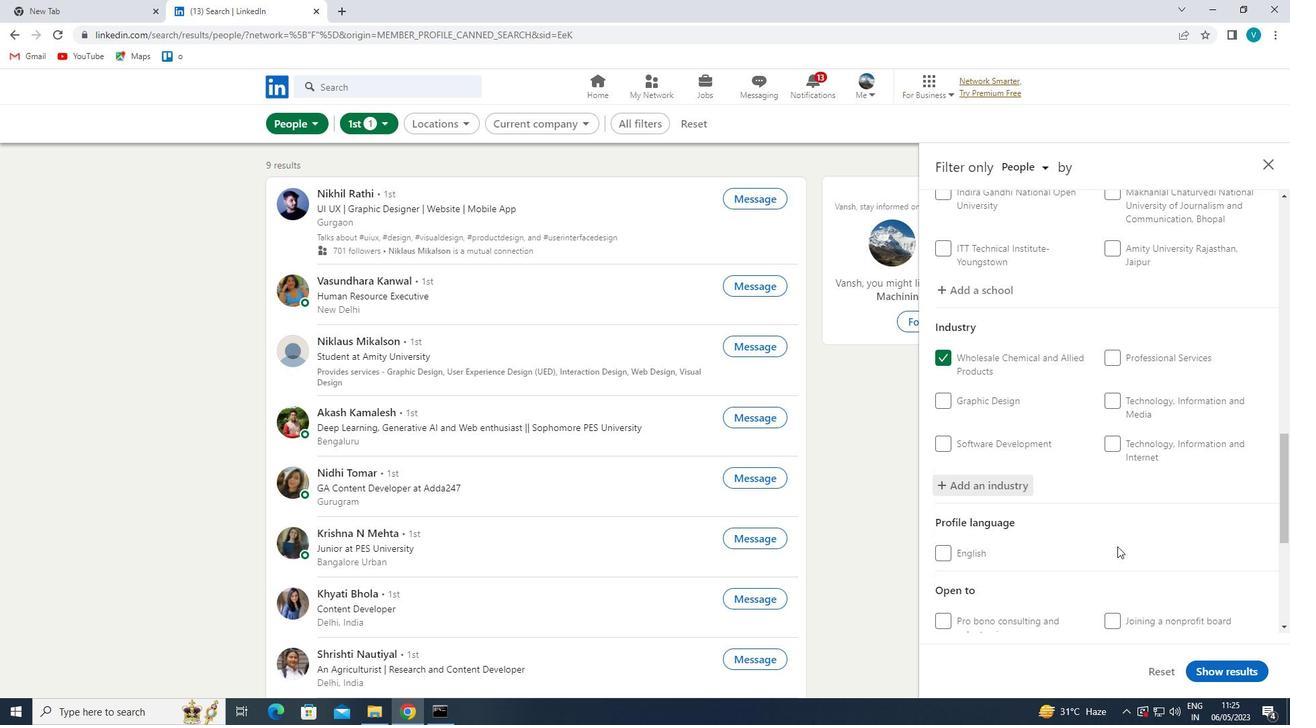 
Action: Mouse moved to (1123, 542)
Screenshot: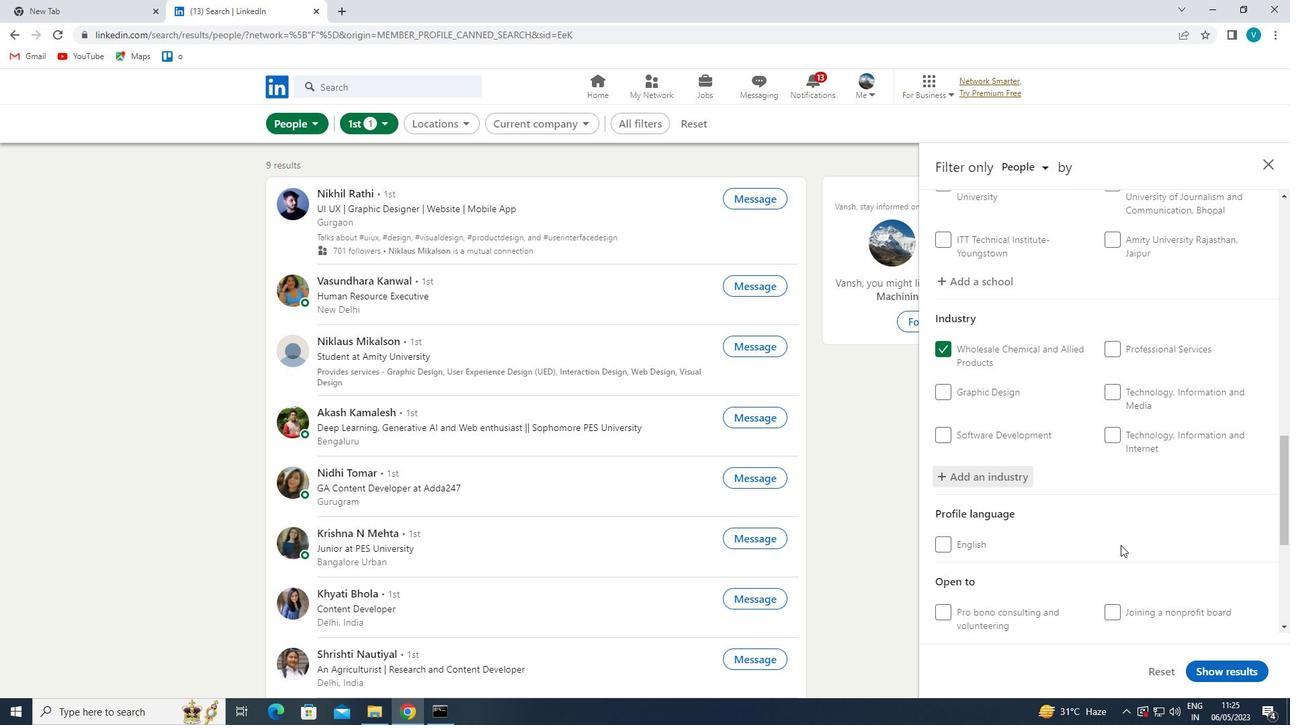 
Action: Mouse scrolled (1123, 542) with delta (0, 0)
Screenshot: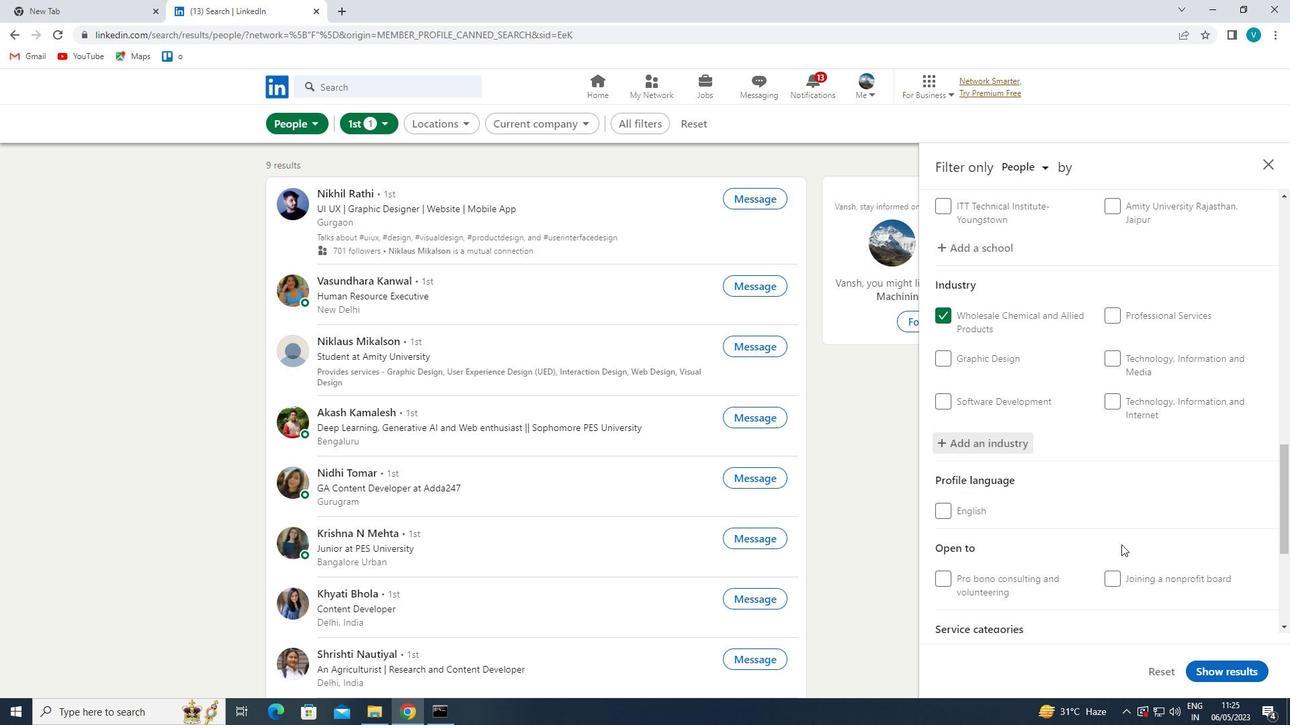 
Action: Mouse moved to (1134, 452)
Screenshot: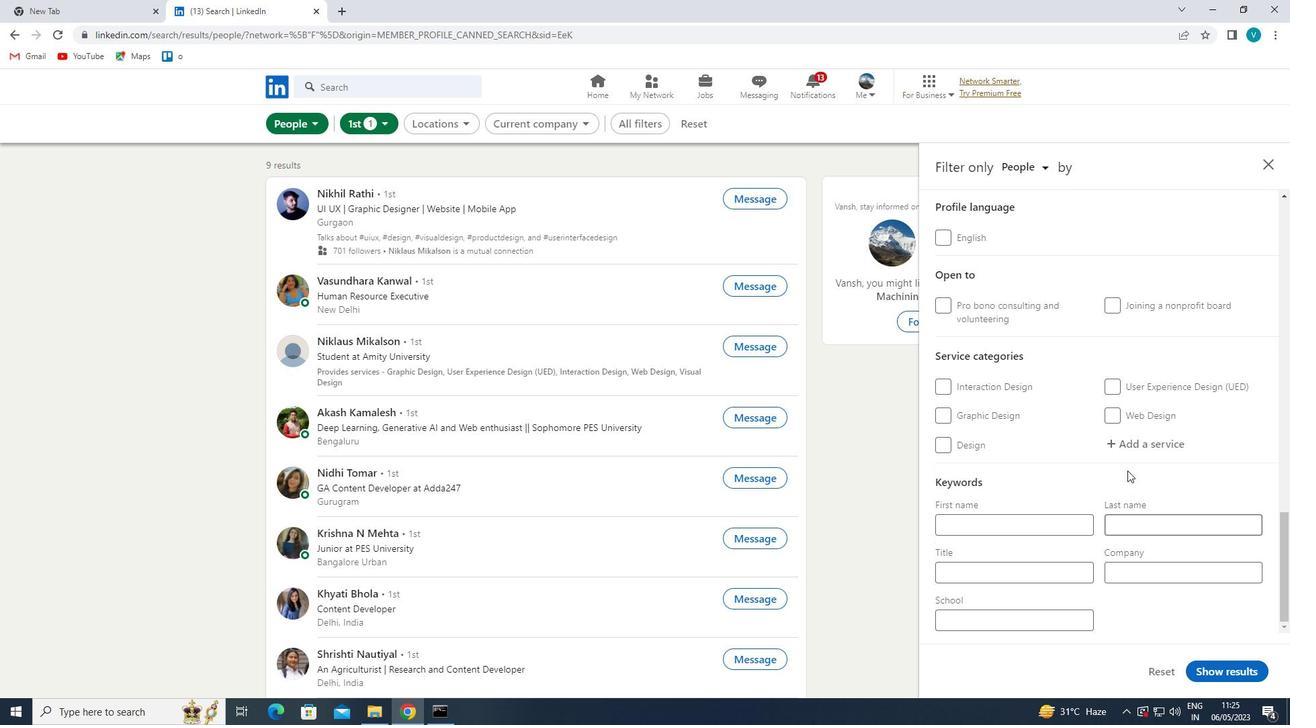
Action: Mouse pressed left at (1134, 452)
Screenshot: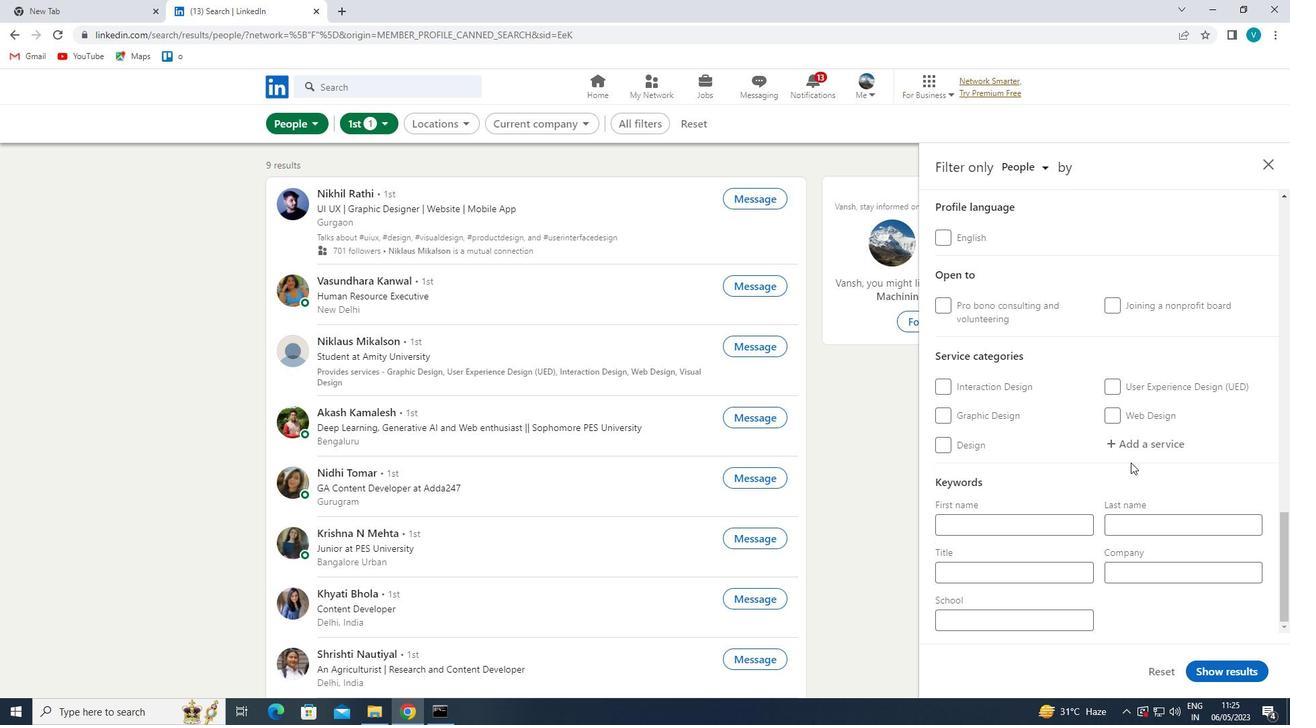 
Action: Mouse moved to (1069, 491)
Screenshot: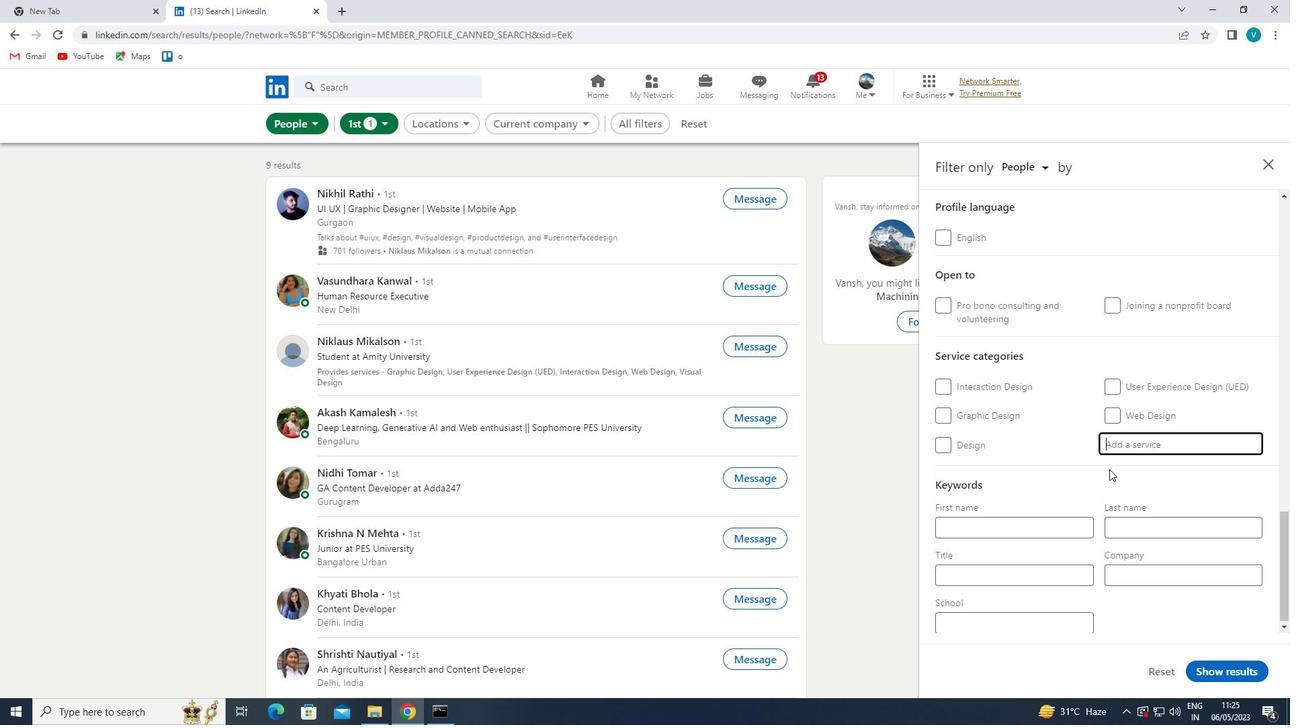 
Action: Key pressed <Key.shift>BLOGGING
Screenshot: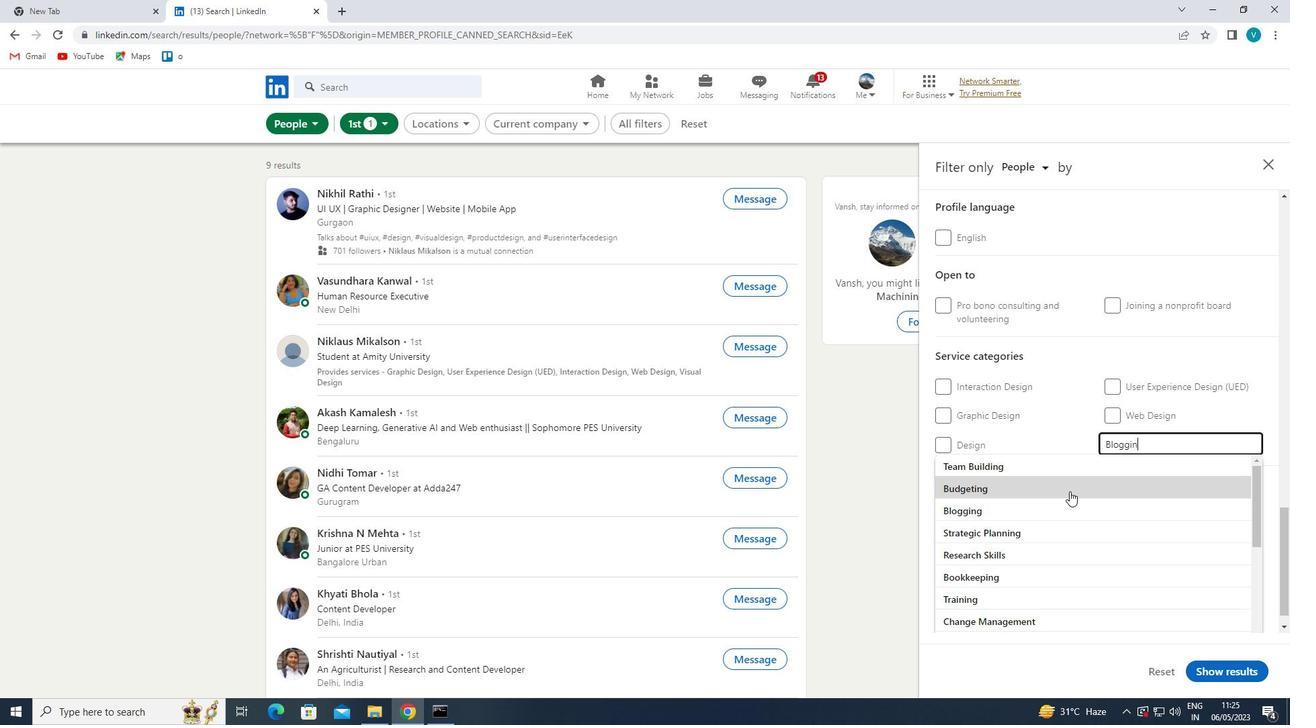 
Action: Mouse moved to (1084, 466)
Screenshot: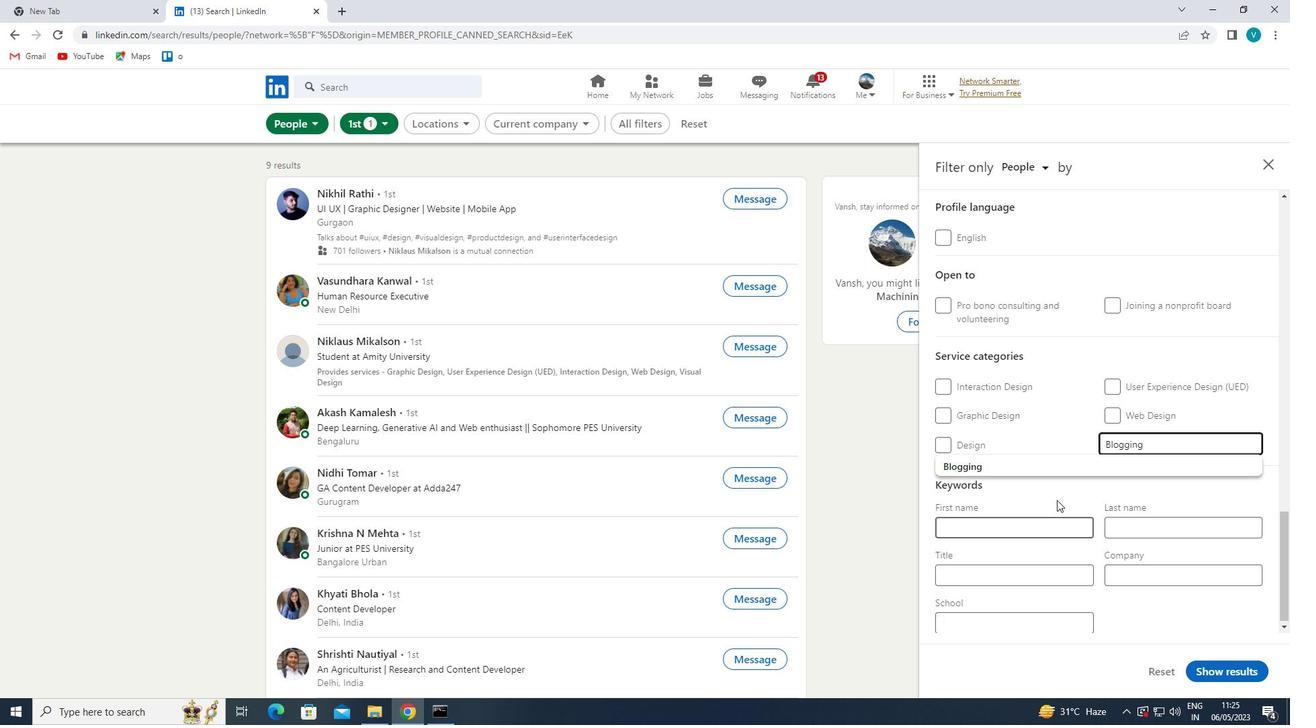 
Action: Mouse pressed left at (1084, 466)
Screenshot: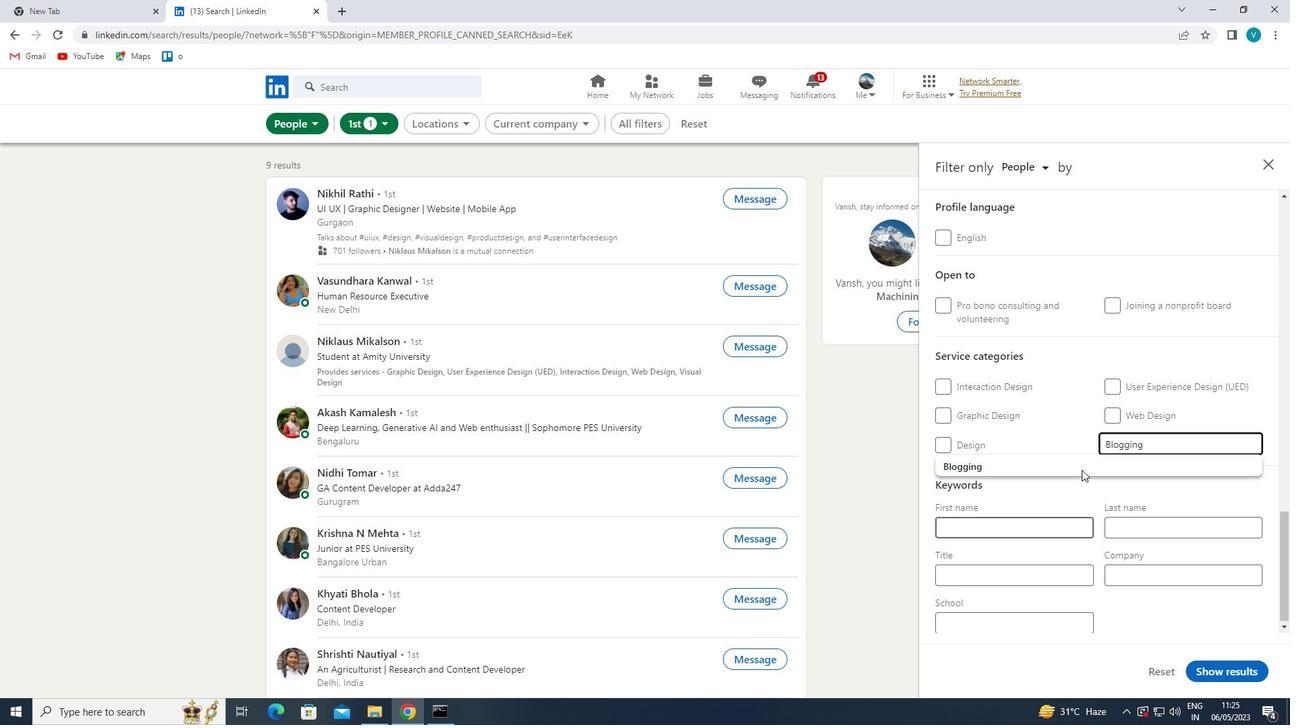 
Action: Mouse scrolled (1084, 466) with delta (0, 0)
Screenshot: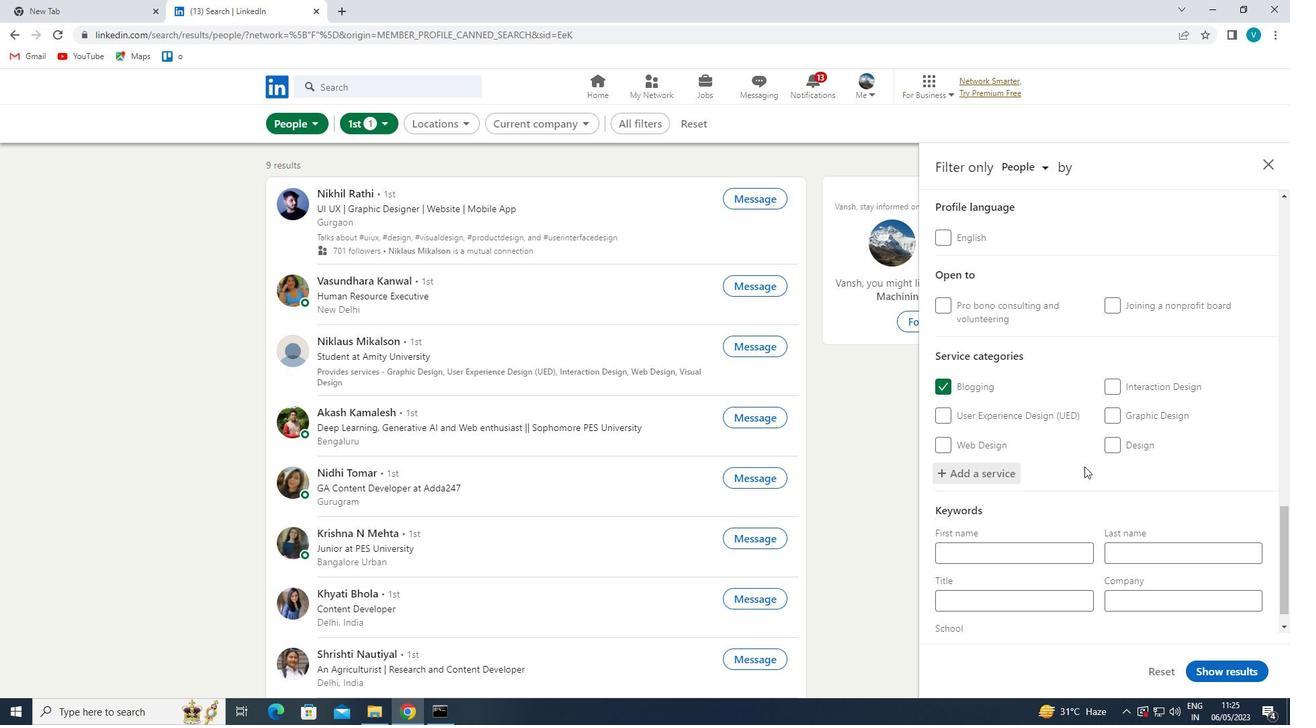 
Action: Mouse scrolled (1084, 466) with delta (0, 0)
Screenshot: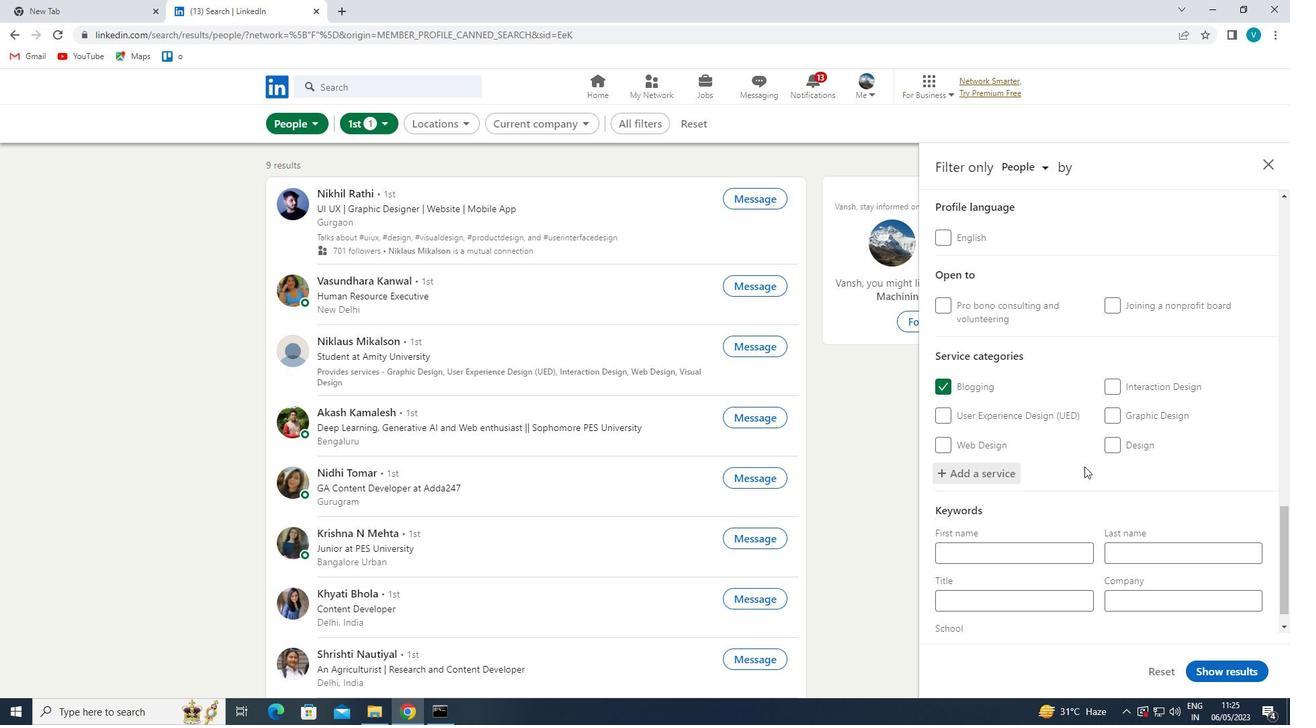 
Action: Mouse moved to (1034, 572)
Screenshot: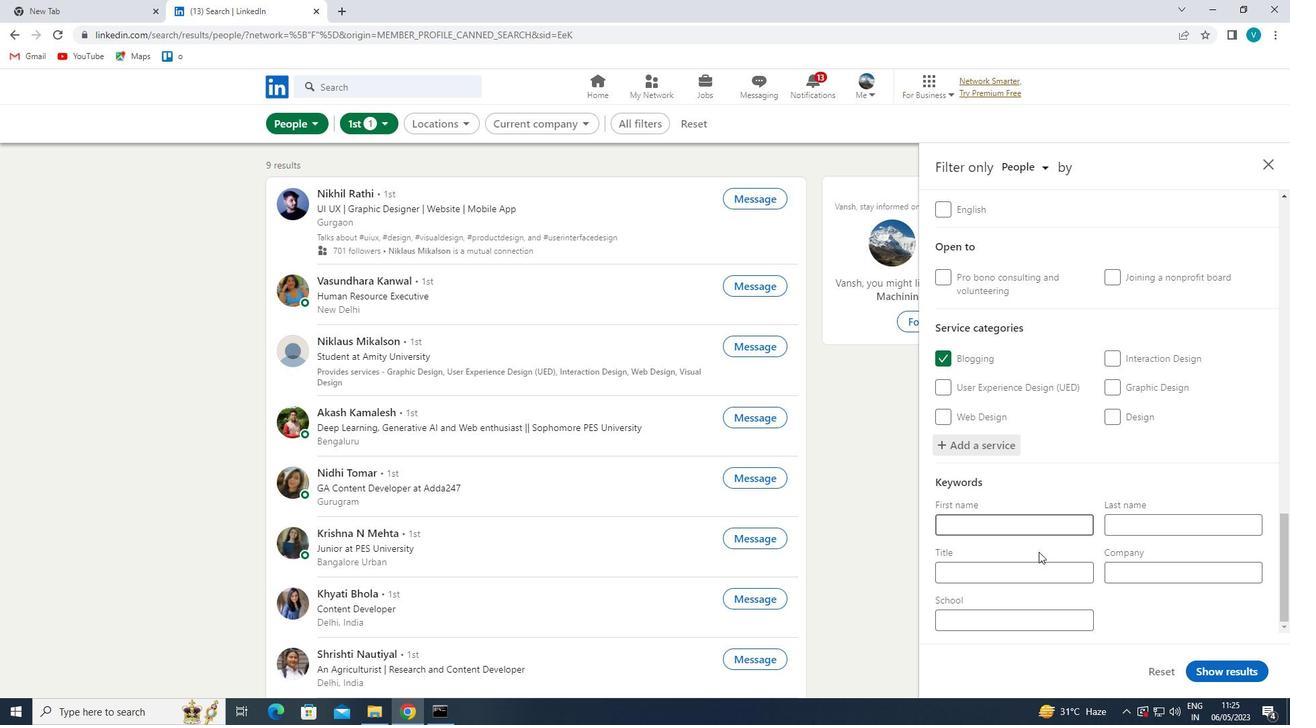 
Action: Mouse pressed left at (1034, 572)
Screenshot: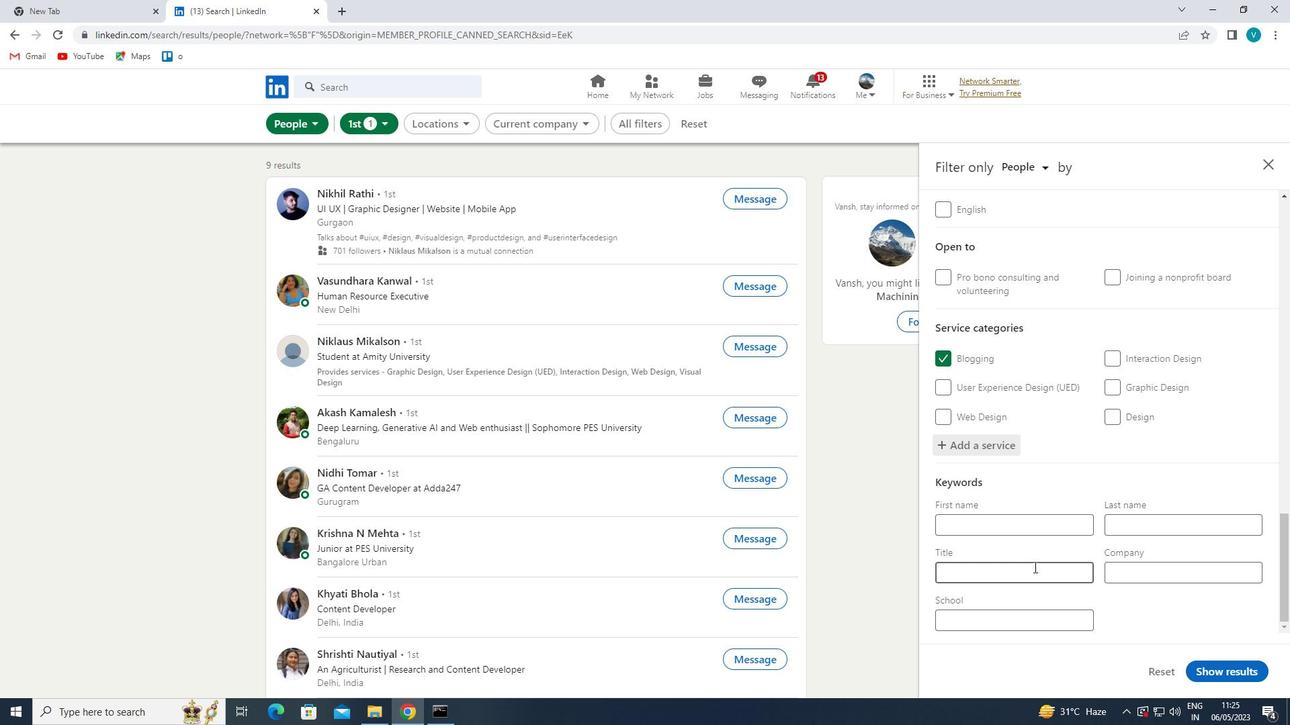 
Action: Key pressed <Key.shift>SUPER
Screenshot: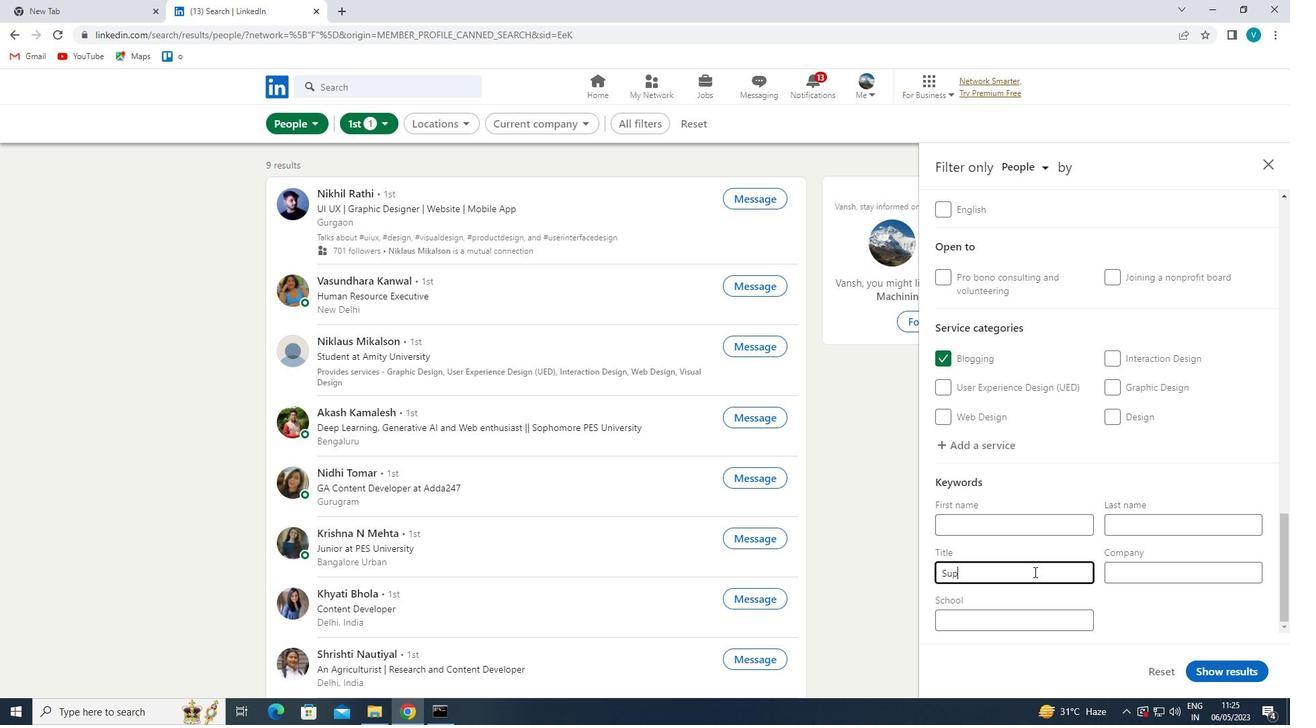
Action: Mouse scrolled (1034, 571) with delta (0, 0)
Screenshot: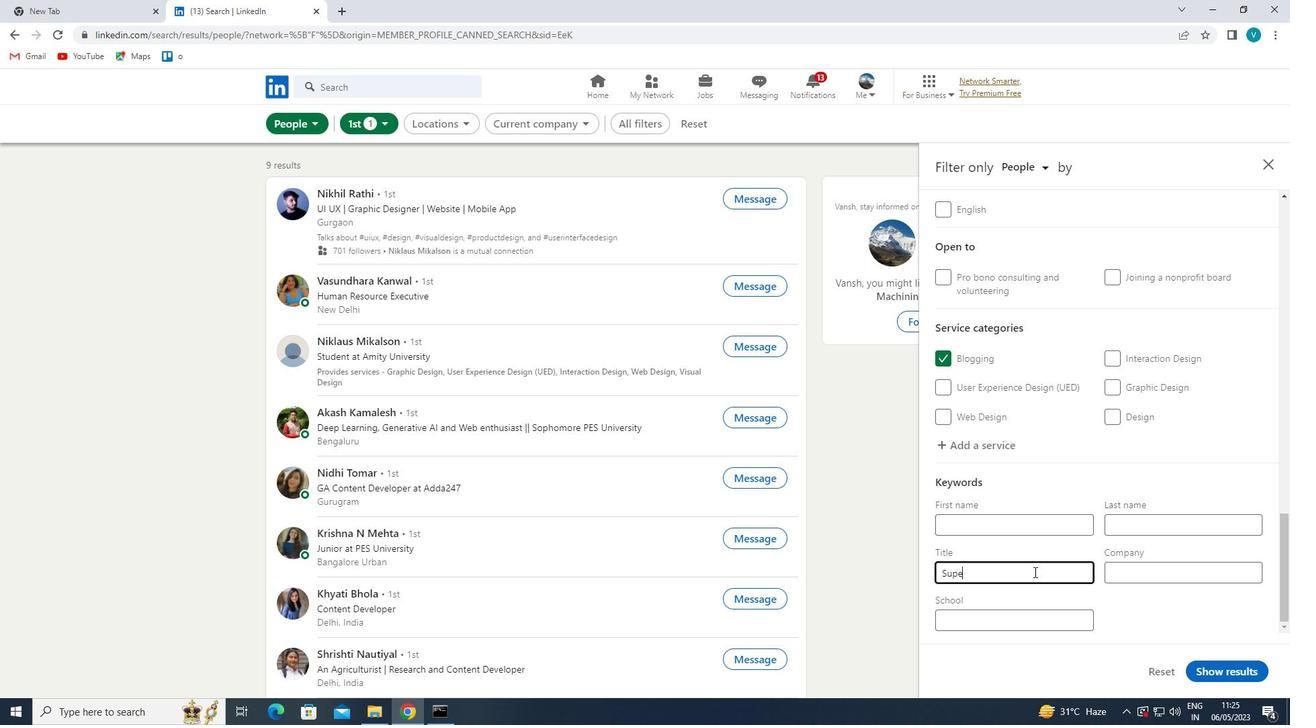 
Action: Key pressed INTENDANT<Key.space>
Screenshot: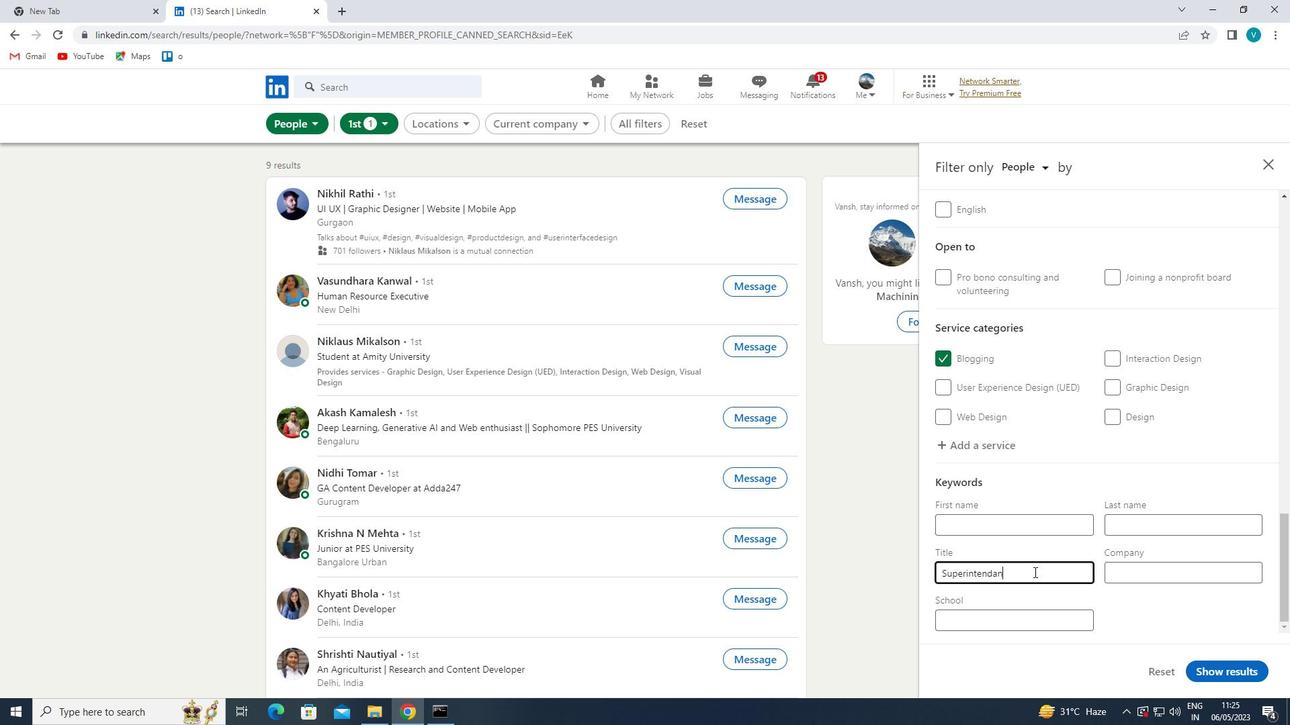 
Action: Mouse moved to (1220, 667)
Screenshot: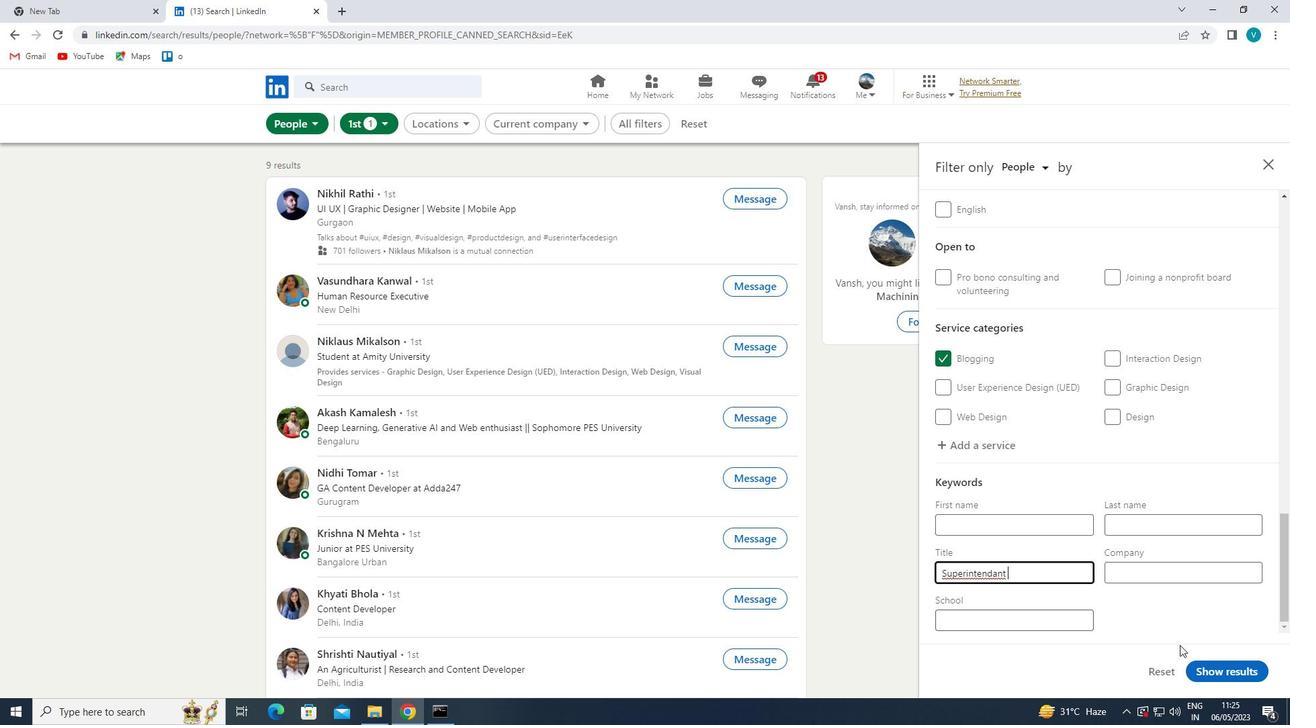 
Action: Mouse pressed left at (1220, 667)
Screenshot: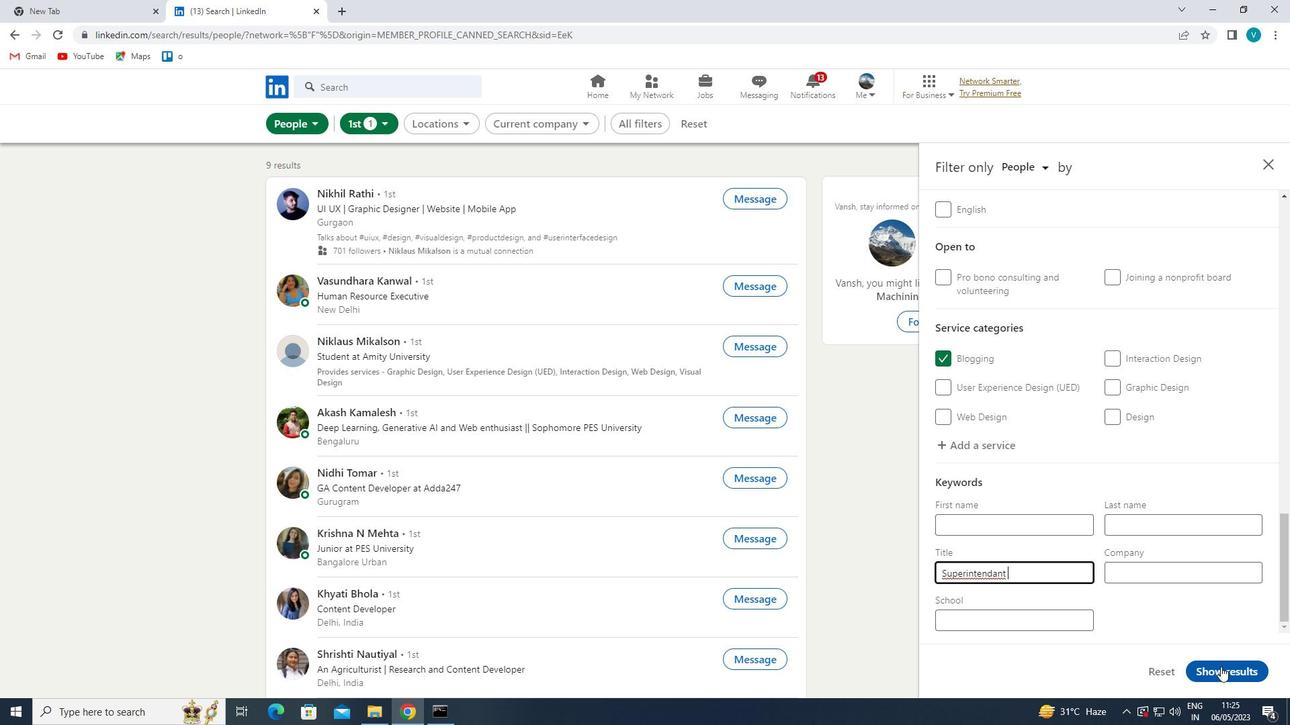 
Action: Mouse moved to (1226, 665)
Screenshot: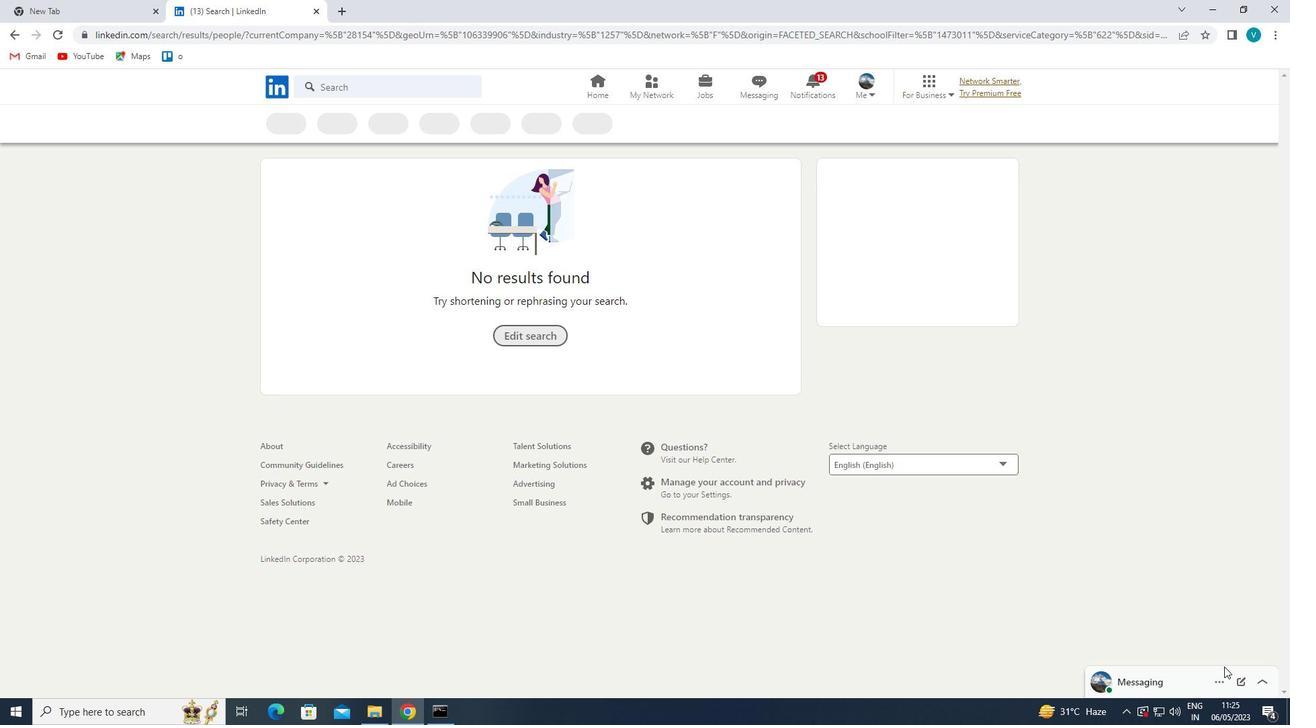 
